 Task: Find connections with filter location Teruel with filter topic #Leanstartupswith filter profile language French with filter current company Orange Business with filter school Chandigarh Group of Colleges, Landran, Punjab with filter industry Animal Feed Manufacturing with filter service category Tax Preparation with filter keywords title Columnist
Action: Mouse moved to (596, 77)
Screenshot: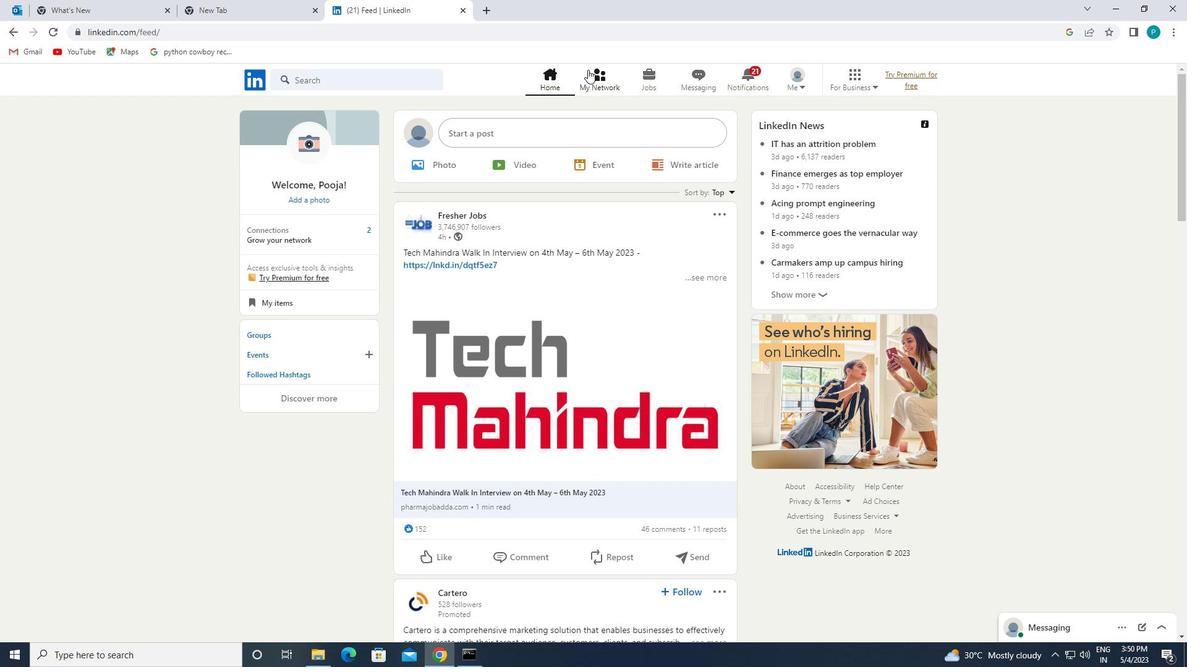 
Action: Mouse pressed left at (596, 77)
Screenshot: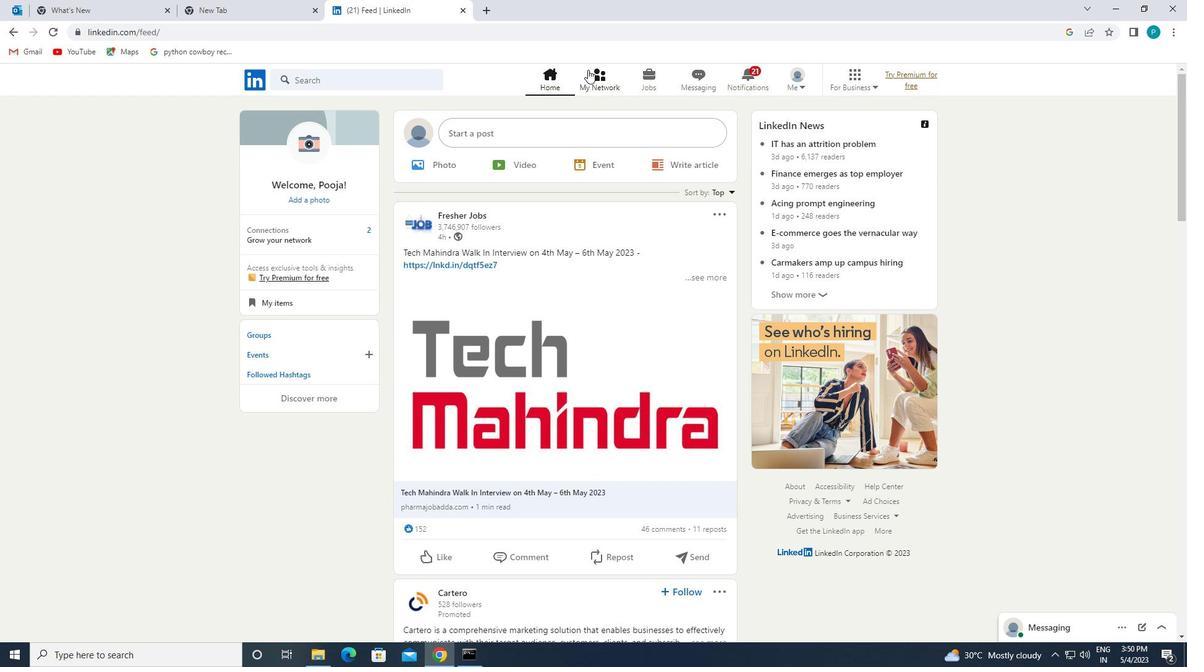 
Action: Mouse moved to (367, 140)
Screenshot: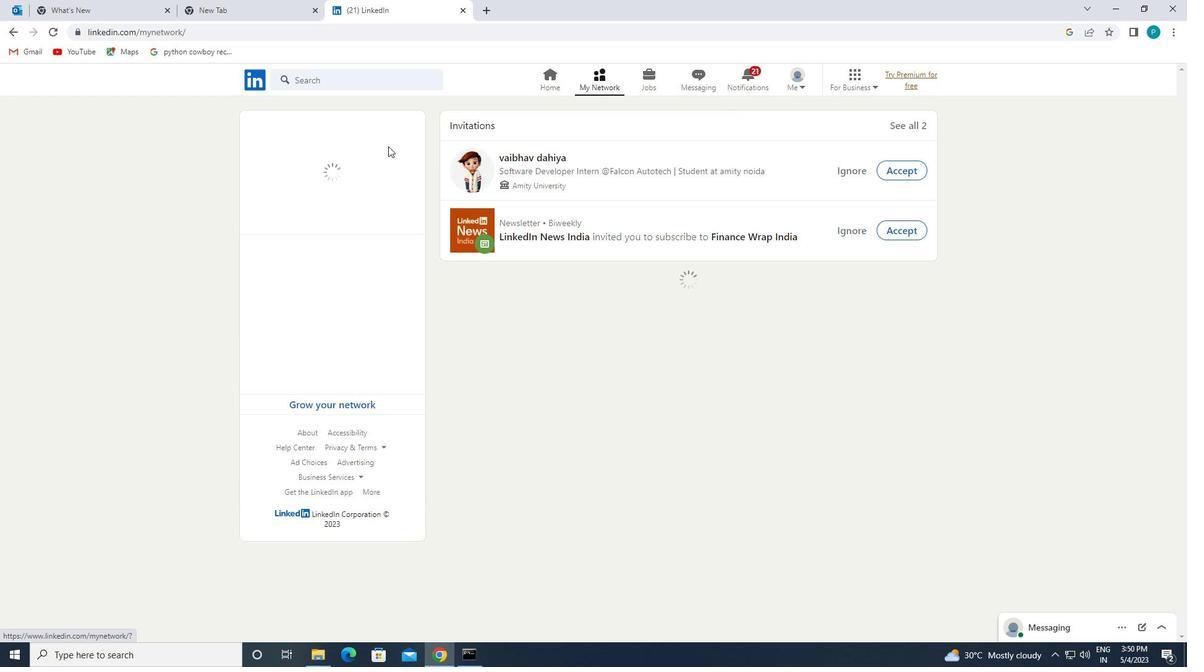 
Action: Mouse pressed left at (367, 140)
Screenshot: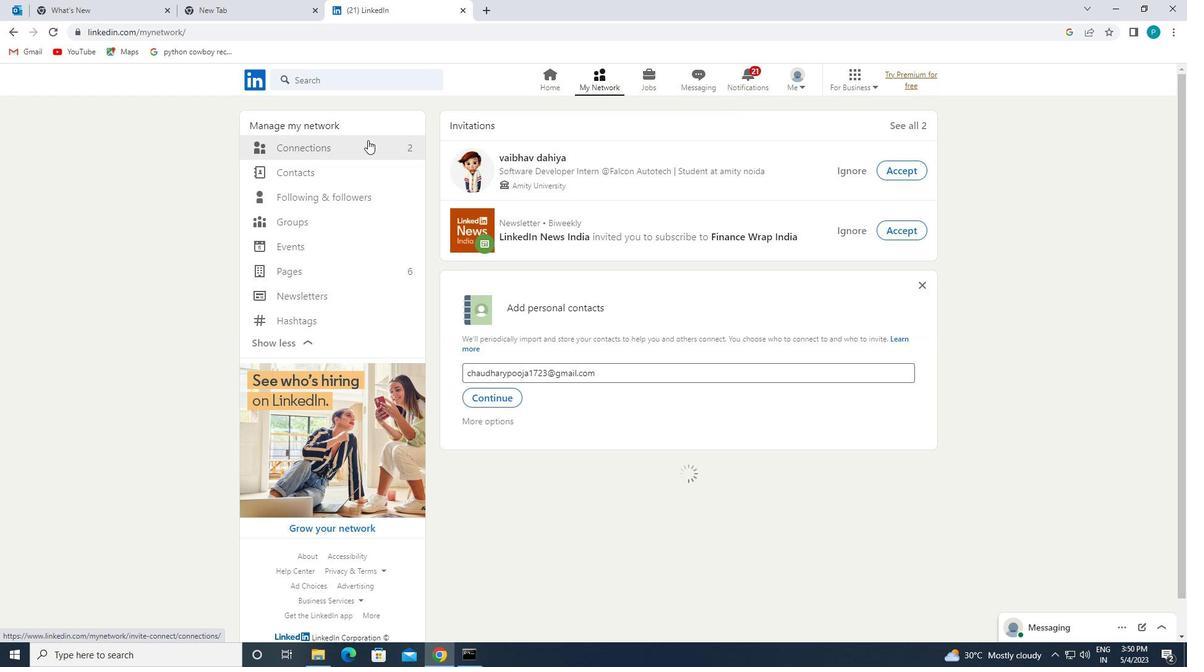 
Action: Mouse moved to (686, 148)
Screenshot: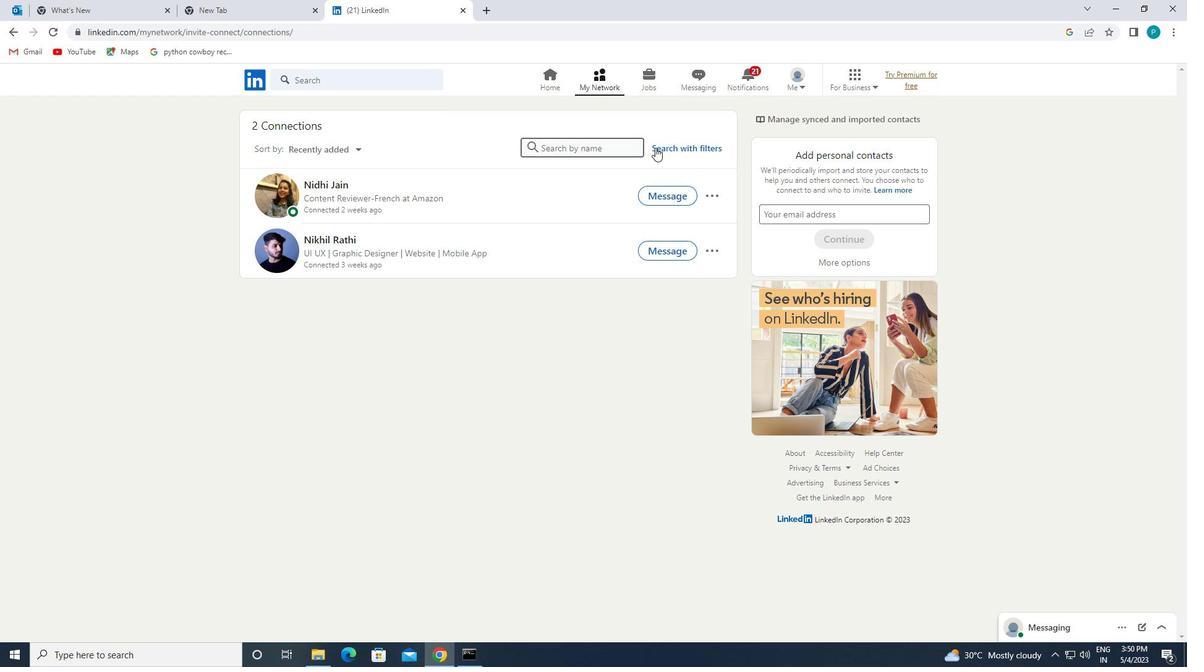 
Action: Mouse pressed left at (686, 148)
Screenshot: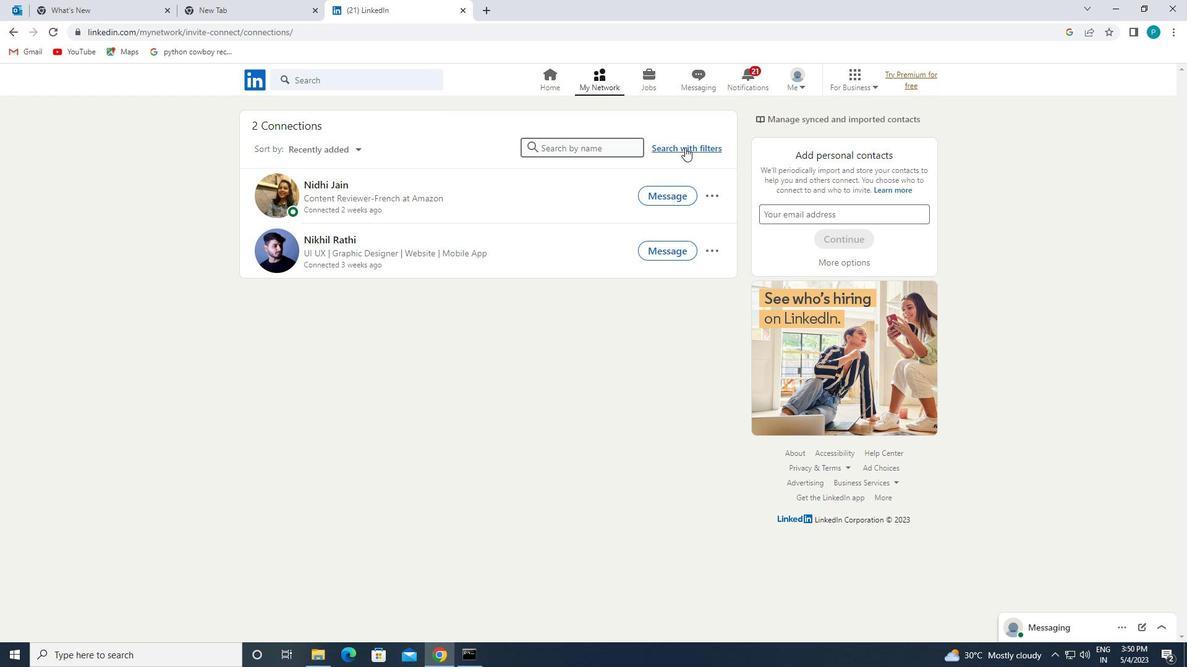 
Action: Mouse moved to (640, 112)
Screenshot: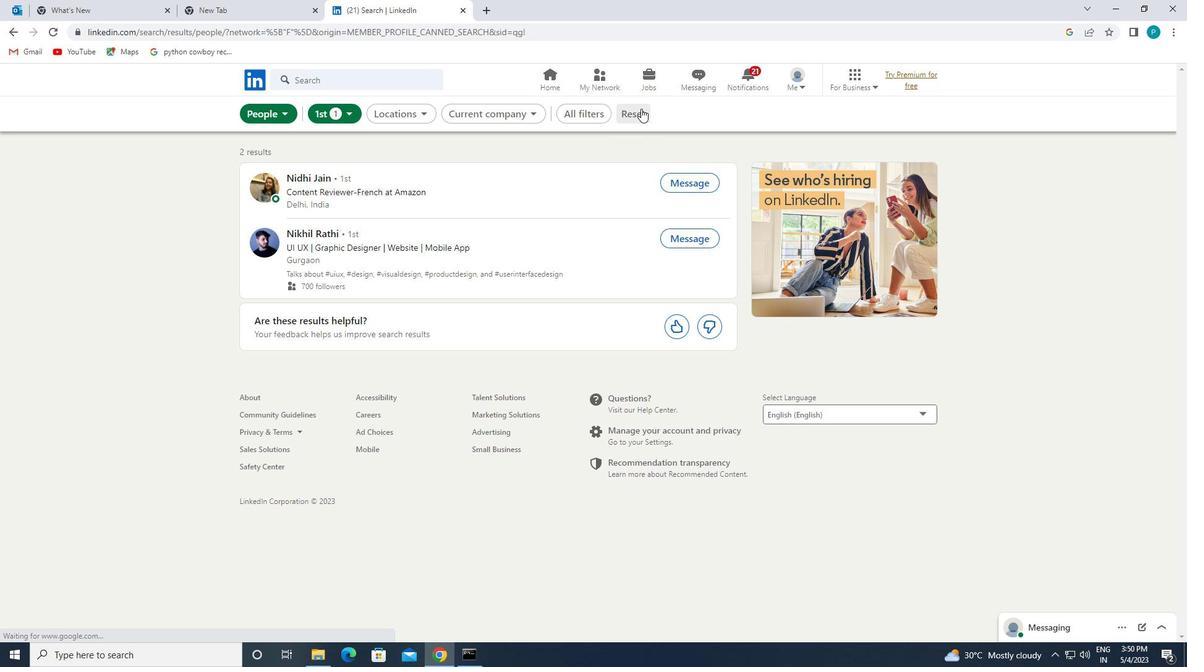 
Action: Mouse pressed left at (640, 112)
Screenshot: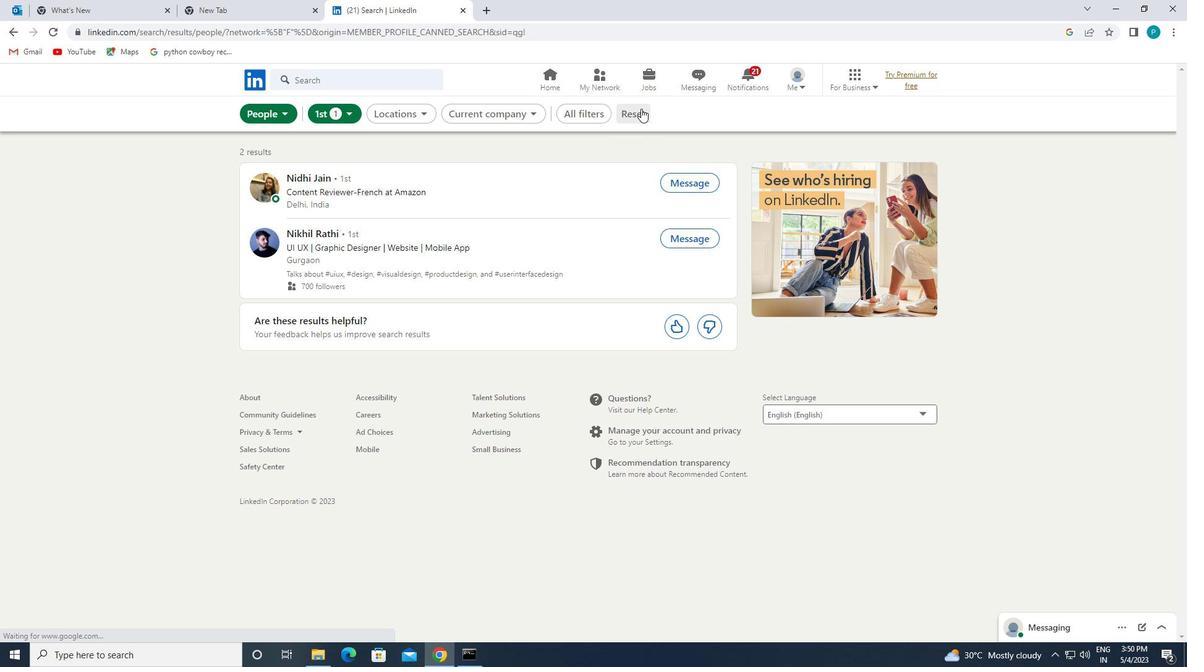 
Action: Mouse moved to (602, 114)
Screenshot: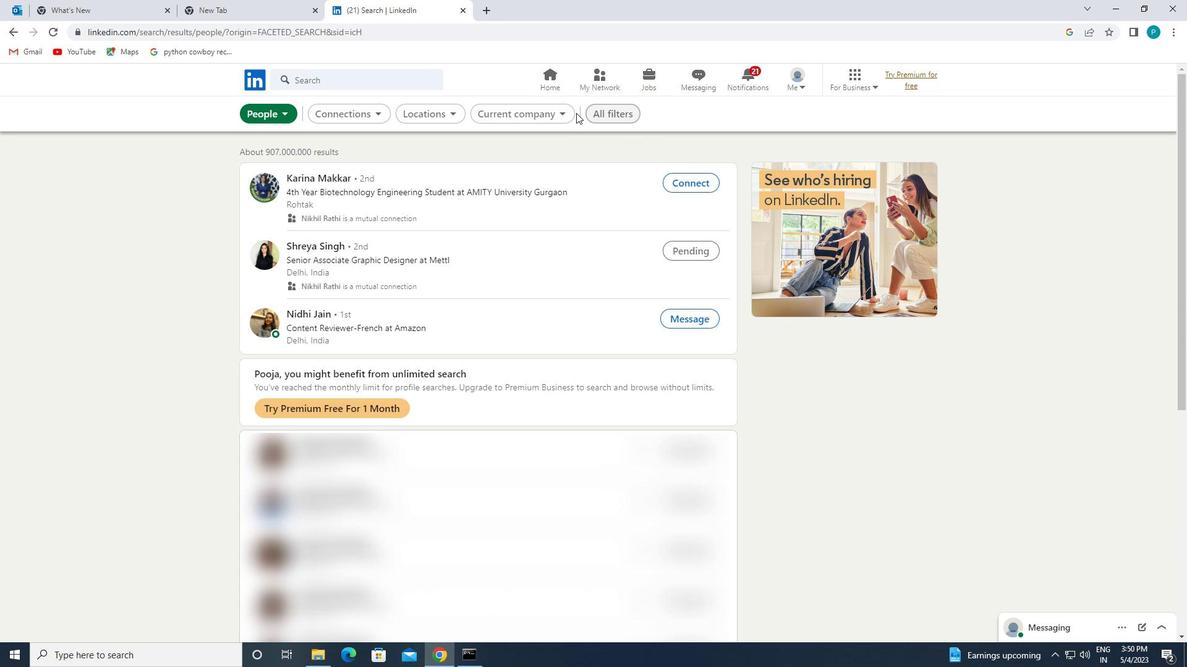 
Action: Mouse pressed left at (602, 114)
Screenshot: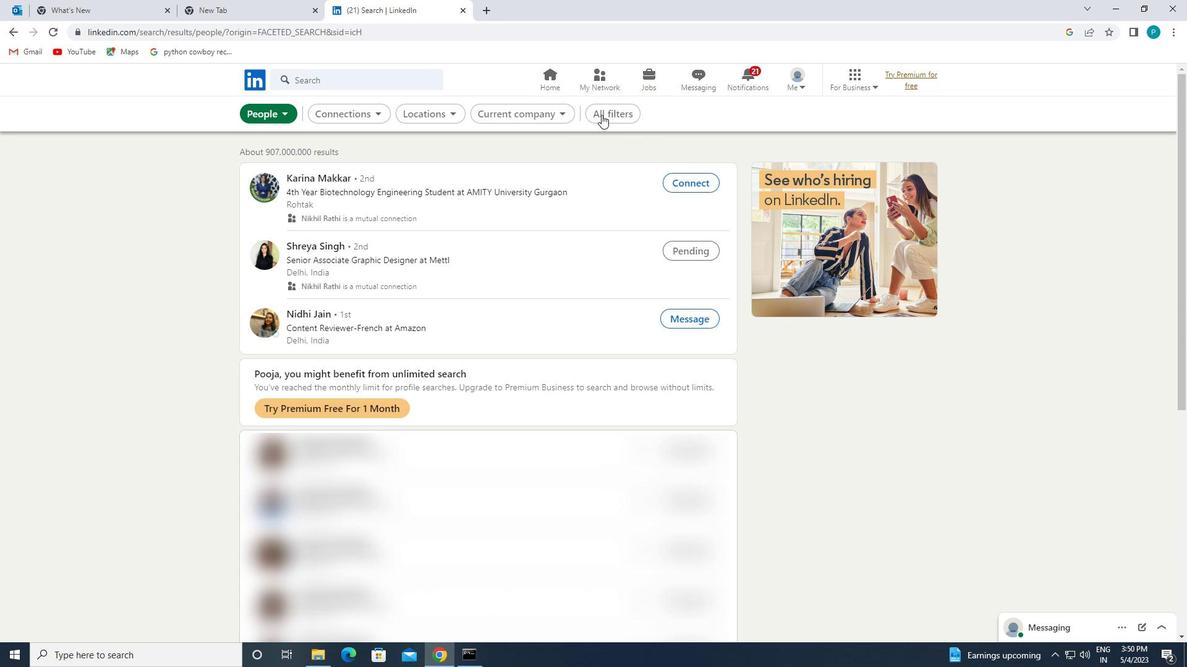 
Action: Mouse moved to (855, 214)
Screenshot: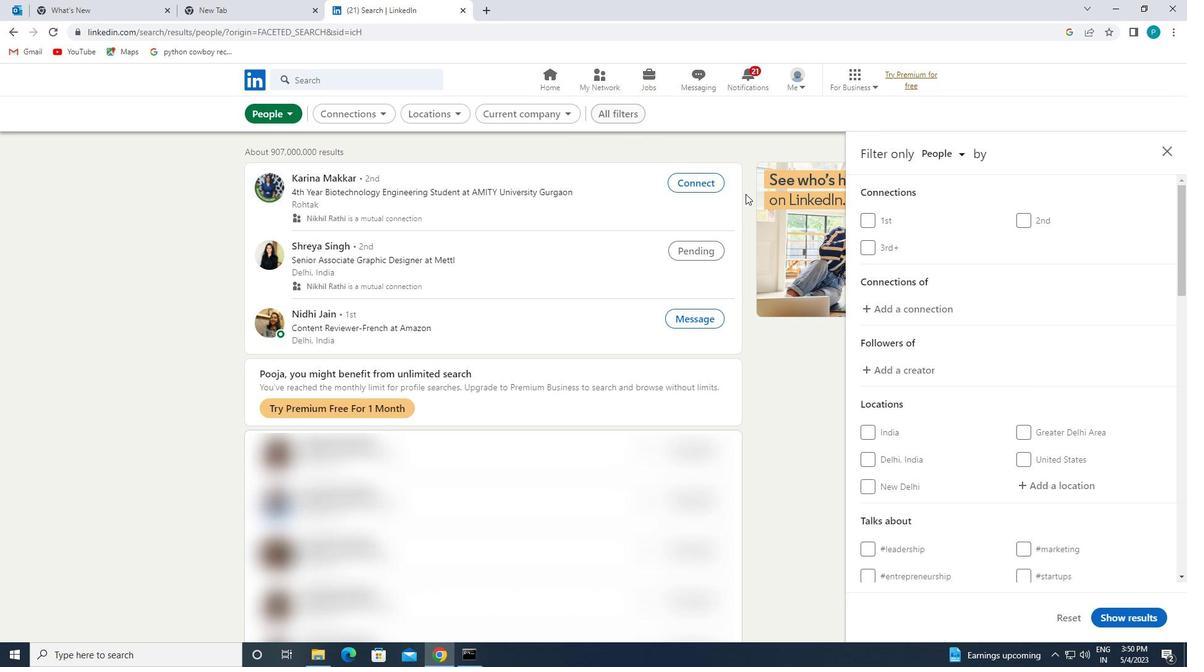 
Action: Mouse scrolled (855, 213) with delta (0, 0)
Screenshot: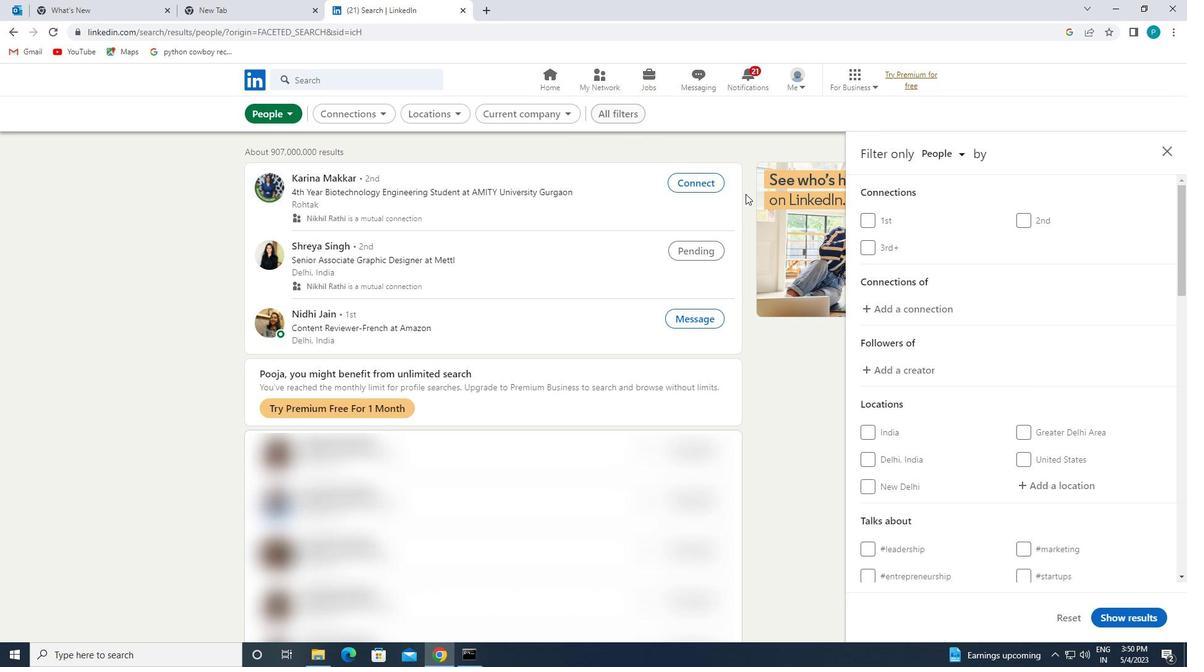 
Action: Mouse moved to (861, 220)
Screenshot: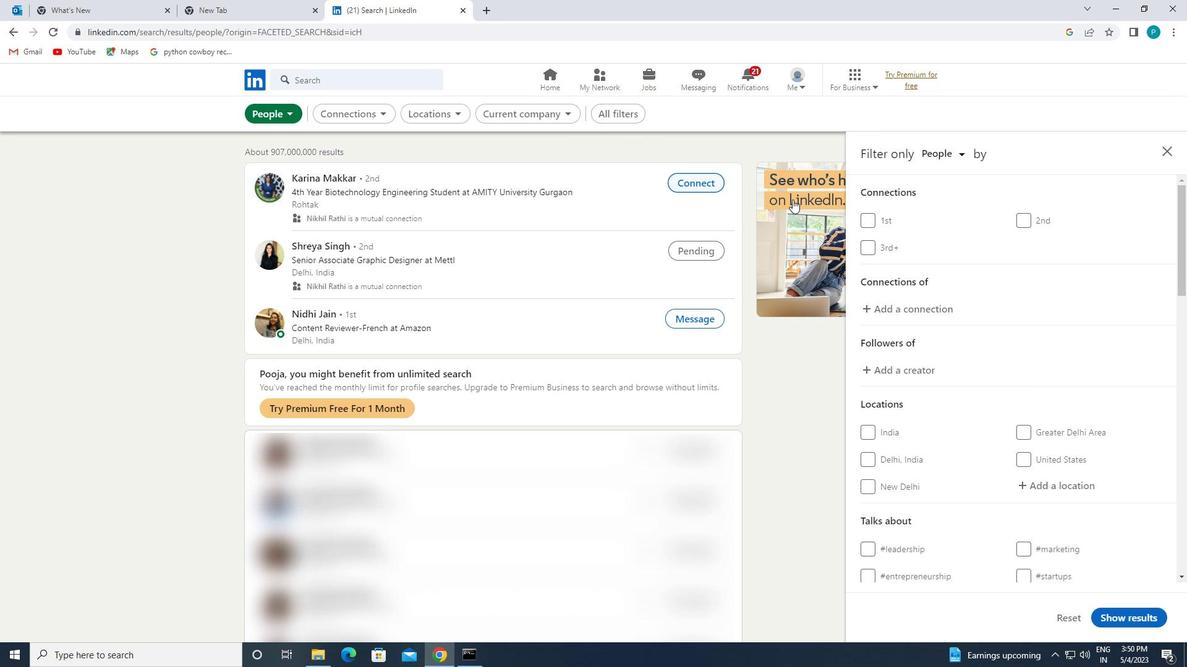 
Action: Mouse scrolled (861, 220) with delta (0, 0)
Screenshot: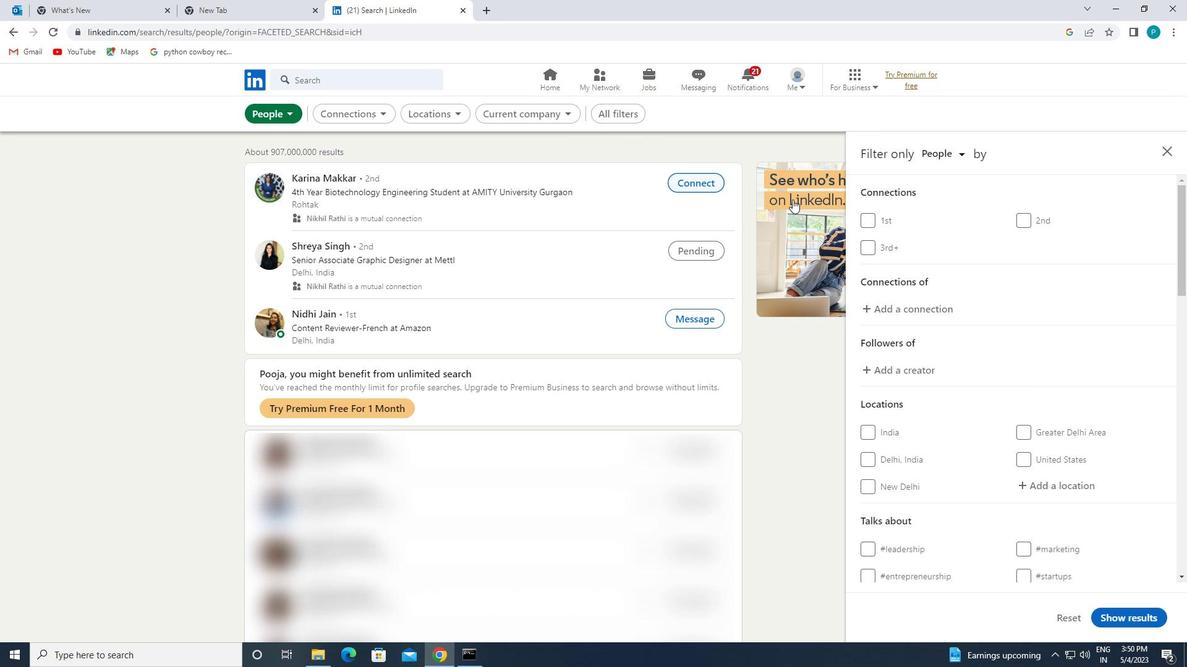 
Action: Mouse moved to (882, 233)
Screenshot: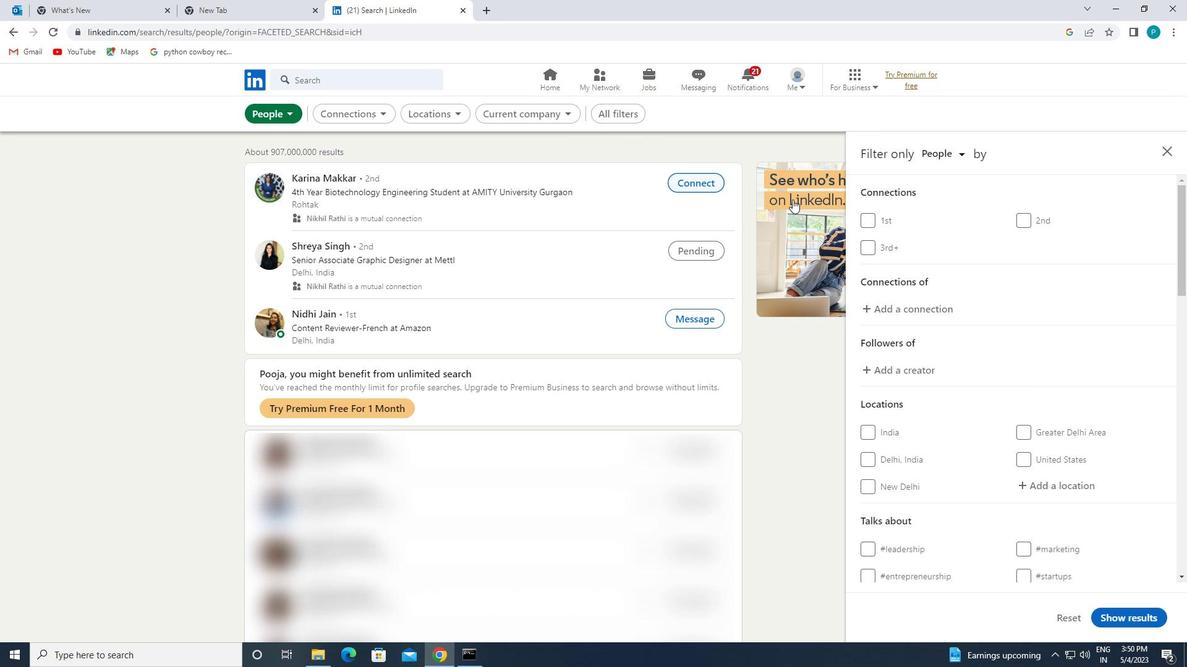 
Action: Mouse scrolled (882, 232) with delta (0, 0)
Screenshot: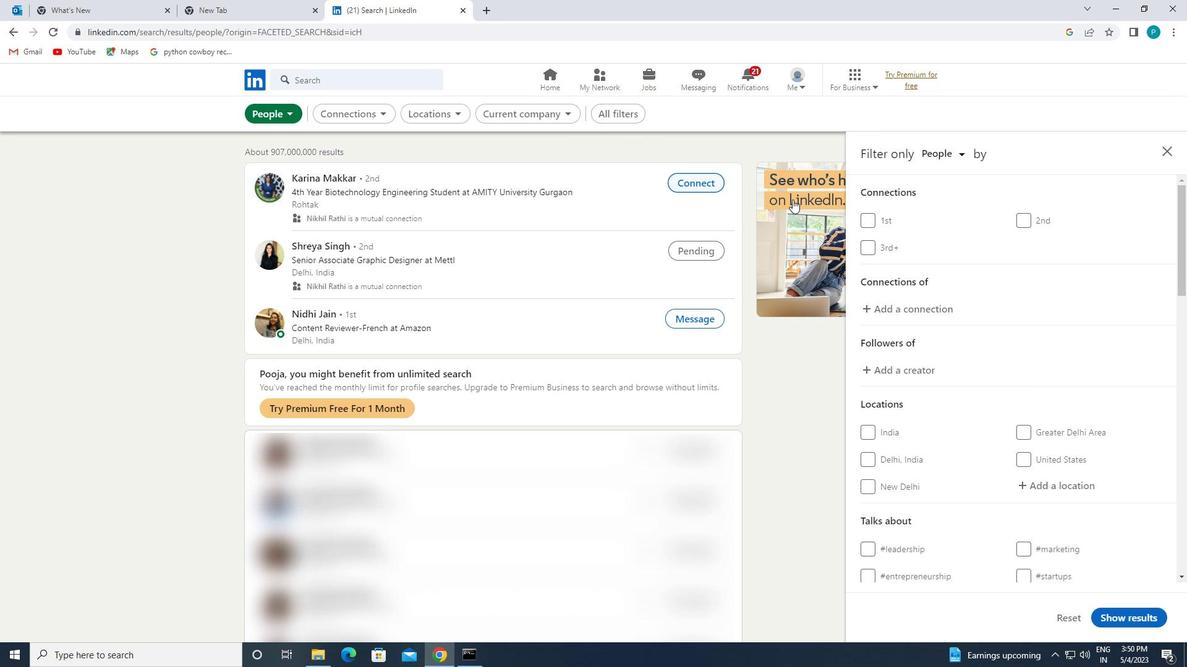 
Action: Mouse moved to (911, 254)
Screenshot: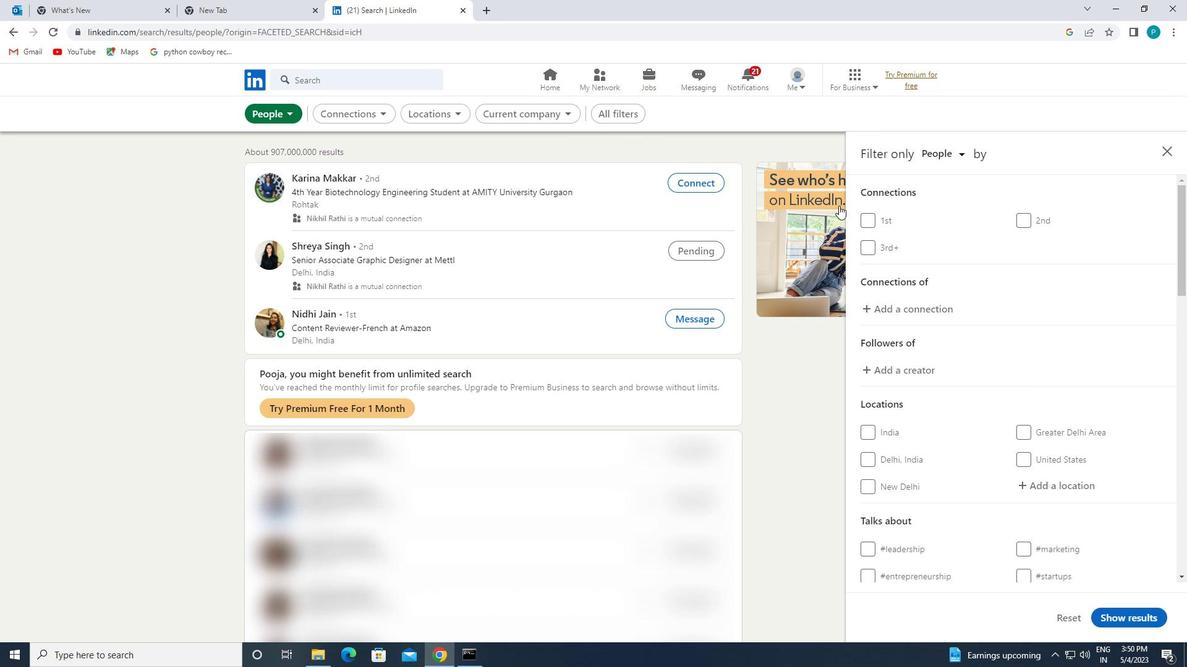 
Action: Mouse scrolled (911, 253) with delta (0, 0)
Screenshot: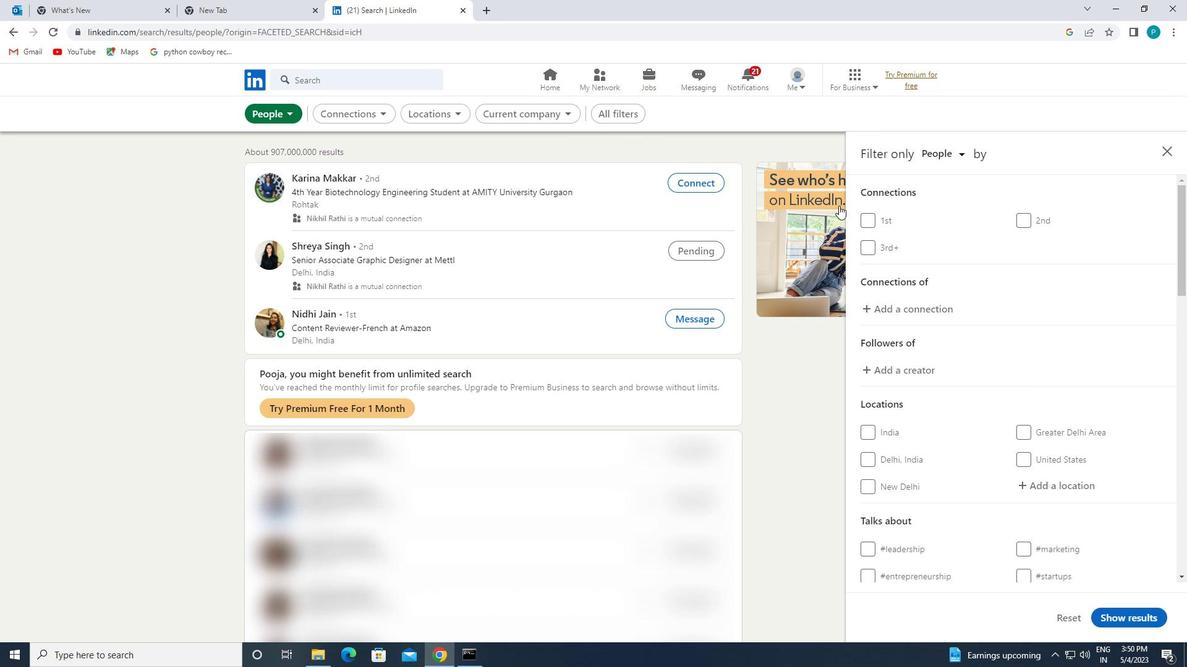 
Action: Mouse moved to (1051, 231)
Screenshot: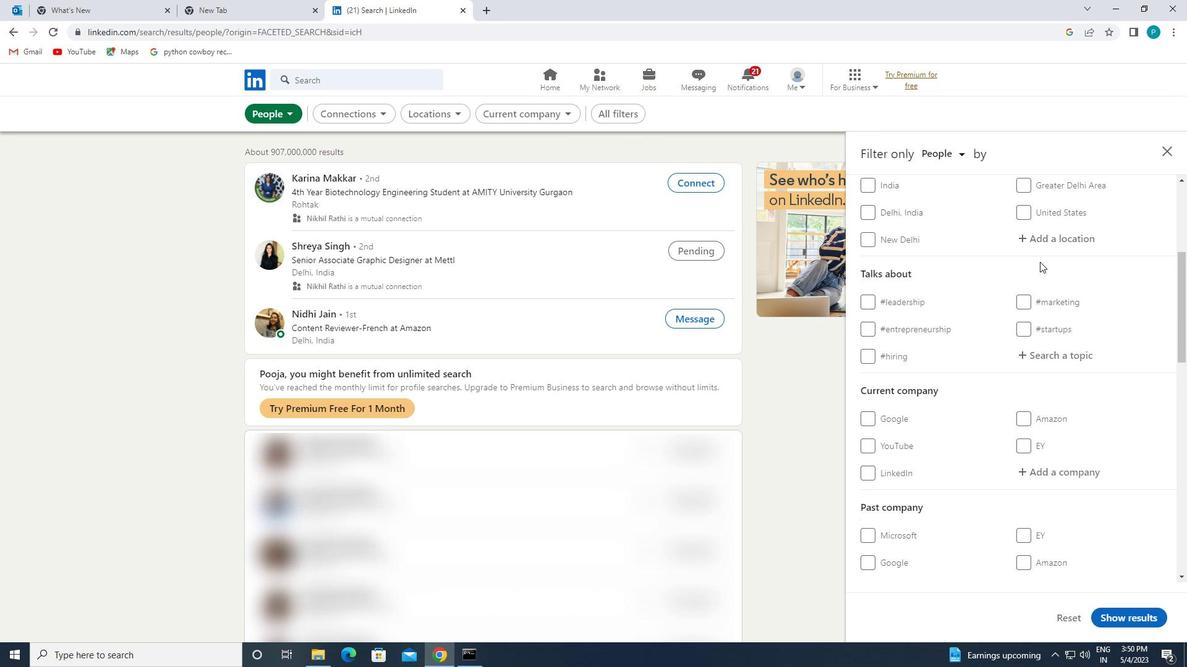 
Action: Mouse pressed left at (1051, 231)
Screenshot: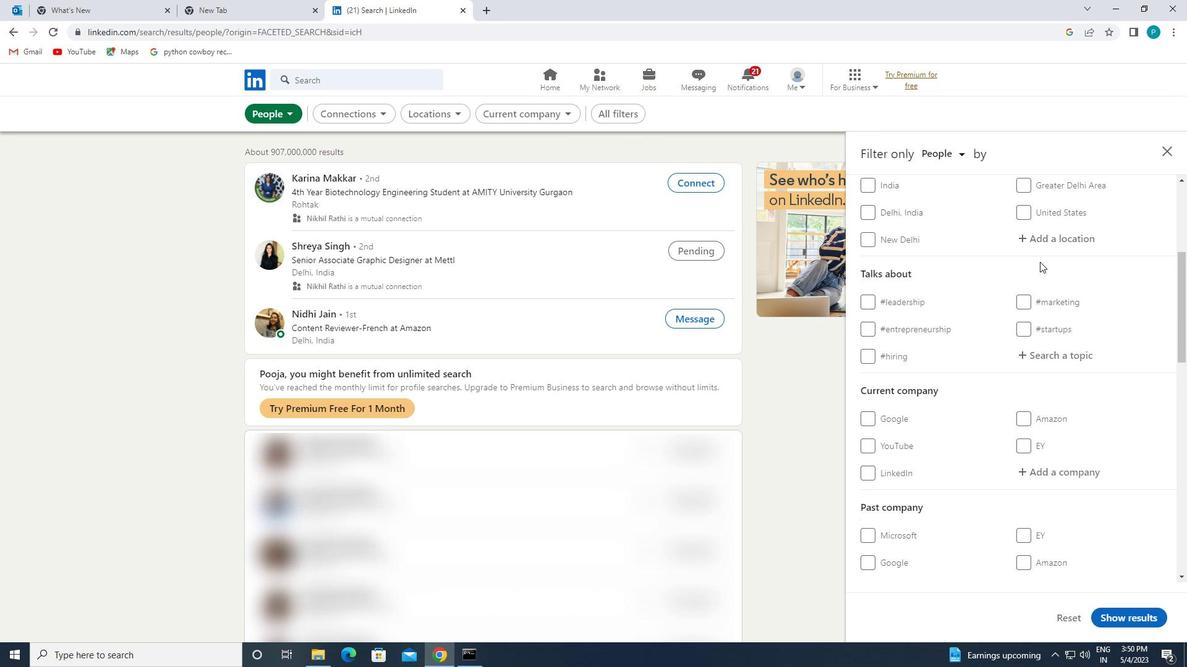 
Action: Mouse moved to (1052, 231)
Screenshot: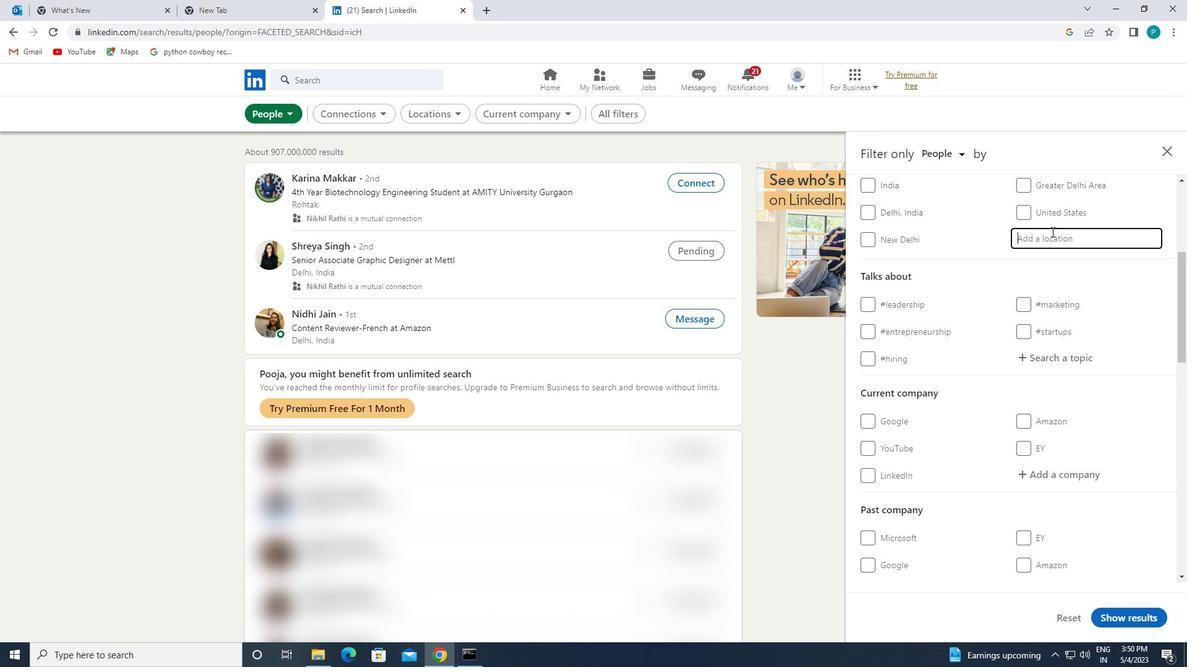 
Action: Key pressed <Key.caps_lock>teruel
Screenshot: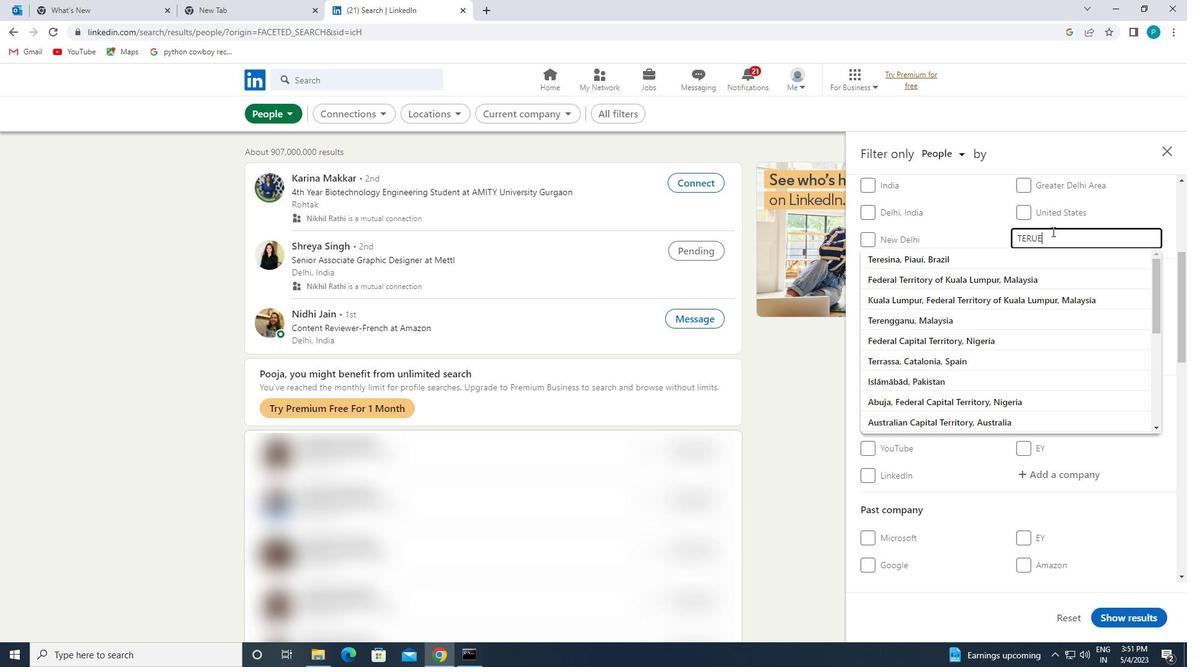 
Action: Mouse moved to (1007, 256)
Screenshot: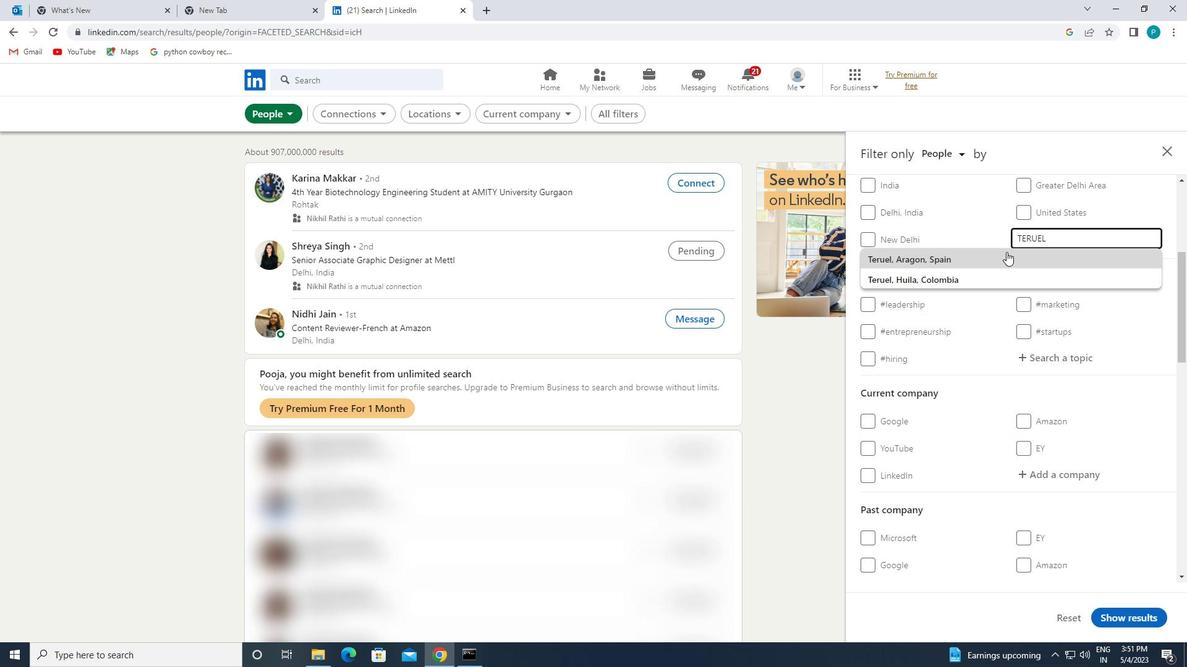 
Action: Mouse pressed left at (1007, 256)
Screenshot: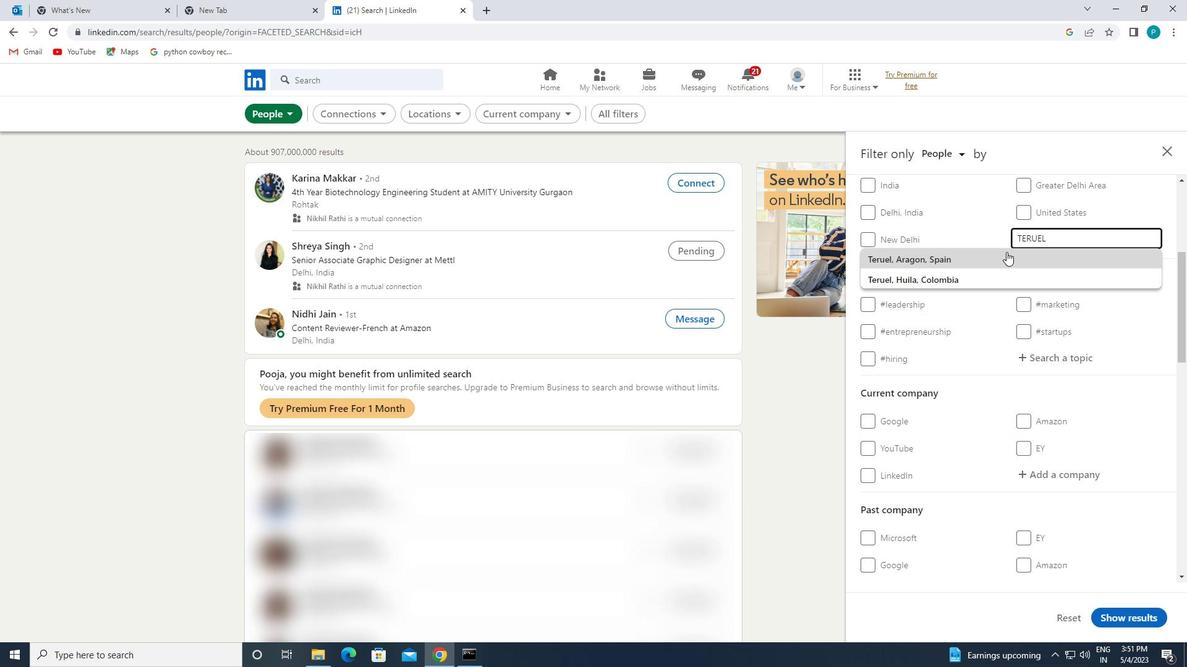 
Action: Mouse moved to (1080, 302)
Screenshot: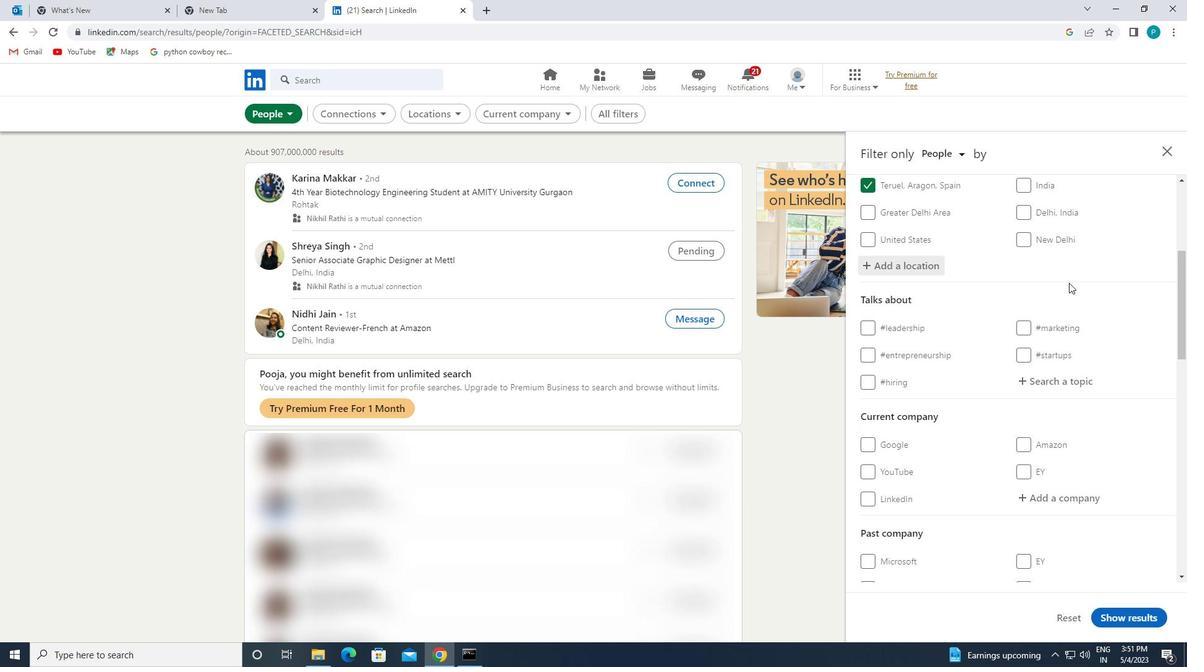 
Action: Mouse scrolled (1080, 302) with delta (0, 0)
Screenshot: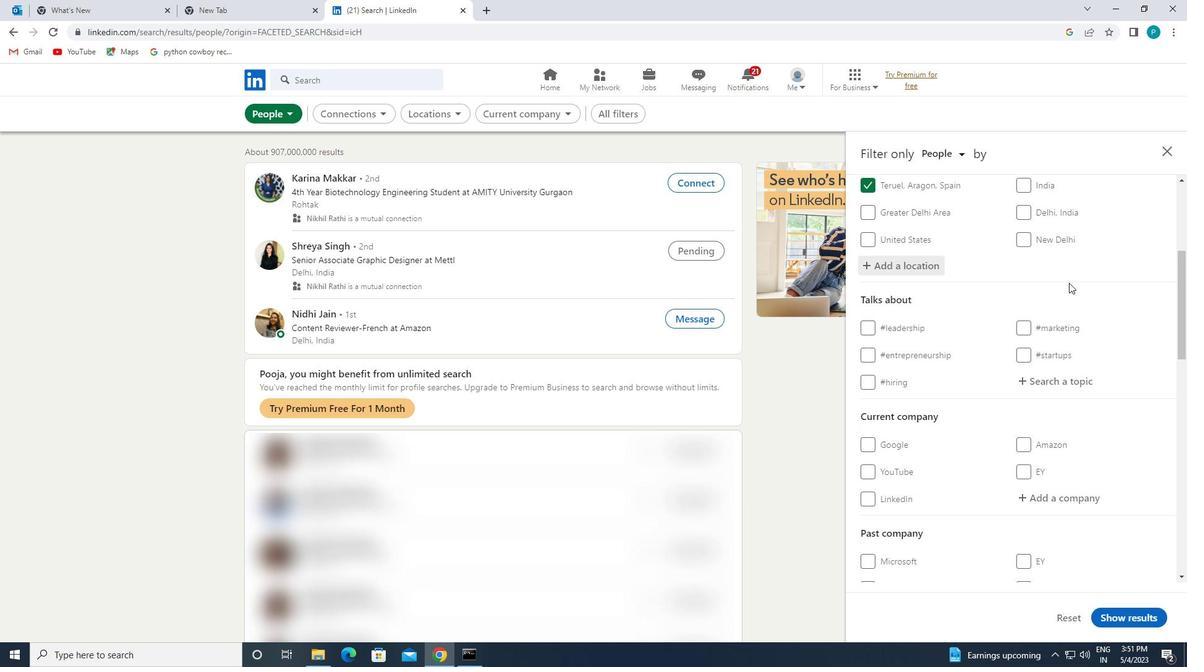 
Action: Mouse moved to (1072, 319)
Screenshot: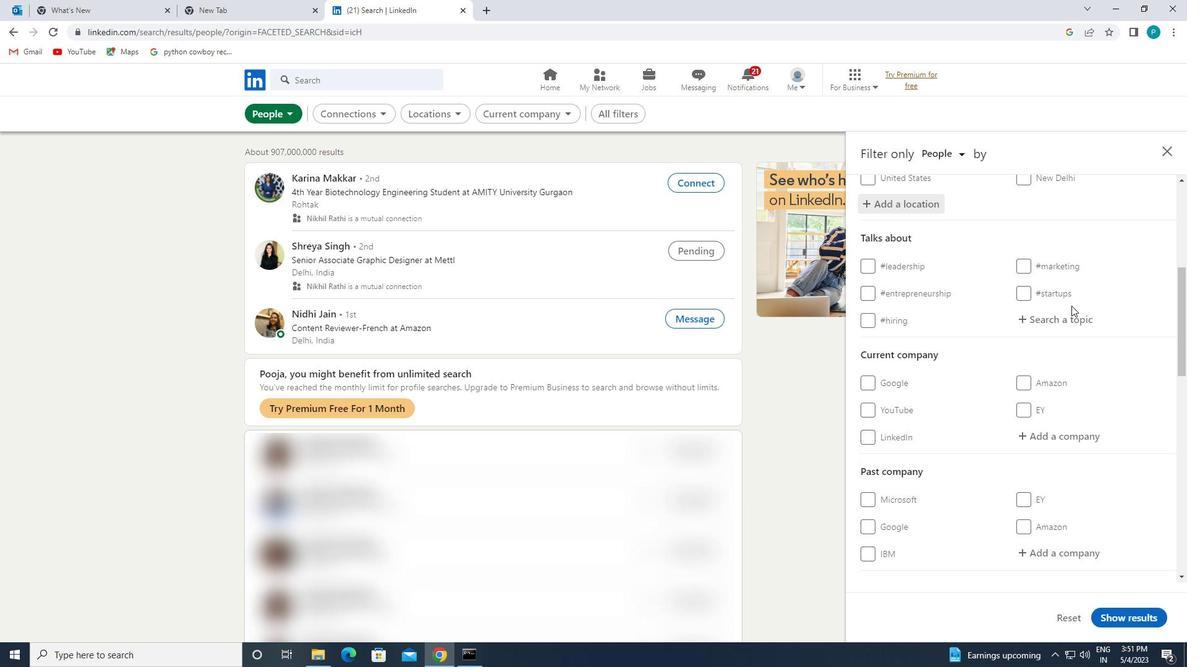 
Action: Mouse pressed left at (1072, 319)
Screenshot: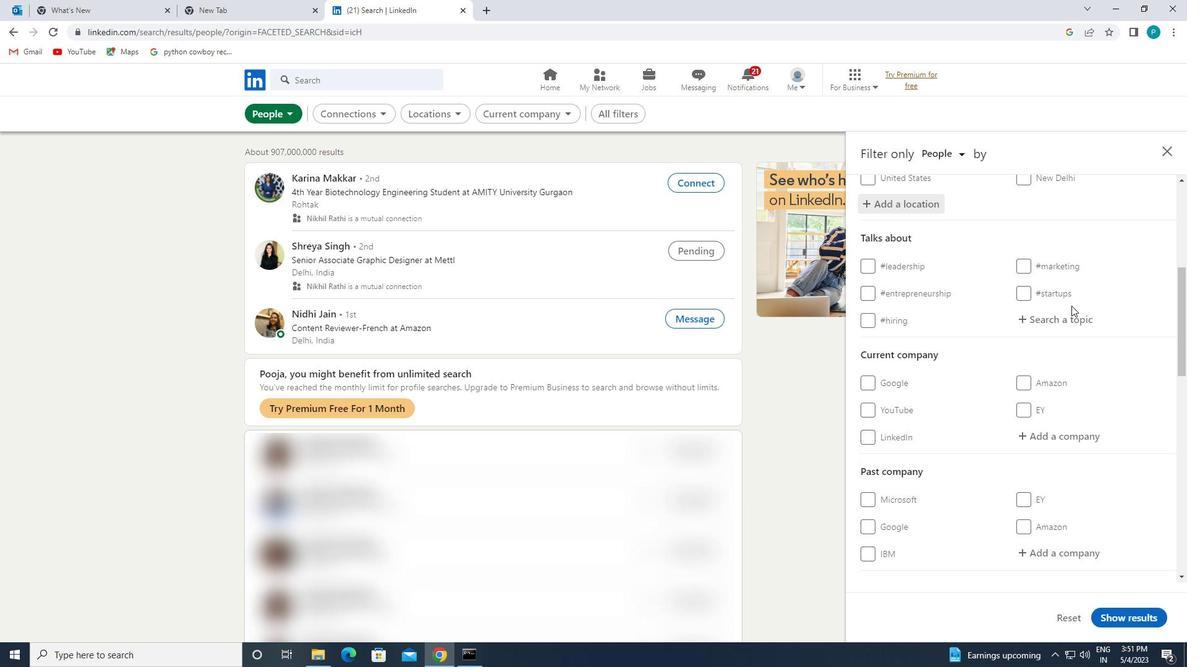 
Action: Mouse moved to (1073, 320)
Screenshot: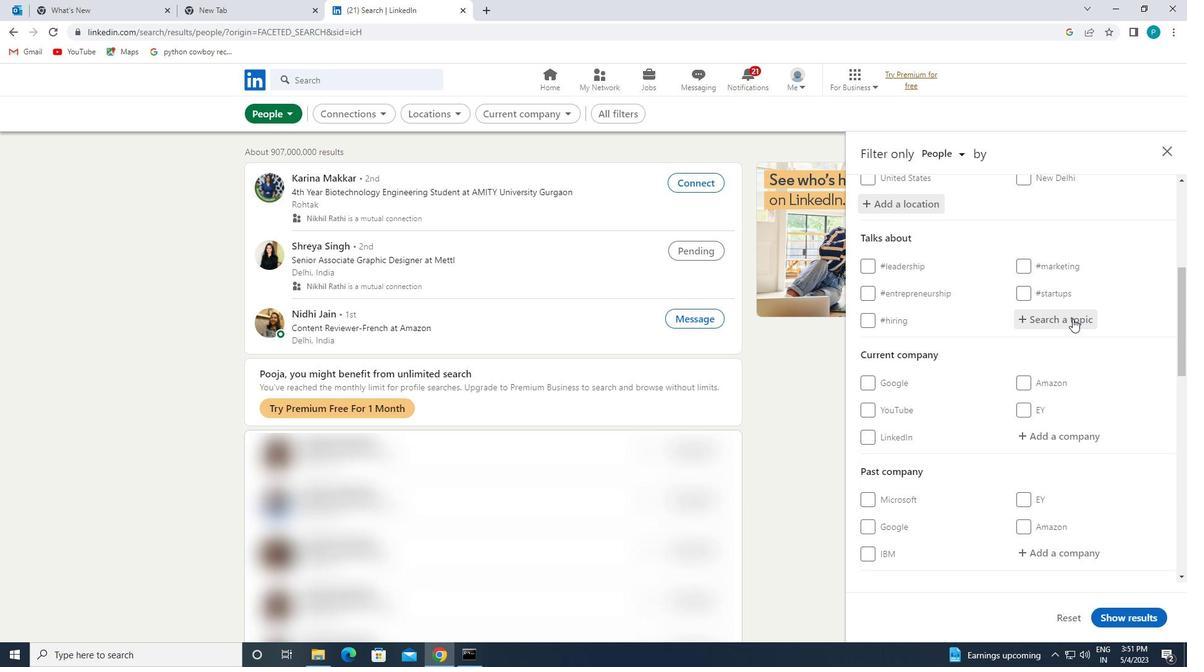 
Action: Key pressed <Key.shift>#L<Key.caps_lock>EANSTARTUPS
Screenshot: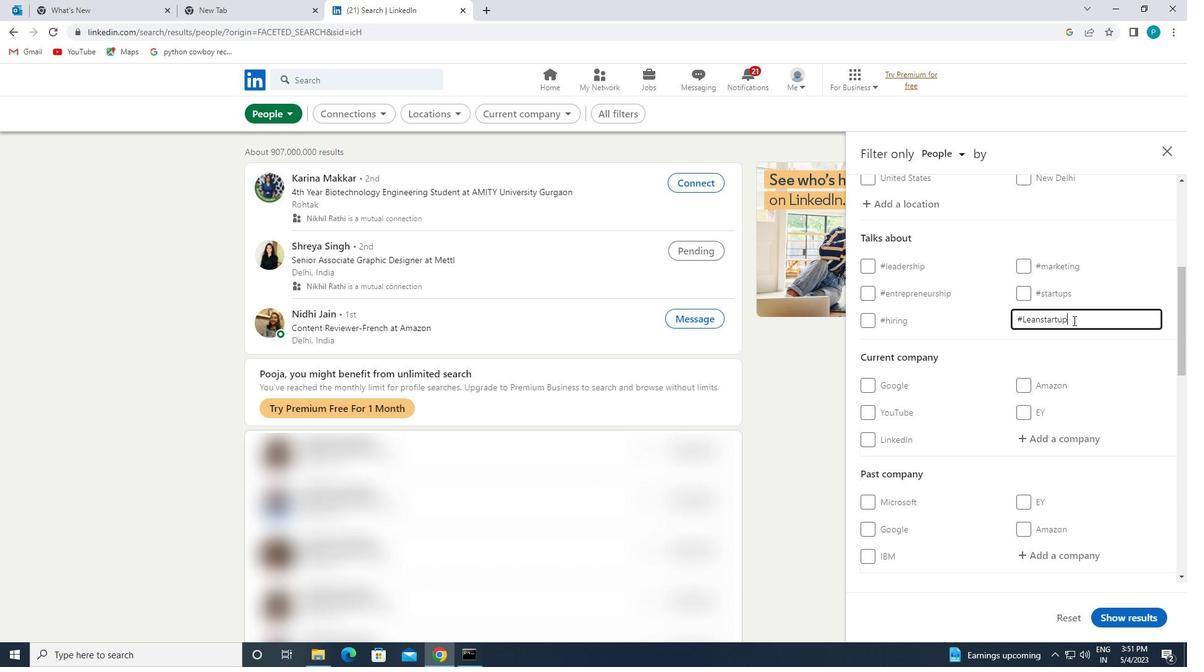
Action: Mouse moved to (1073, 320)
Screenshot: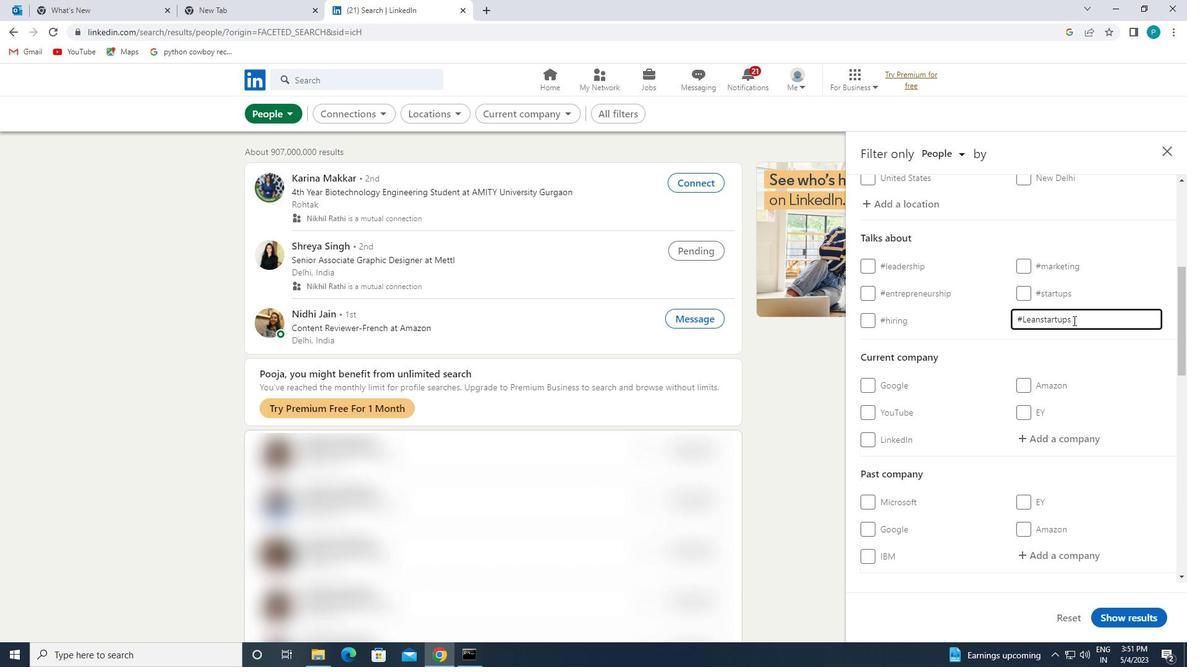
Action: Mouse scrolled (1073, 320) with delta (0, 0)
Screenshot: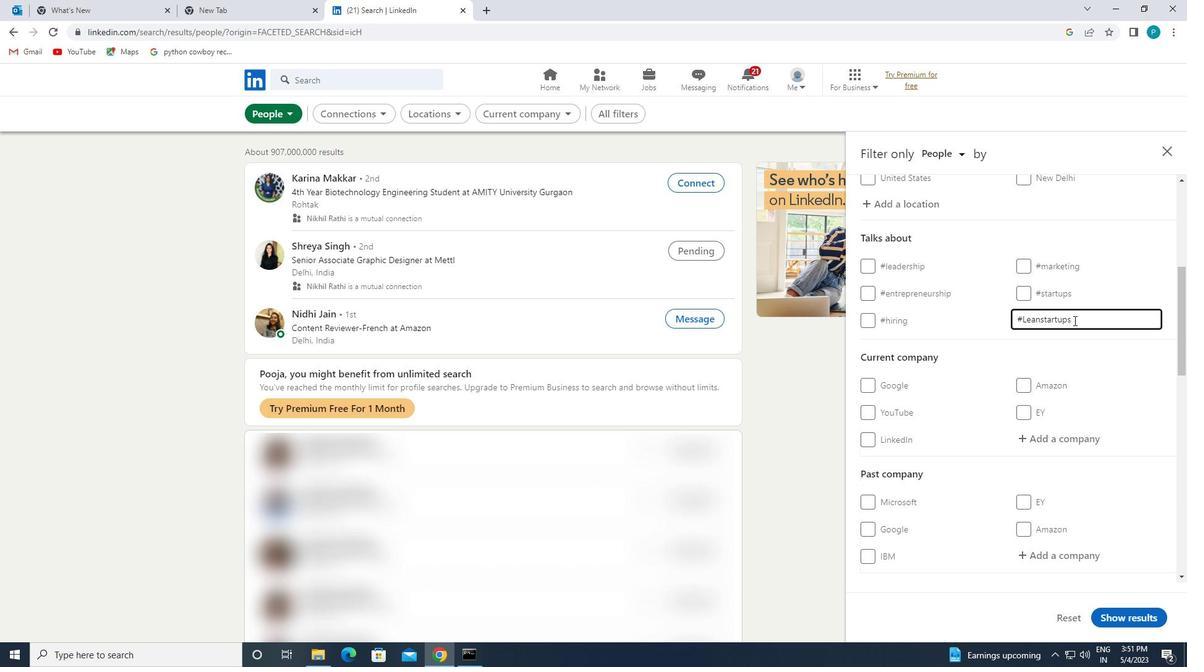 
Action: Mouse moved to (1071, 322)
Screenshot: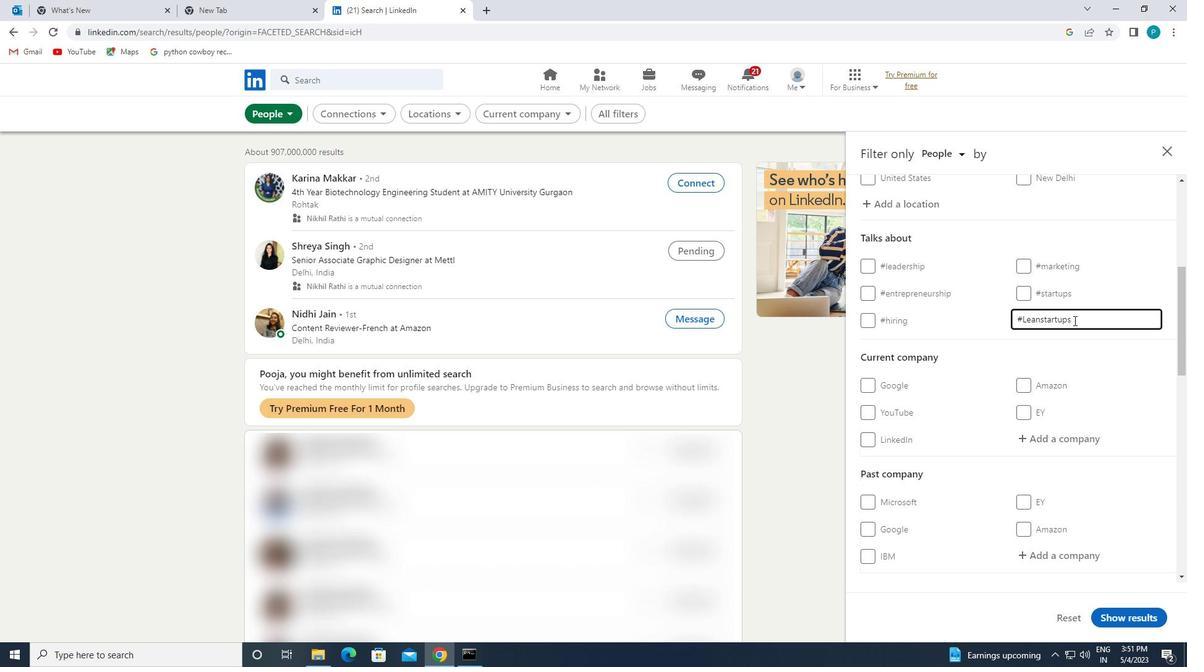 
Action: Mouse scrolled (1071, 322) with delta (0, 0)
Screenshot: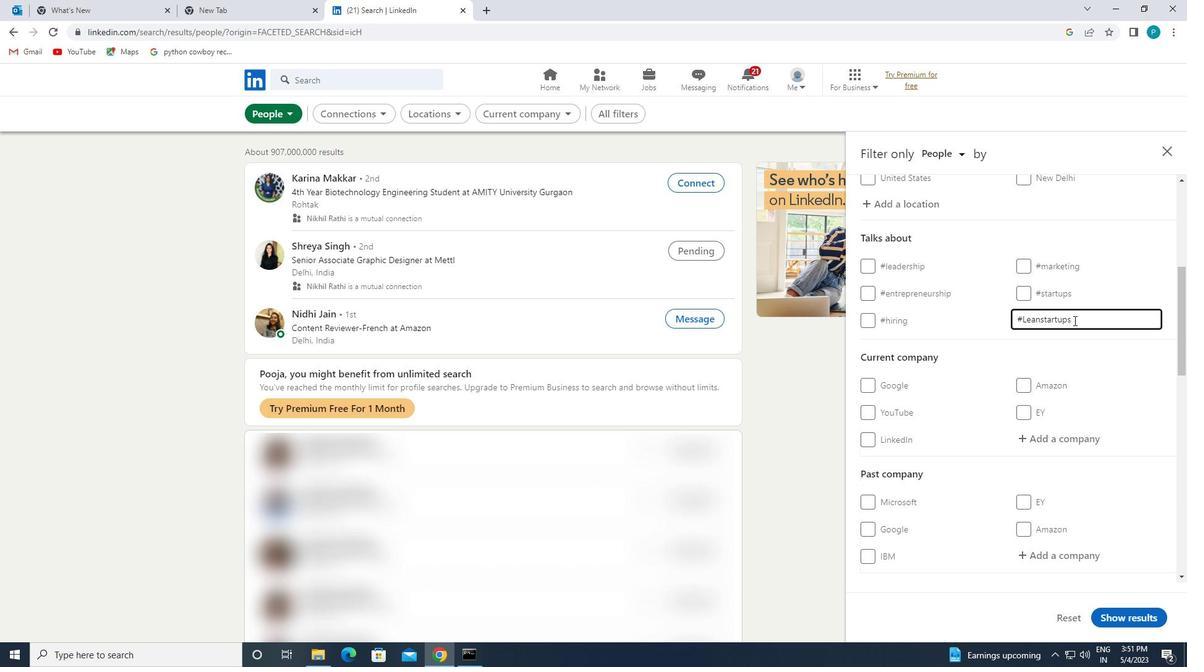 
Action: Mouse moved to (1067, 325)
Screenshot: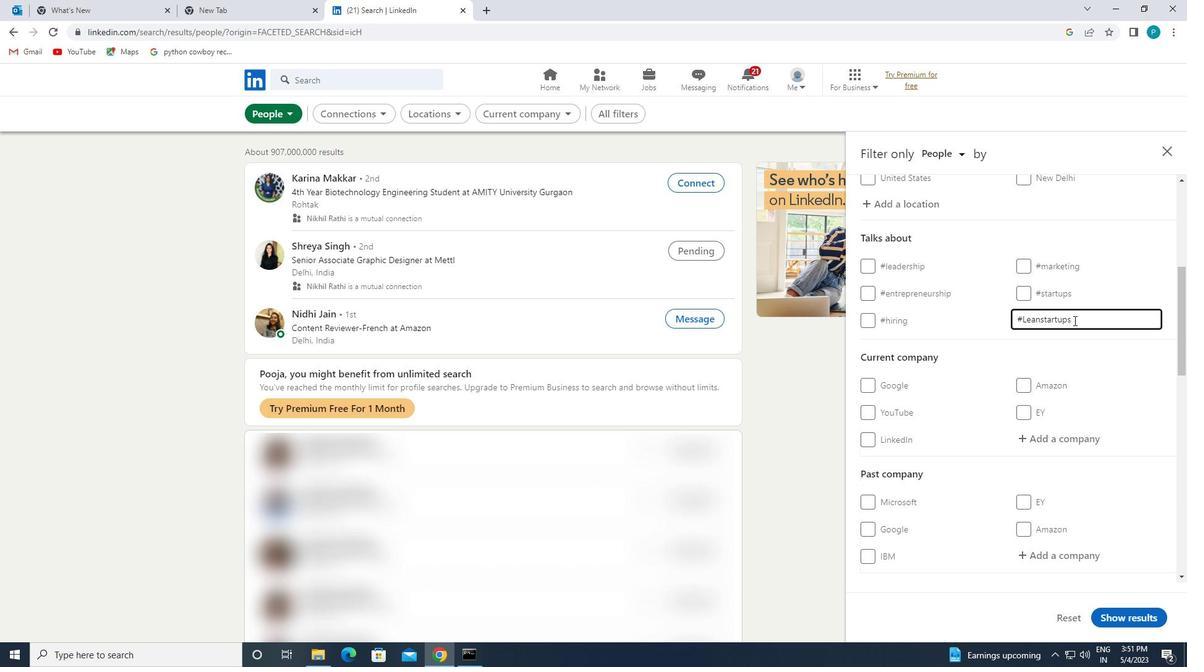 
Action: Mouse scrolled (1067, 324) with delta (0, 0)
Screenshot: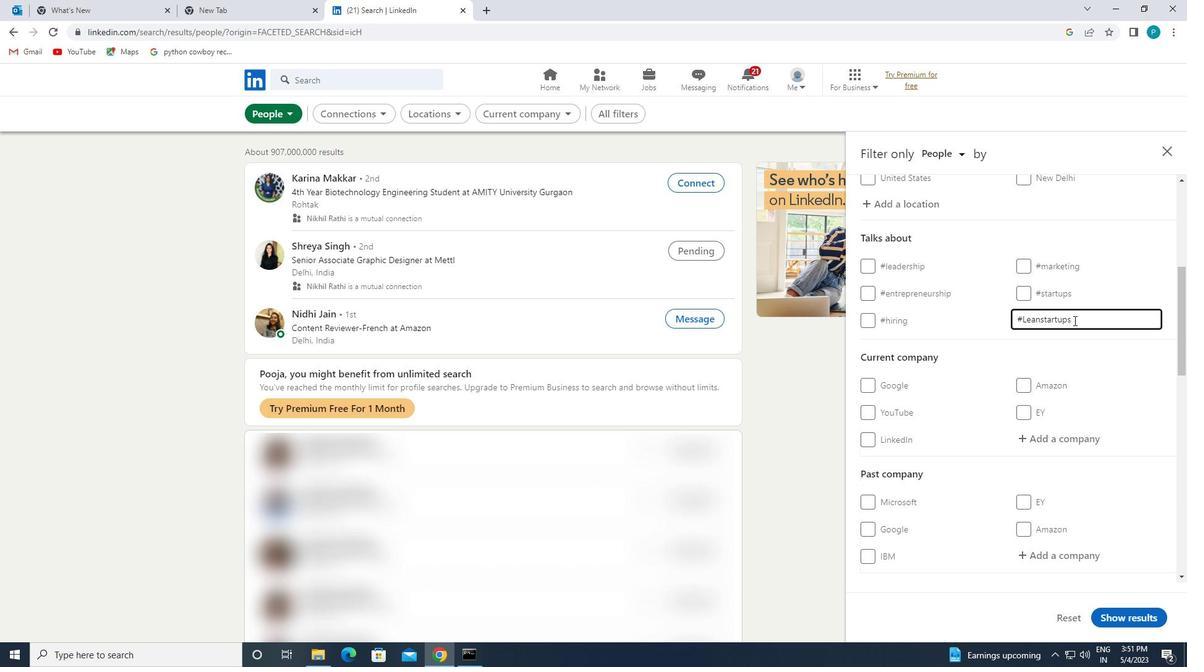 
Action: Mouse moved to (1052, 335)
Screenshot: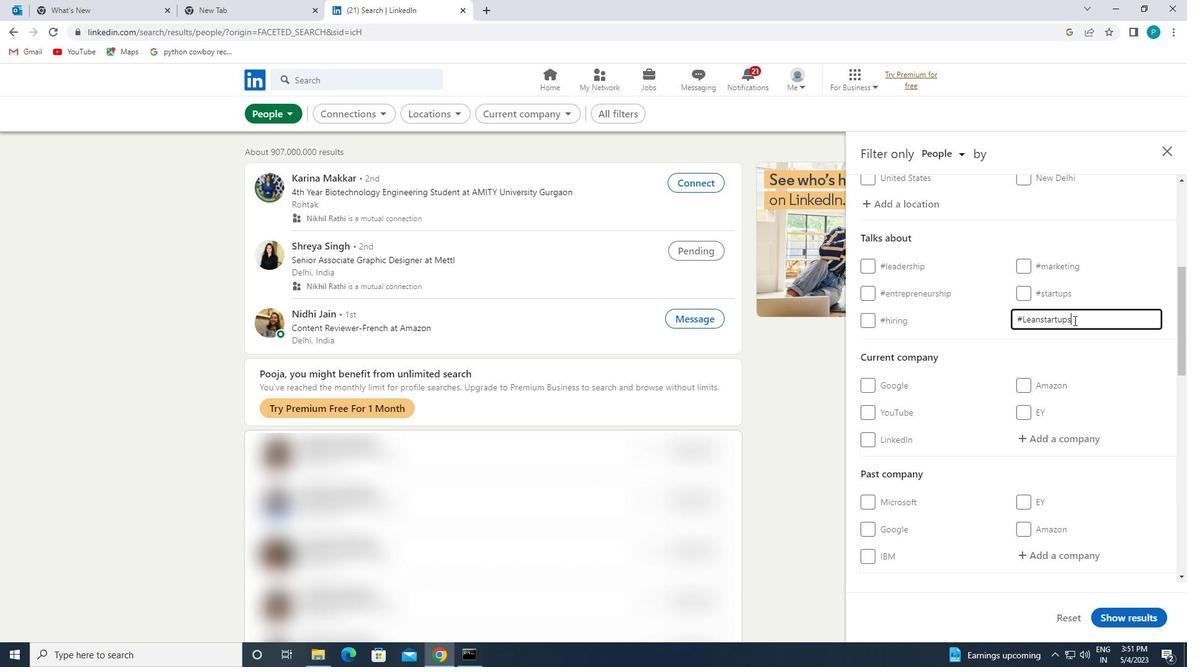 
Action: Mouse scrolled (1052, 335) with delta (0, 0)
Screenshot: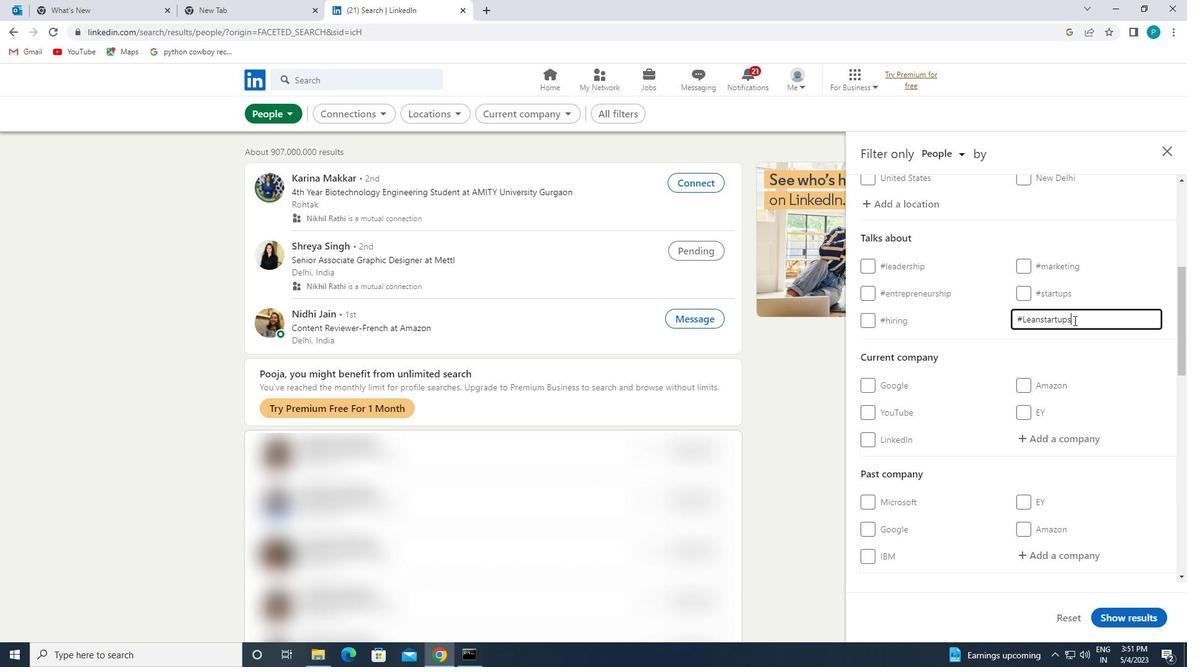 
Action: Mouse moved to (993, 335)
Screenshot: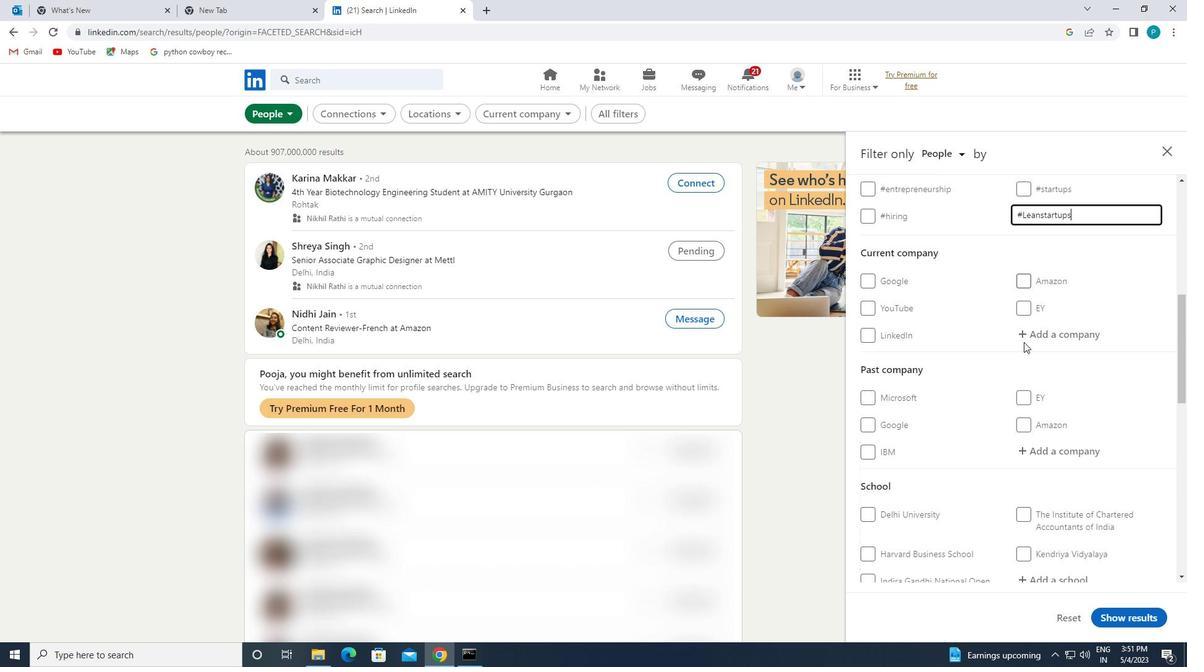 
Action: Mouse scrolled (993, 335) with delta (0, 0)
Screenshot: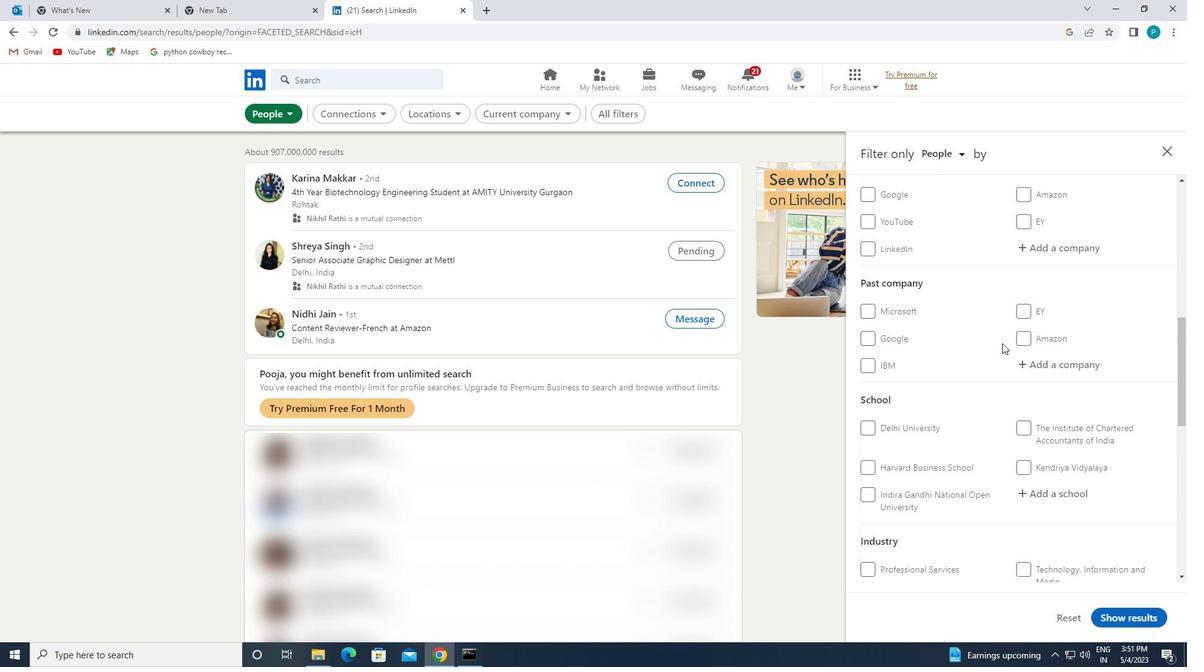 
Action: Mouse scrolled (993, 335) with delta (0, 0)
Screenshot: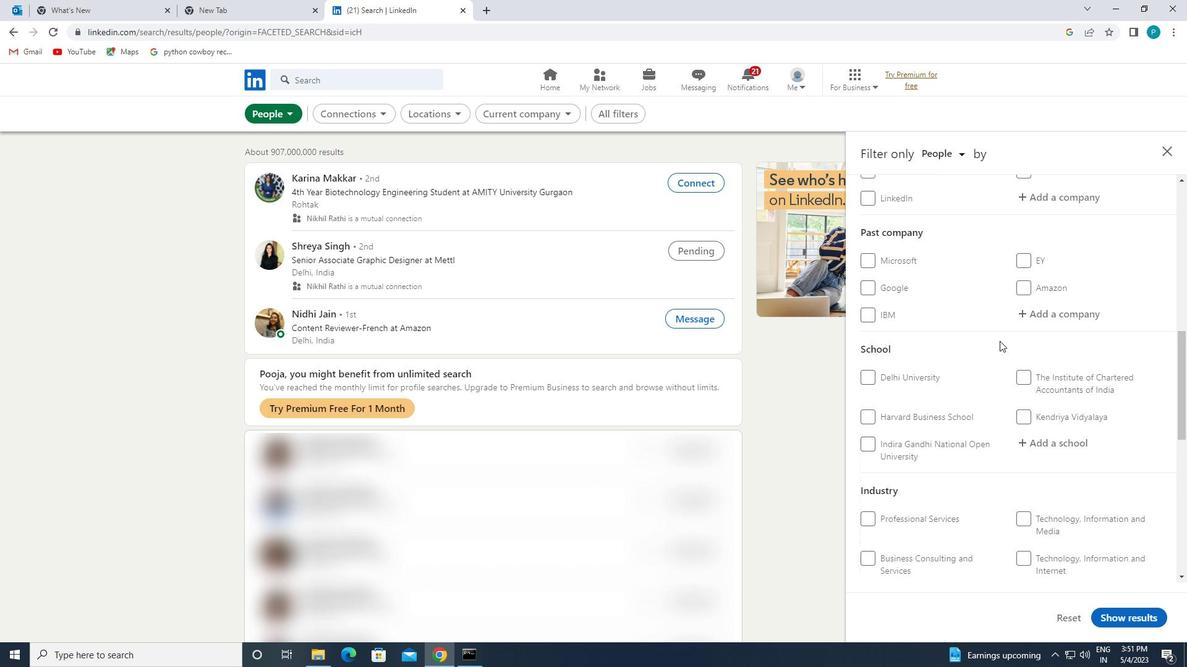 
Action: Mouse scrolled (993, 335) with delta (0, 0)
Screenshot: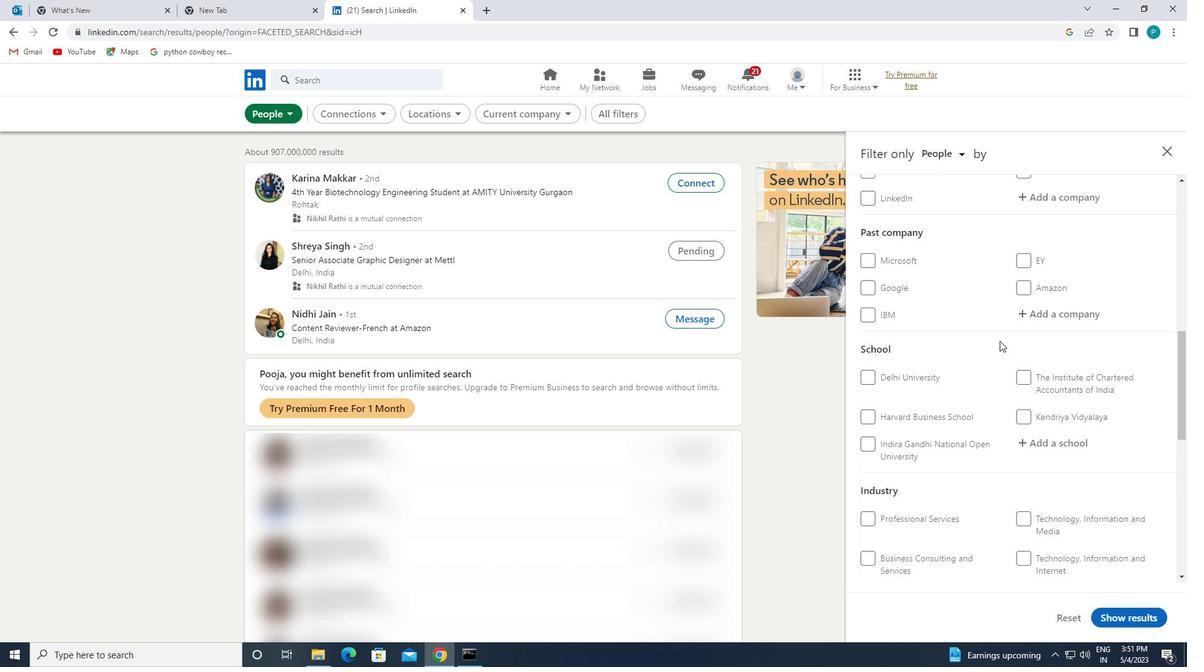 
Action: Mouse moved to (1021, 456)
Screenshot: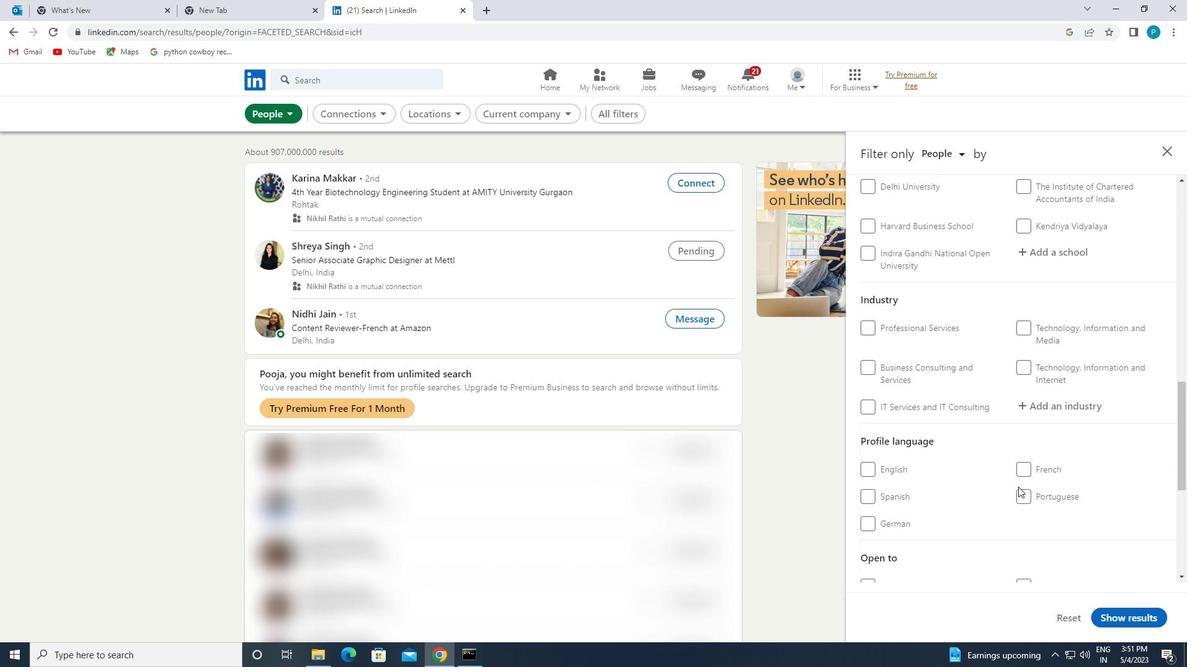 
Action: Mouse pressed left at (1021, 456)
Screenshot: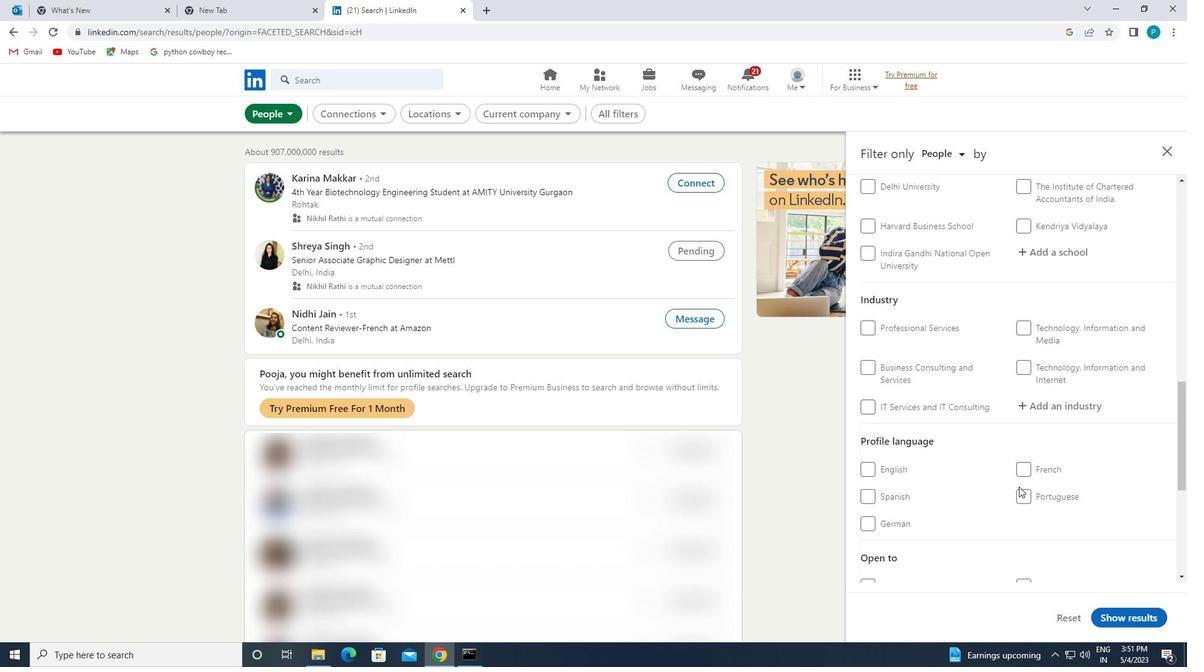 
Action: Mouse moved to (1032, 466)
Screenshot: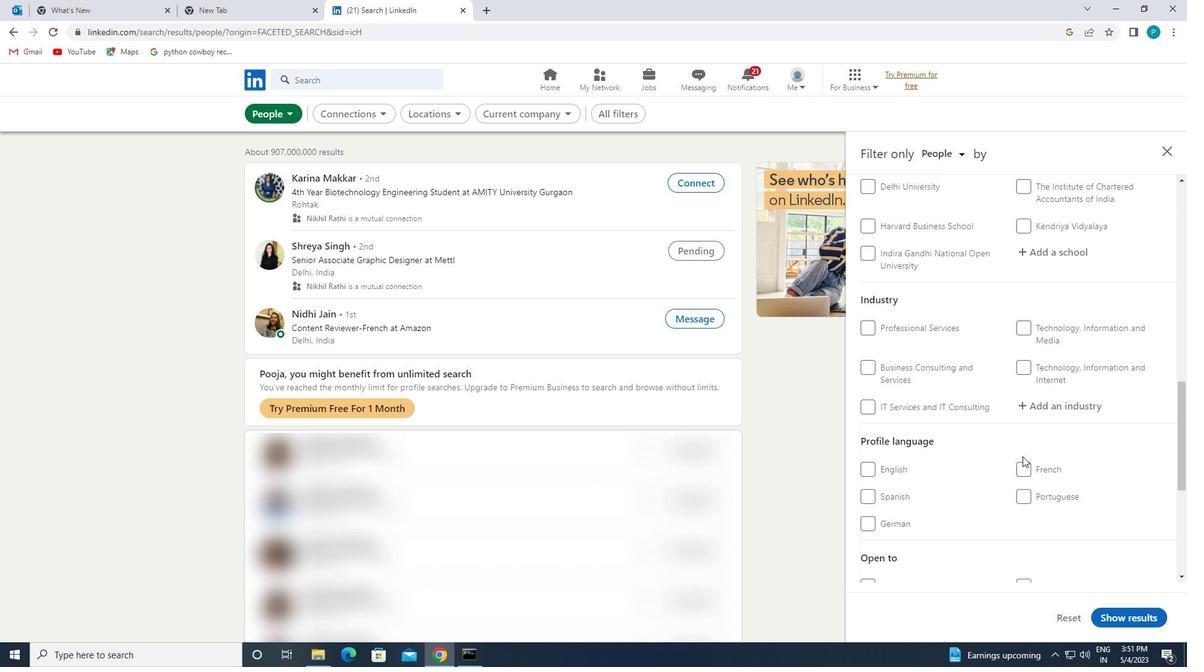 
Action: Mouse pressed left at (1032, 466)
Screenshot: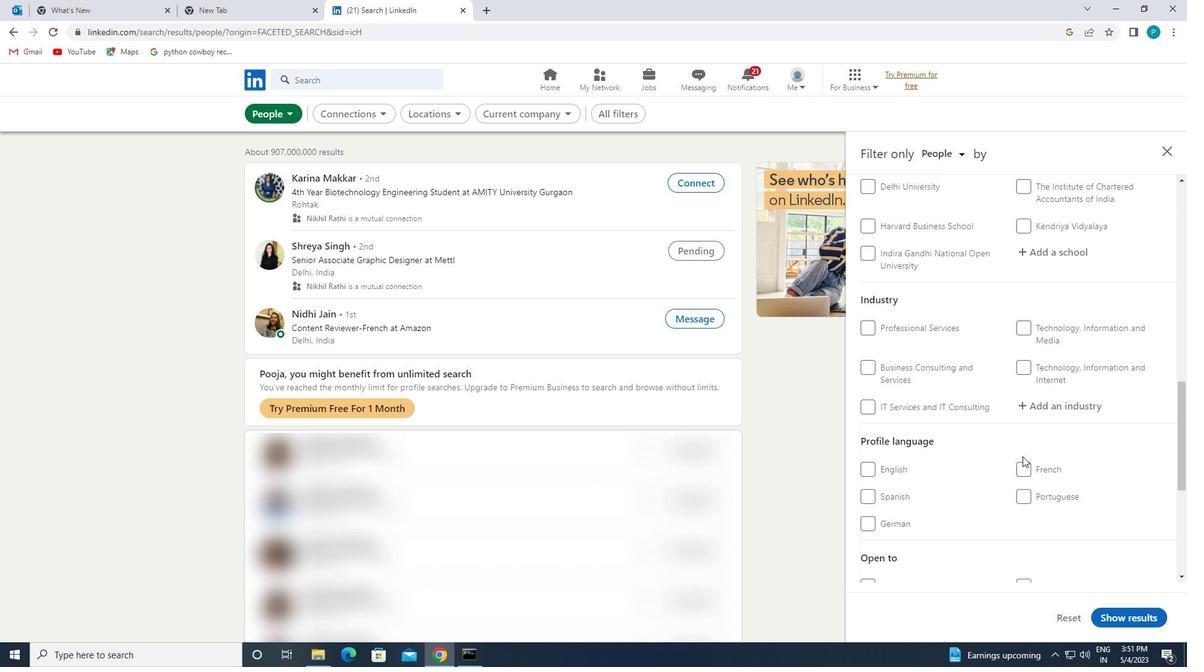 
Action: Mouse moved to (1099, 369)
Screenshot: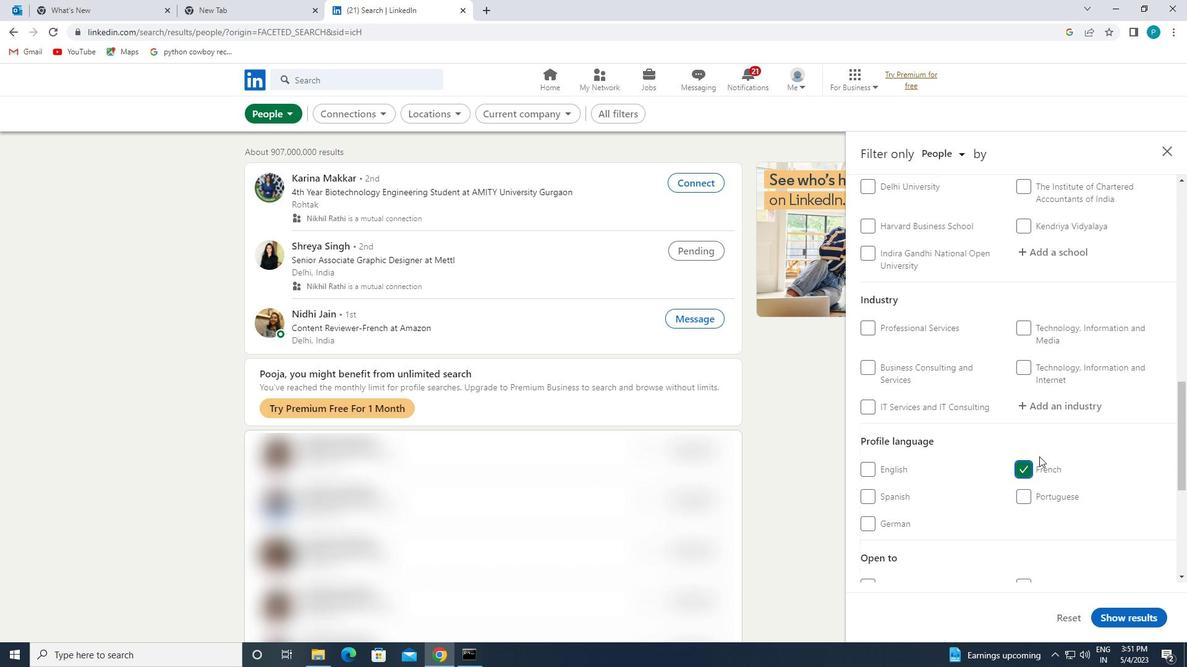 
Action: Mouse scrolled (1099, 369) with delta (0, 0)
Screenshot: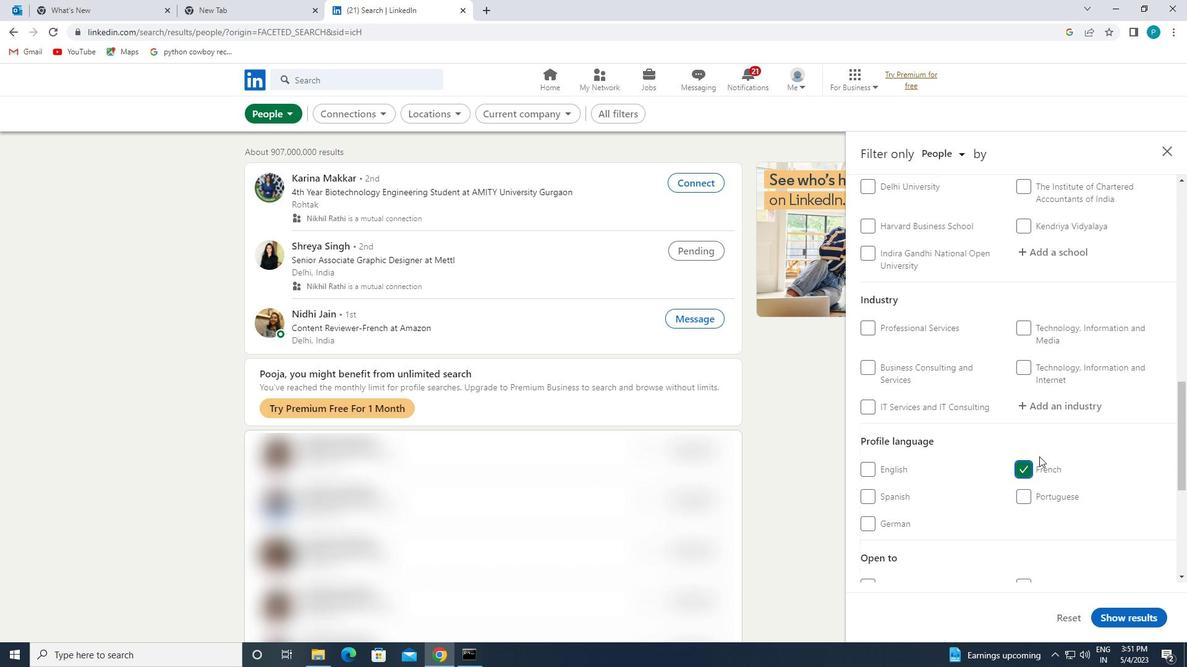 
Action: Mouse moved to (1098, 367)
Screenshot: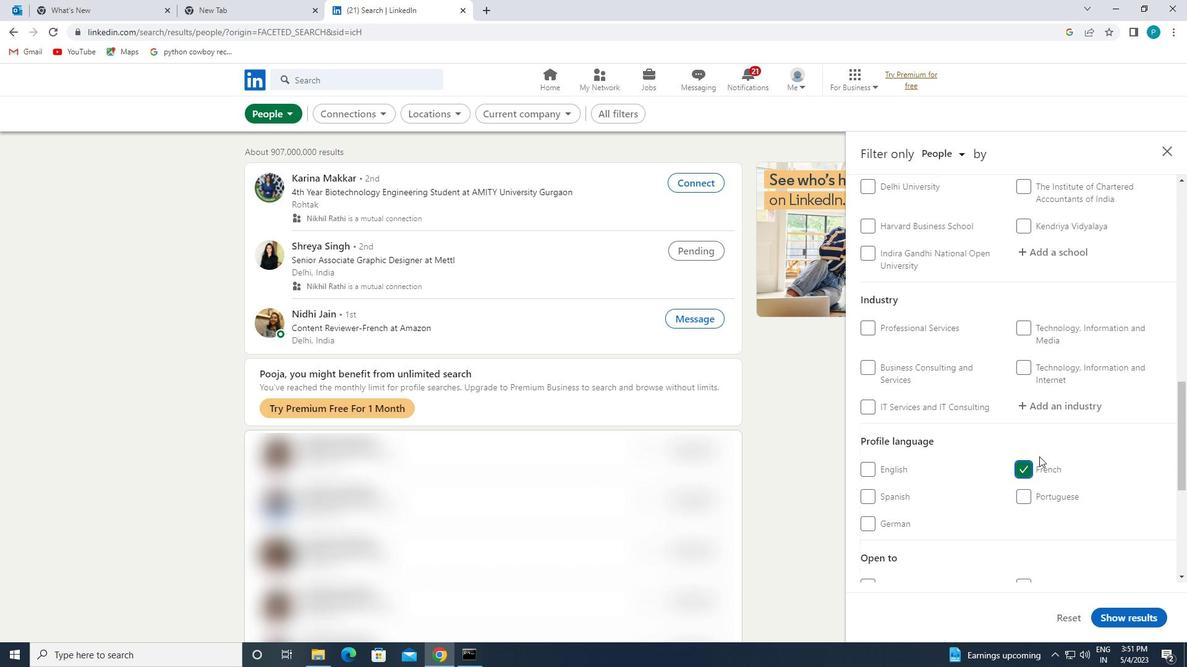 
Action: Mouse scrolled (1098, 367) with delta (0, 0)
Screenshot: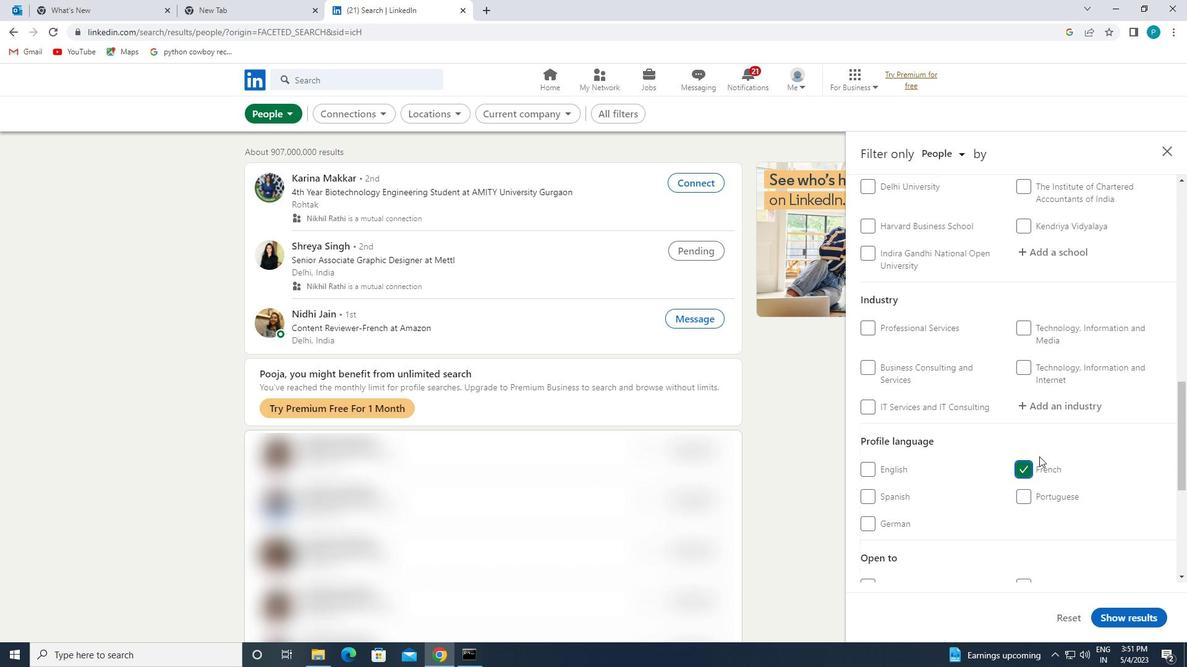 
Action: Mouse moved to (1098, 366)
Screenshot: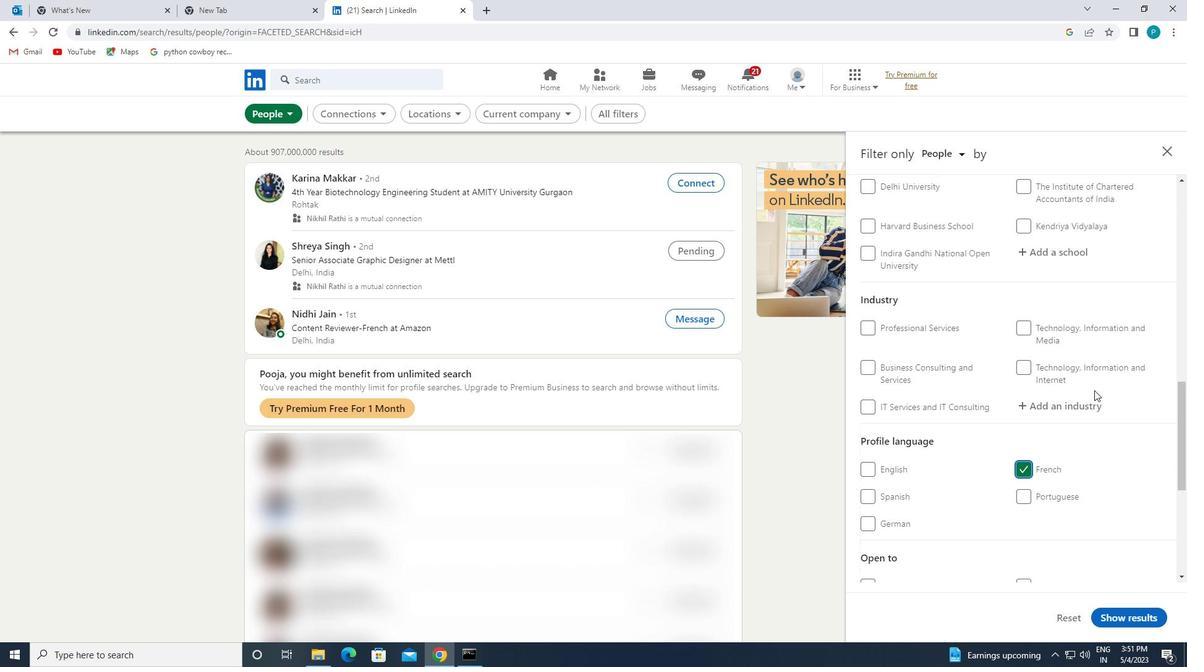
Action: Mouse scrolled (1098, 367) with delta (0, 0)
Screenshot: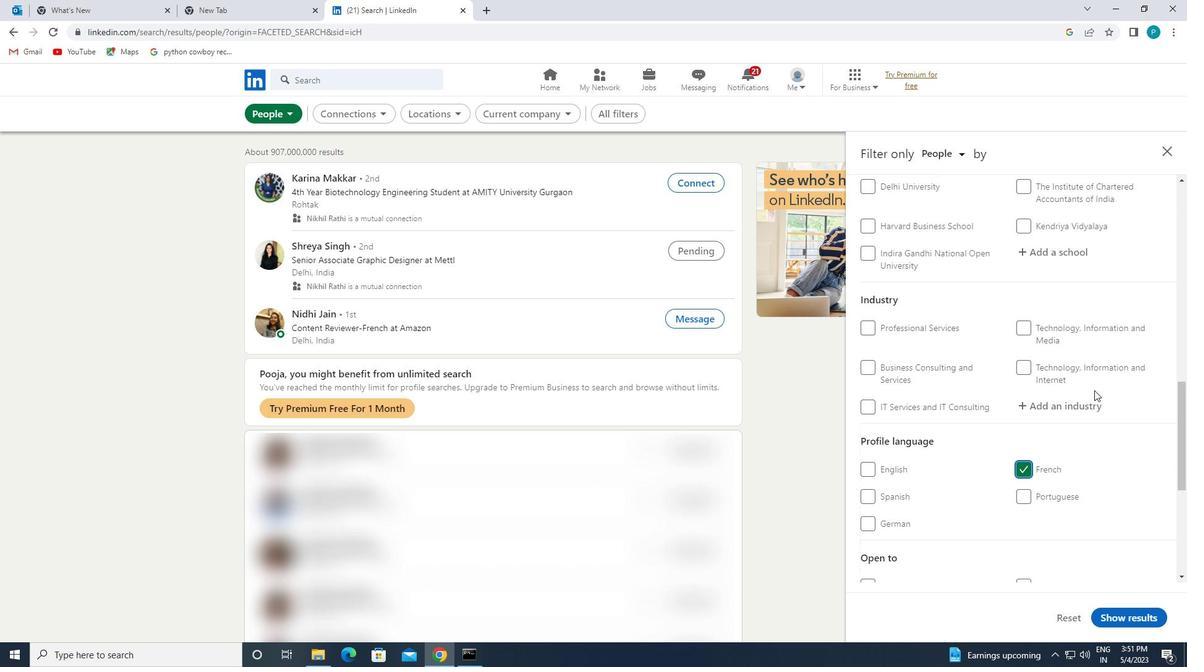 
Action: Mouse moved to (1096, 362)
Screenshot: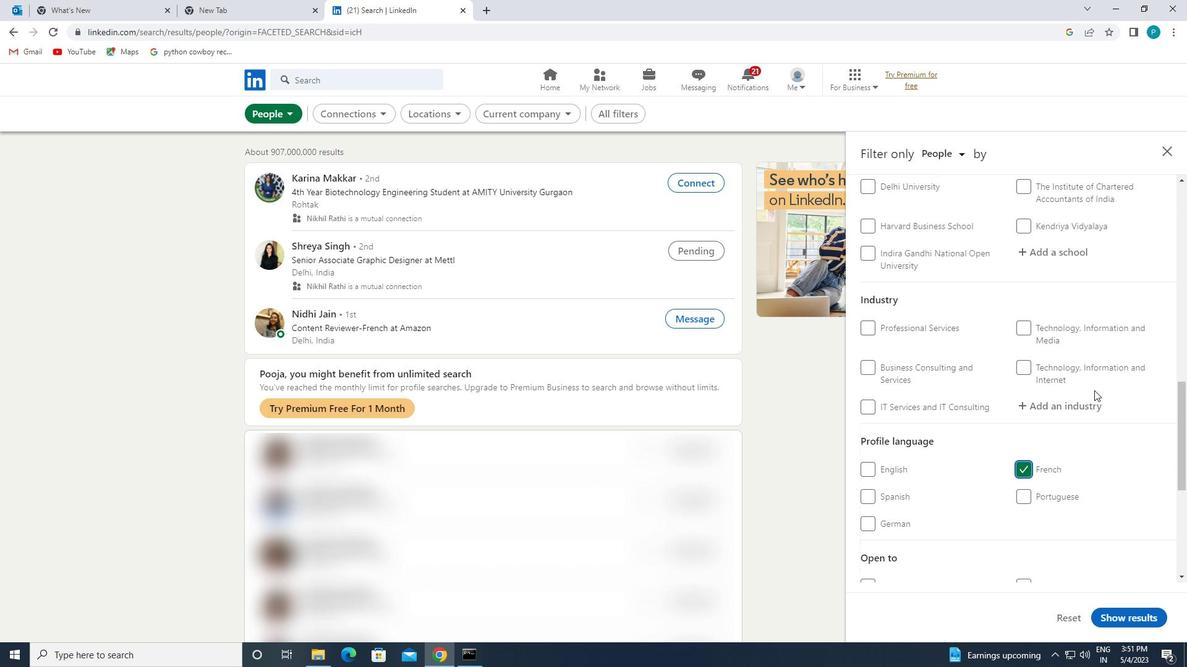 
Action: Mouse scrolled (1096, 363) with delta (0, 0)
Screenshot: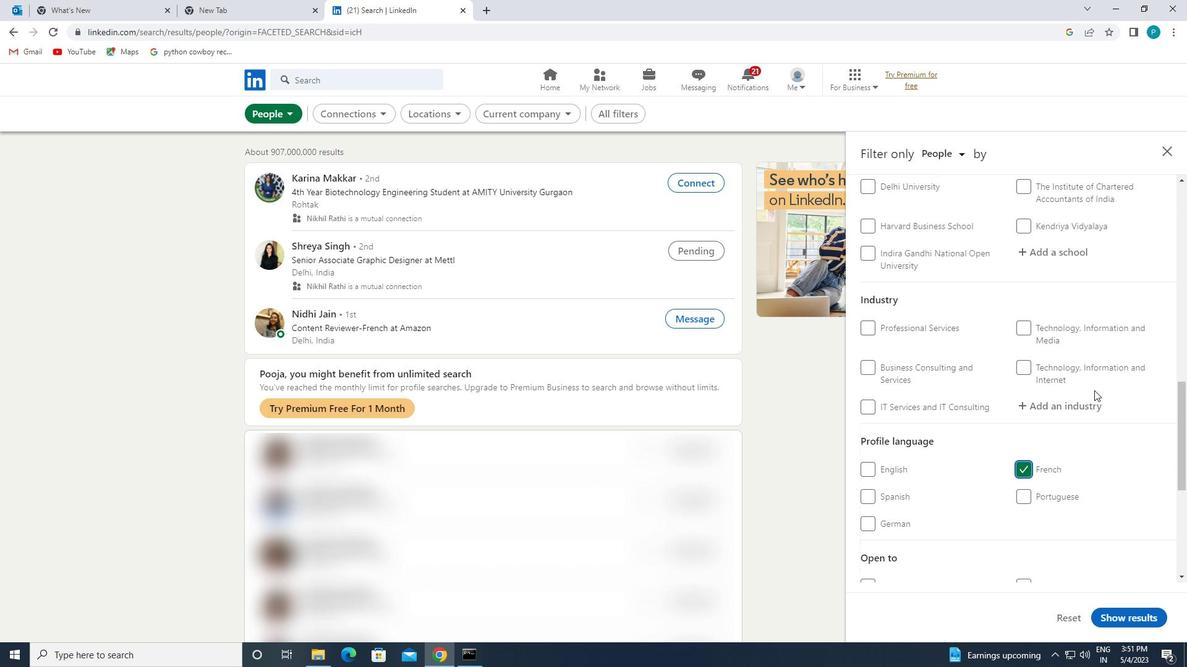 
Action: Mouse moved to (1046, 319)
Screenshot: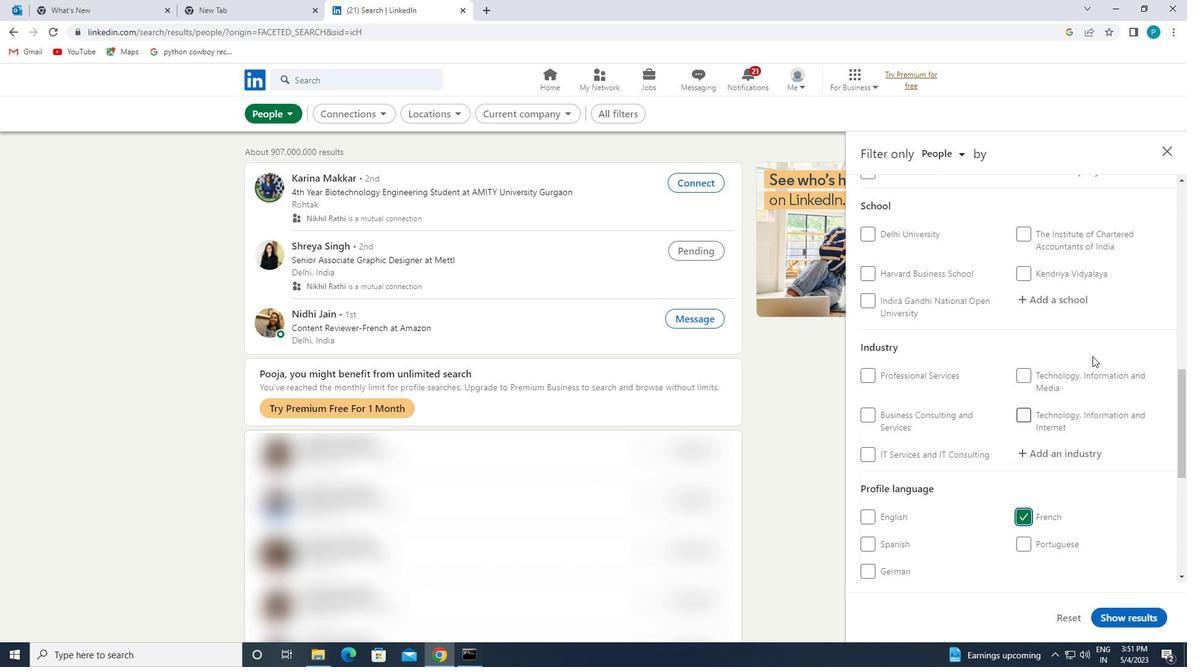 
Action: Mouse scrolled (1046, 320) with delta (0, 0)
Screenshot: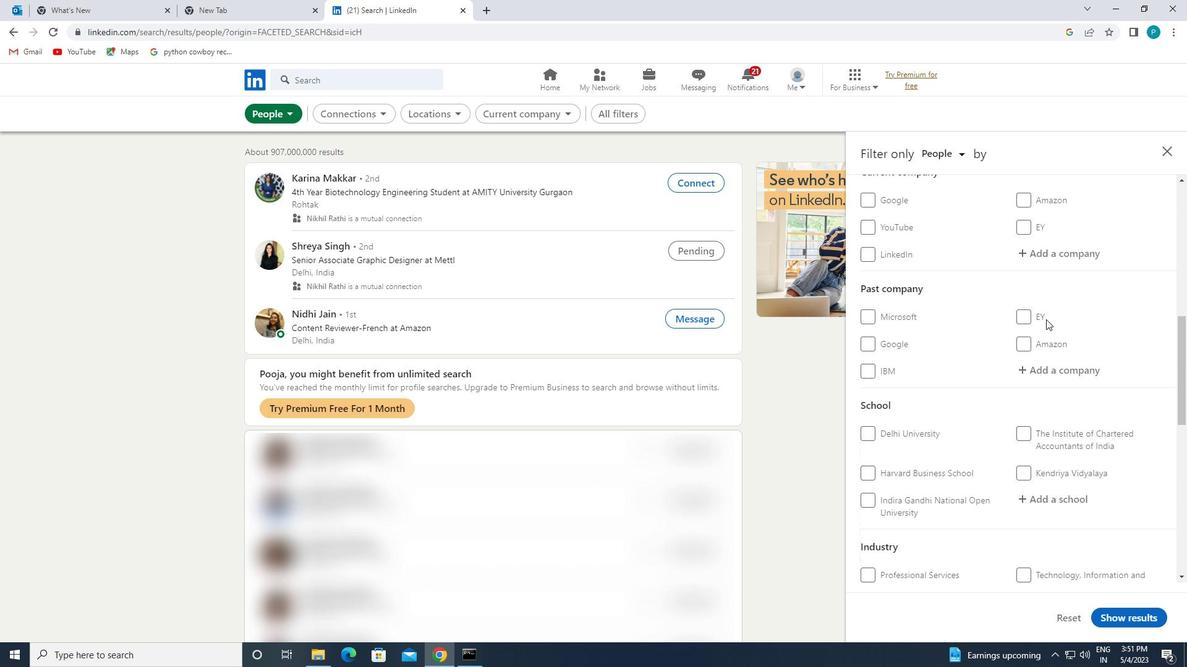 
Action: Mouse moved to (1043, 315)
Screenshot: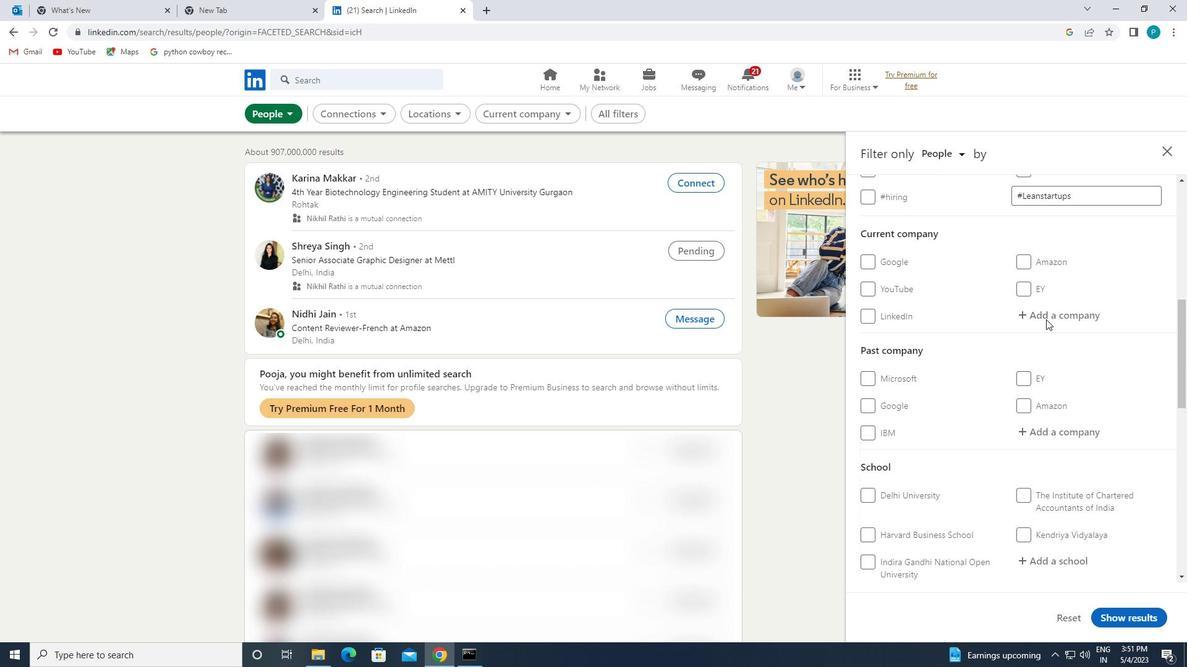 
Action: Mouse pressed left at (1043, 315)
Screenshot: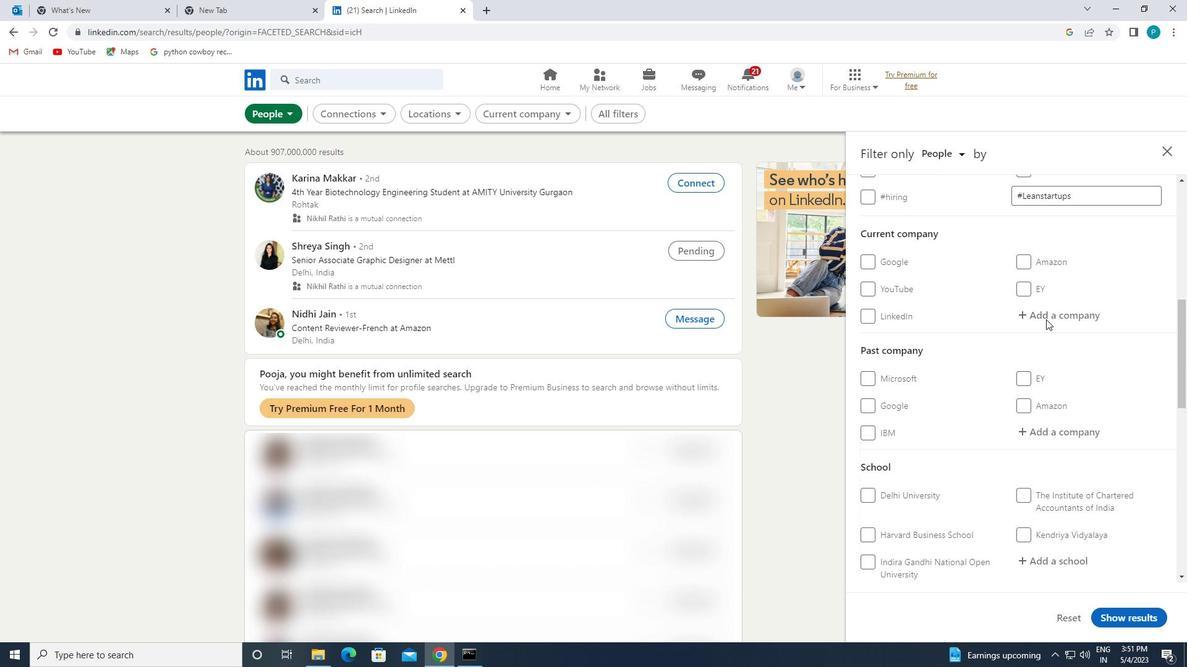 
Action: Mouse moved to (1042, 315)
Screenshot: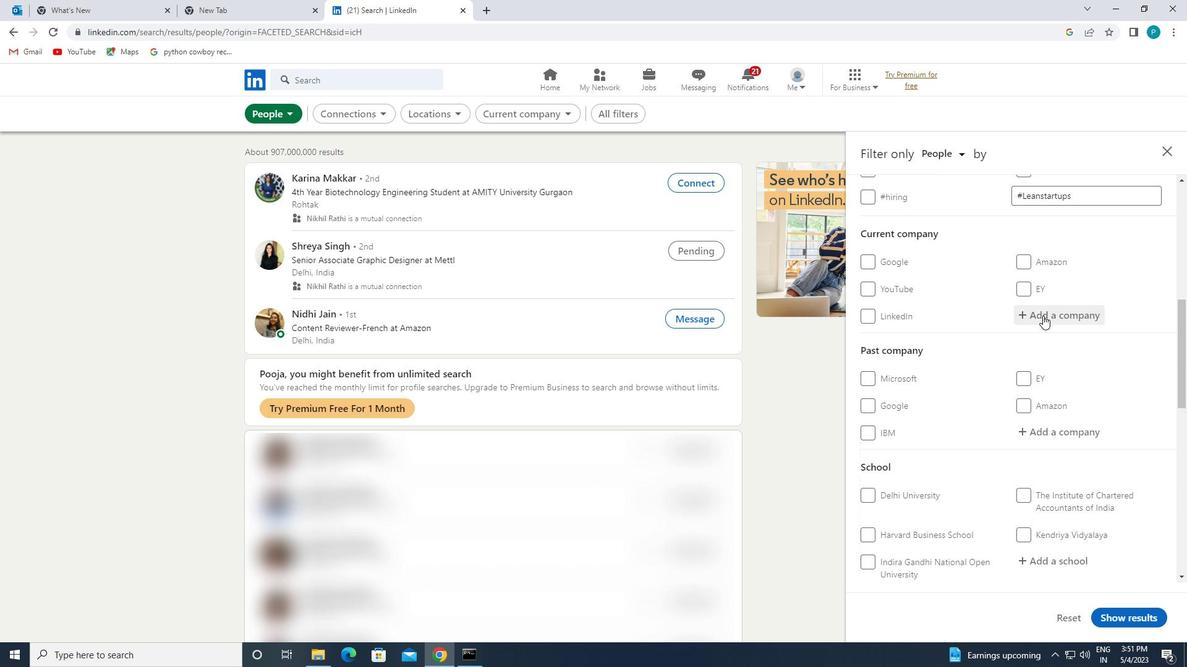 
Action: Key pressed <Key.caps_lock>O<Key.caps_lock>RANGE
Screenshot: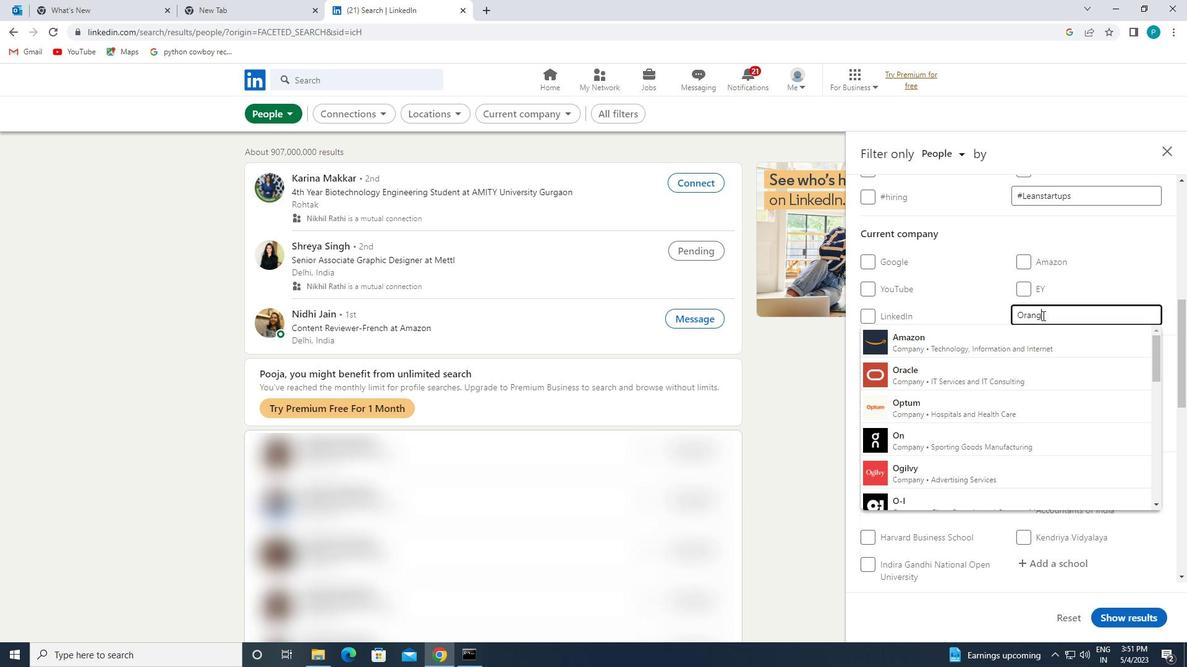 
Action: Mouse moved to (1014, 409)
Screenshot: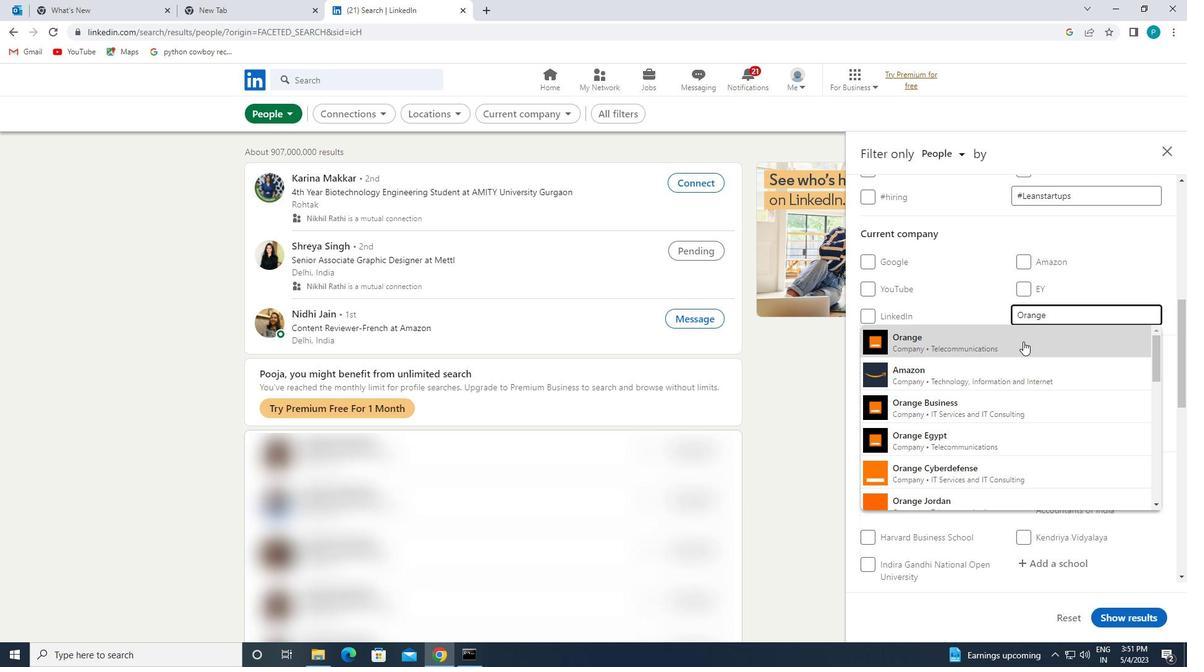 
Action: Mouse pressed left at (1014, 409)
Screenshot: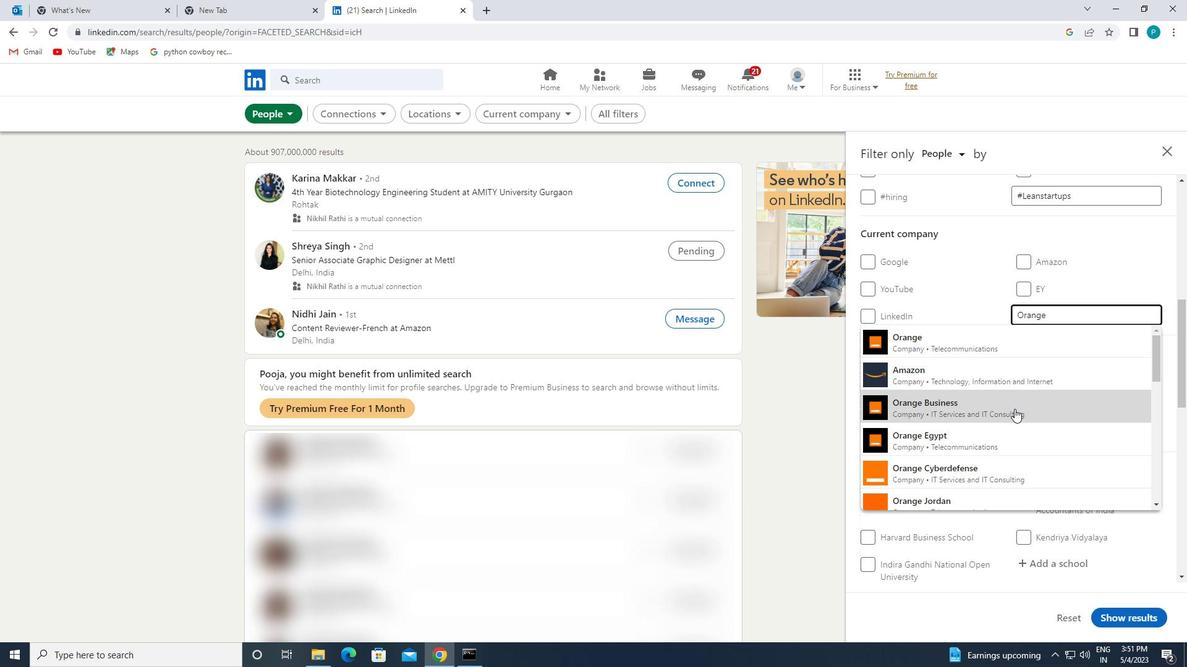 
Action: Mouse moved to (1012, 408)
Screenshot: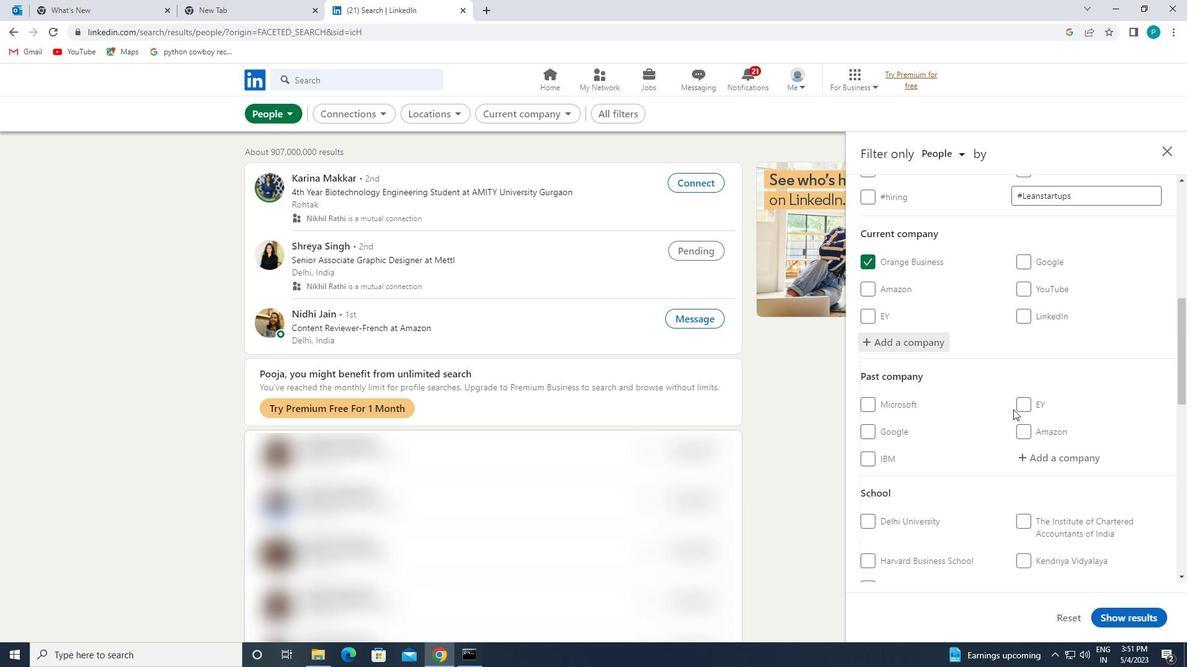 
Action: Mouse scrolled (1012, 407) with delta (0, 0)
Screenshot: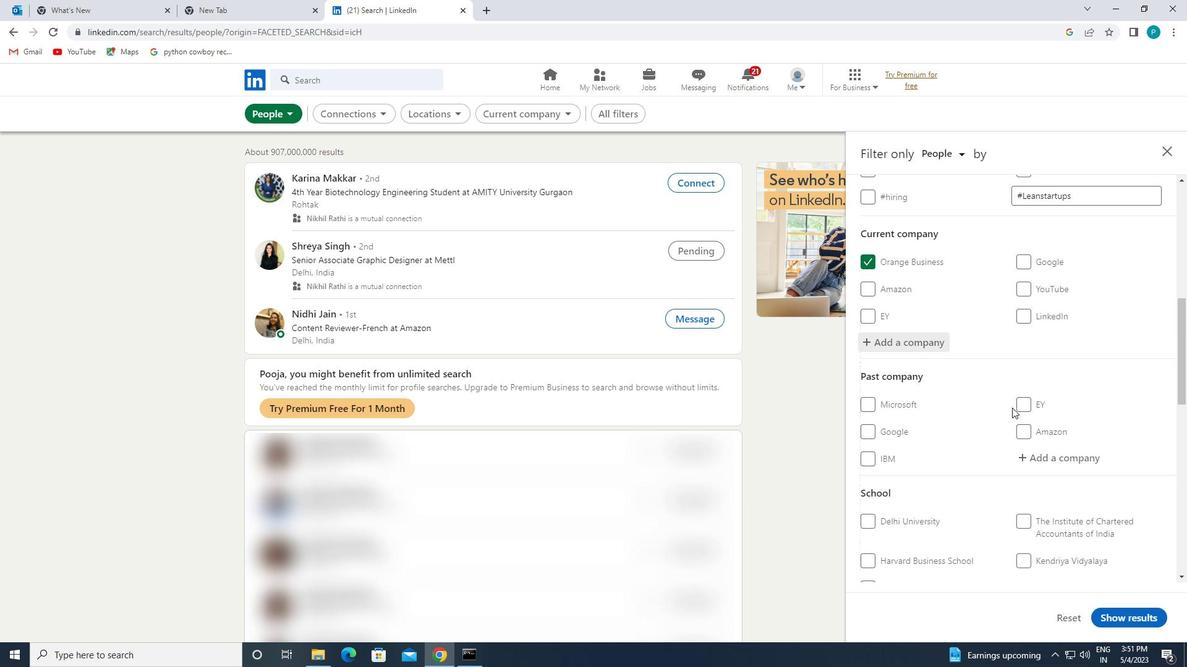 
Action: Mouse scrolled (1012, 407) with delta (0, 0)
Screenshot: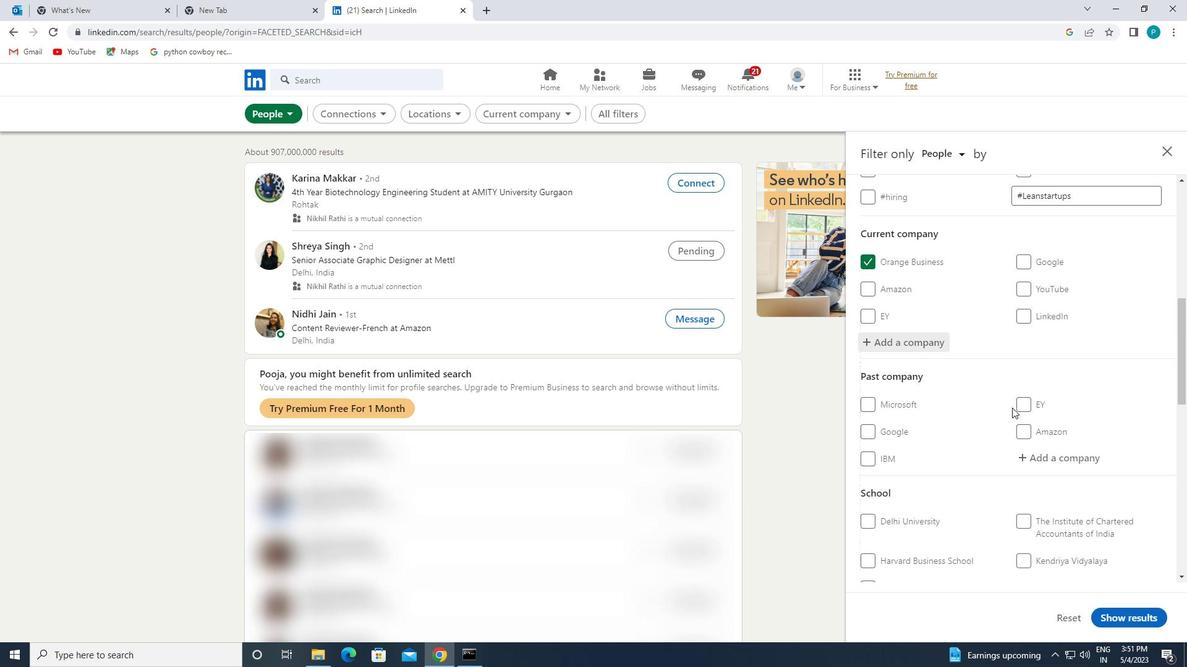 
Action: Mouse scrolled (1012, 407) with delta (0, 0)
Screenshot: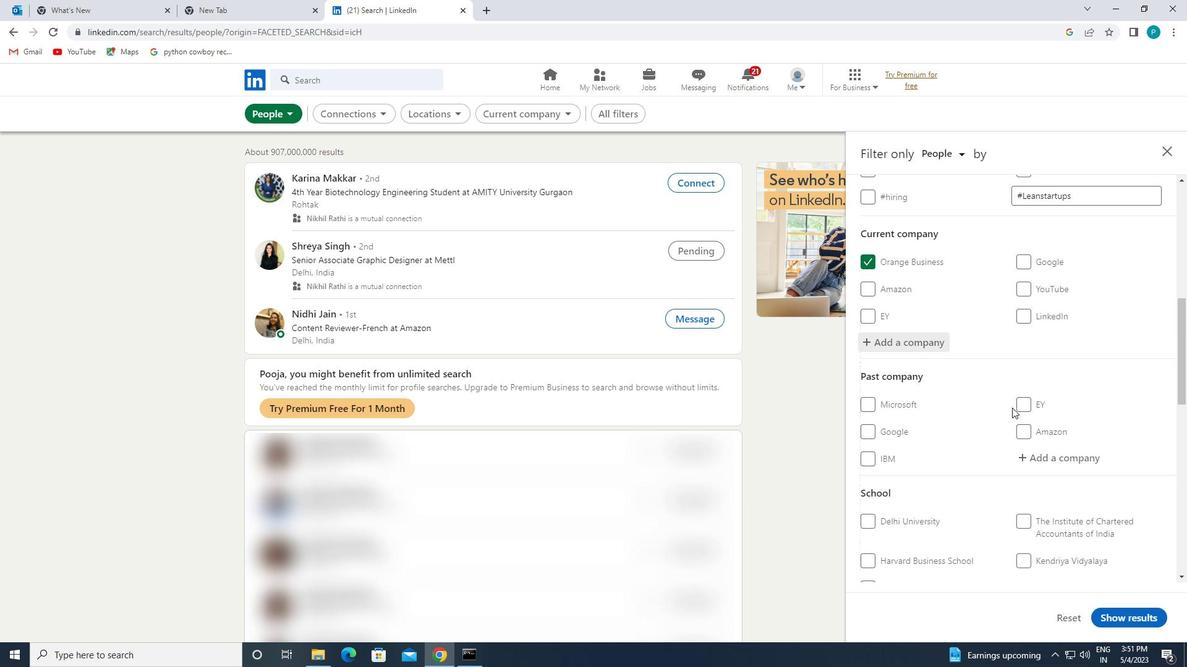 
Action: Mouse scrolled (1012, 407) with delta (0, 0)
Screenshot: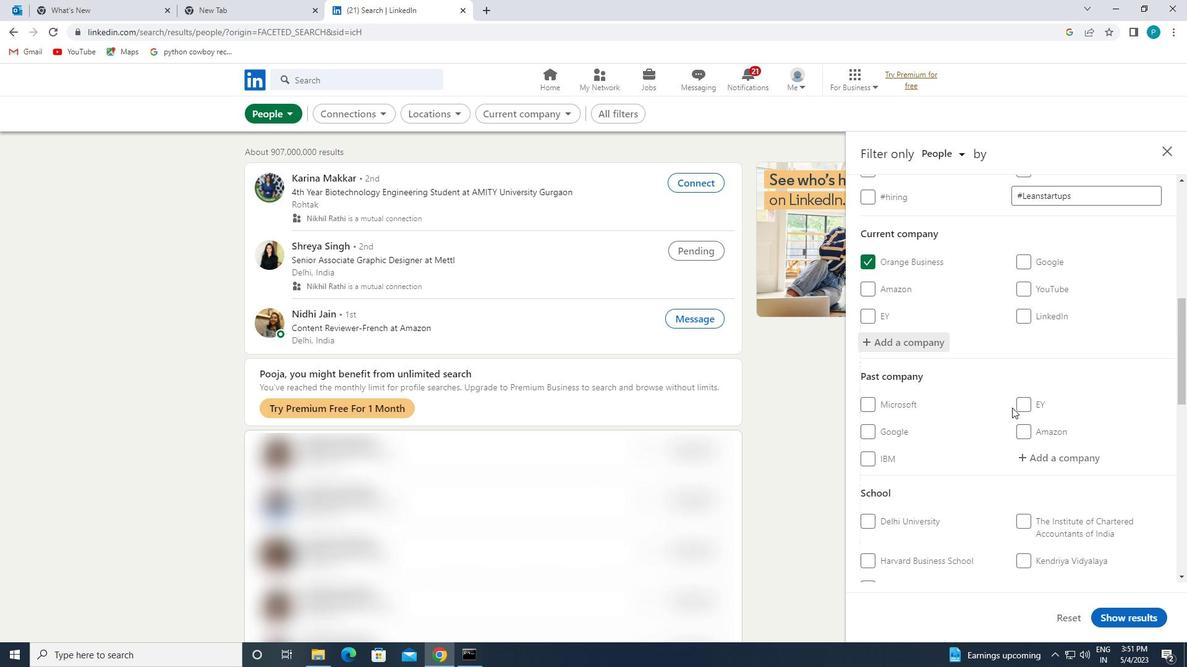 
Action: Mouse moved to (1036, 343)
Screenshot: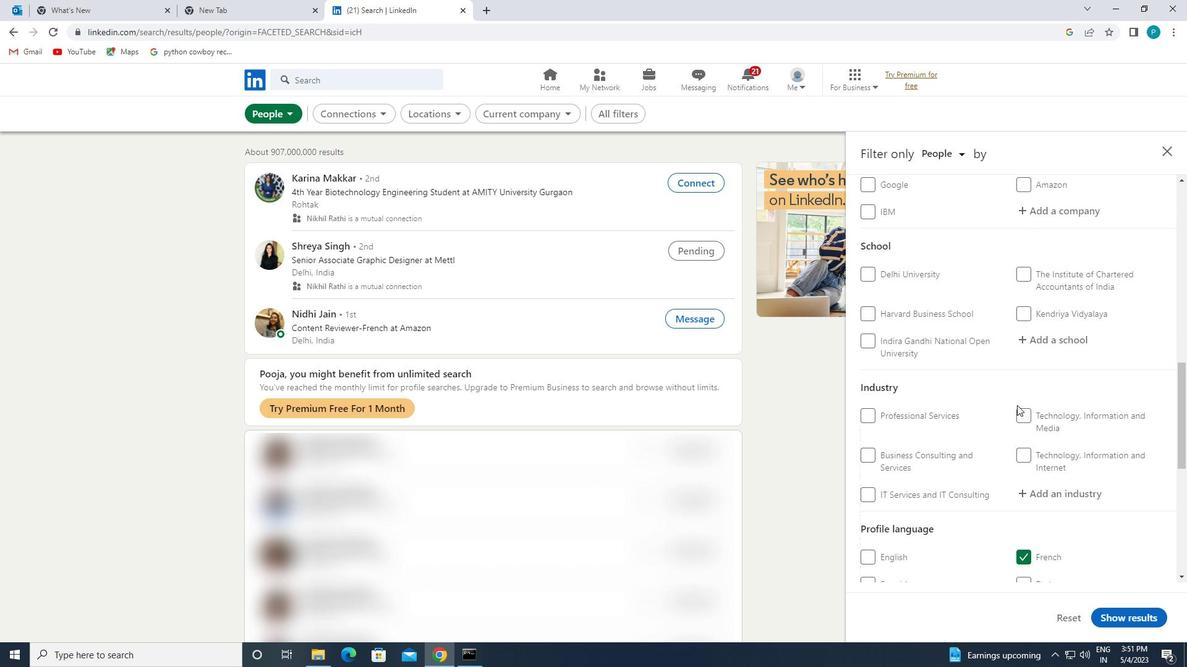 
Action: Mouse pressed left at (1036, 343)
Screenshot: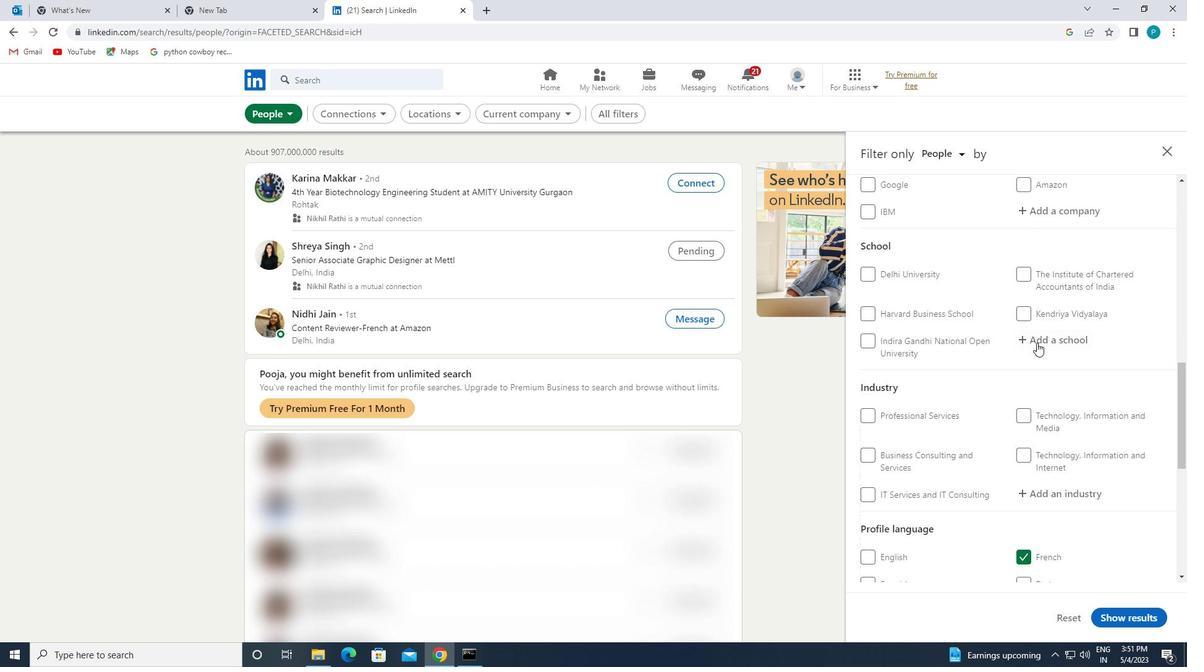 
Action: Mouse moved to (1034, 341)
Screenshot: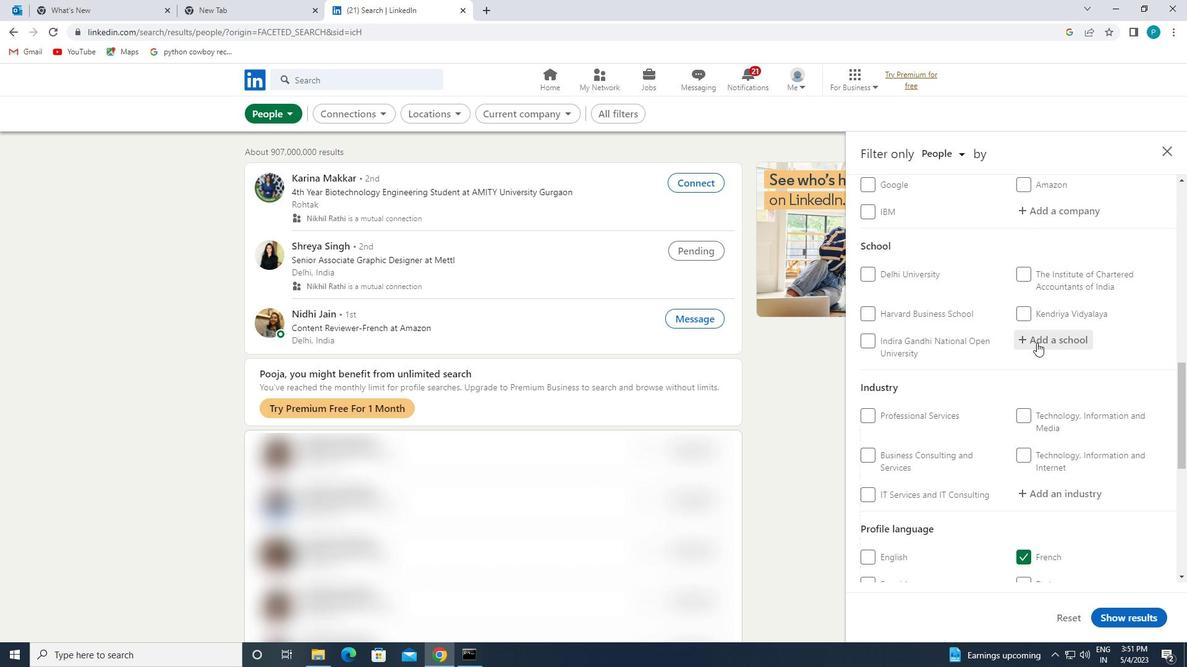 
Action: Key pressed <Key.caps_lock>C<Key.caps_lock>HANDIGARH
Screenshot: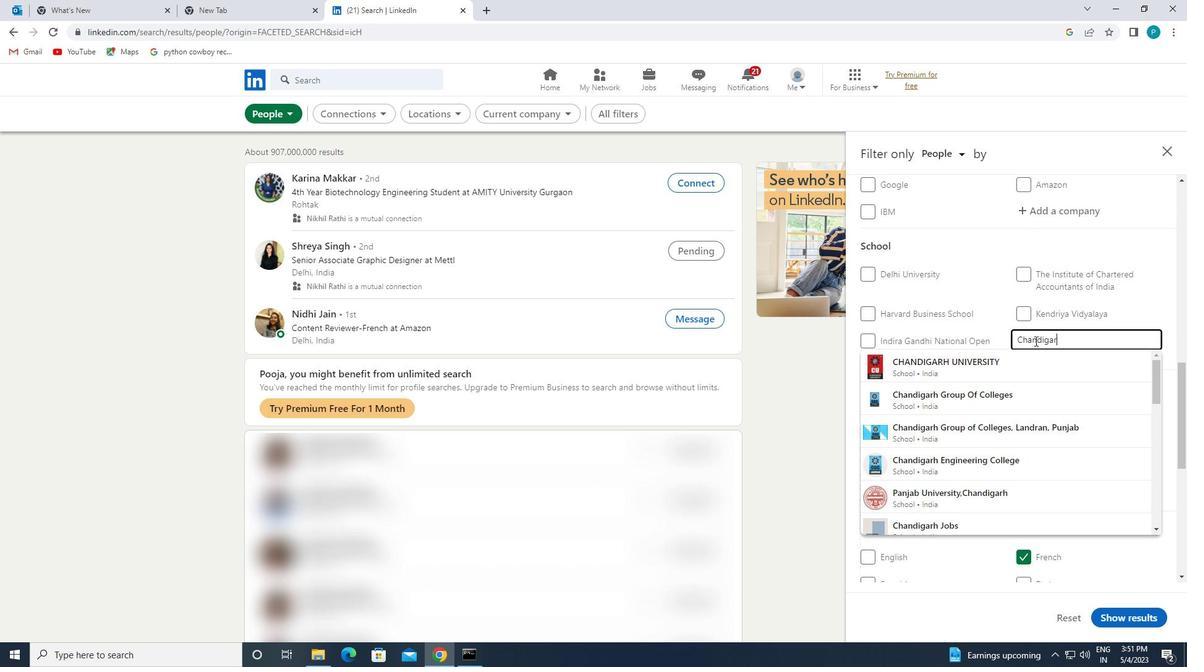 
Action: Mouse moved to (1027, 399)
Screenshot: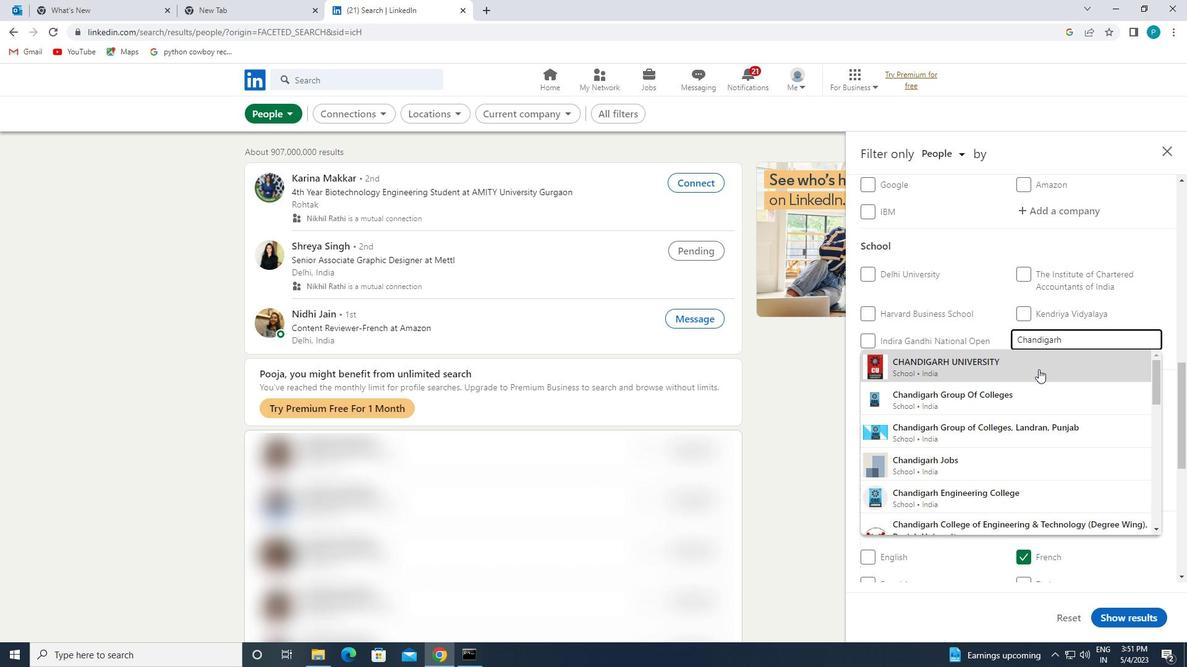
Action: Mouse pressed left at (1027, 399)
Screenshot: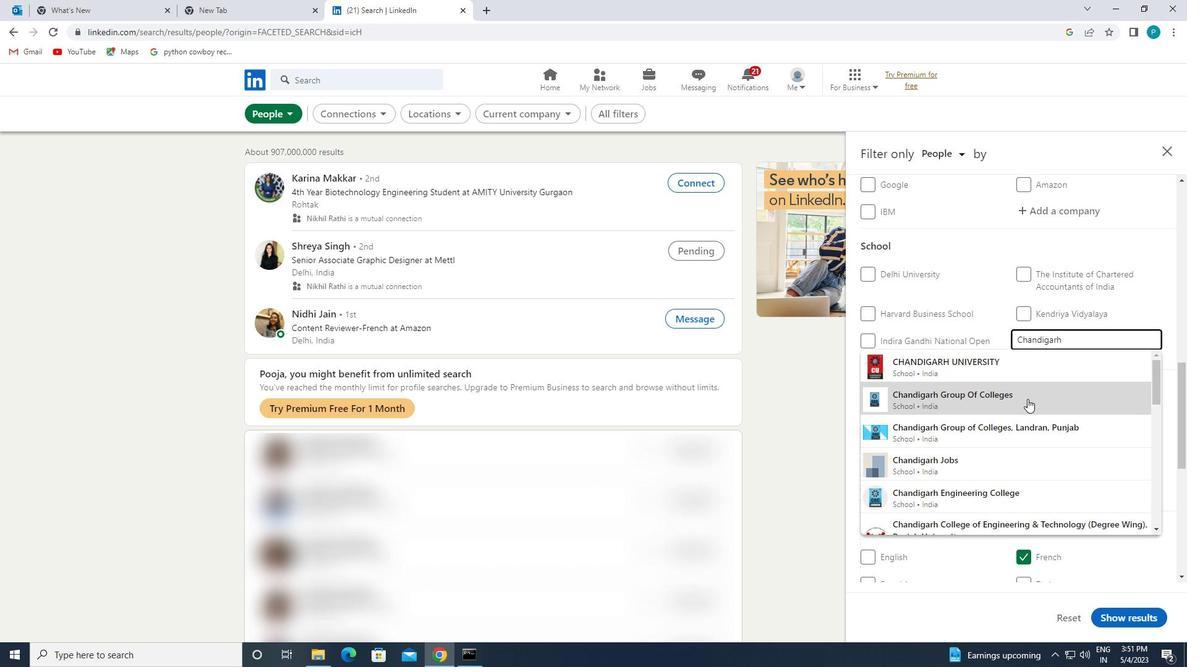 
Action: Mouse moved to (1027, 423)
Screenshot: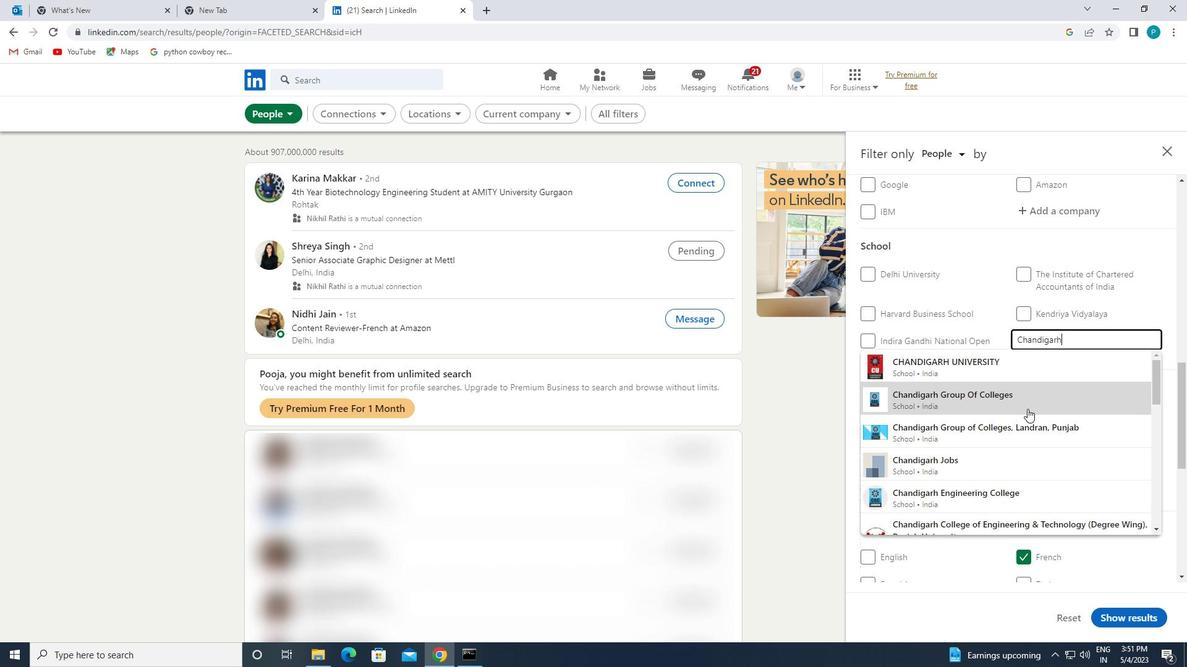 
Action: Mouse pressed left at (1027, 423)
Screenshot: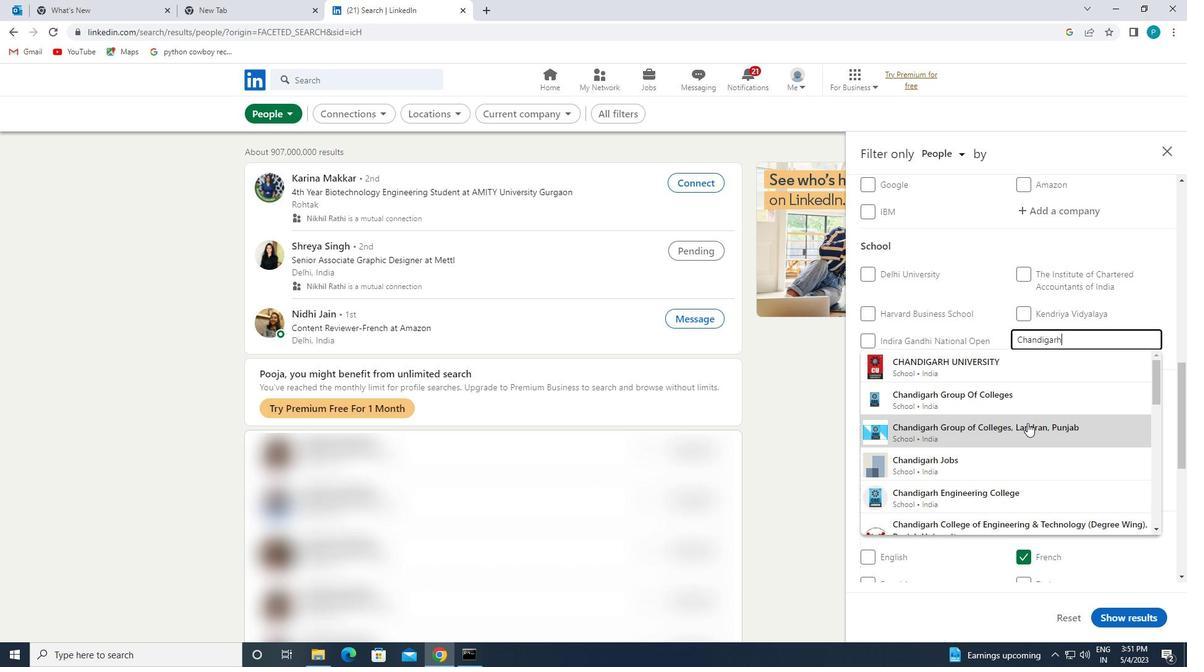 
Action: Mouse moved to (1028, 416)
Screenshot: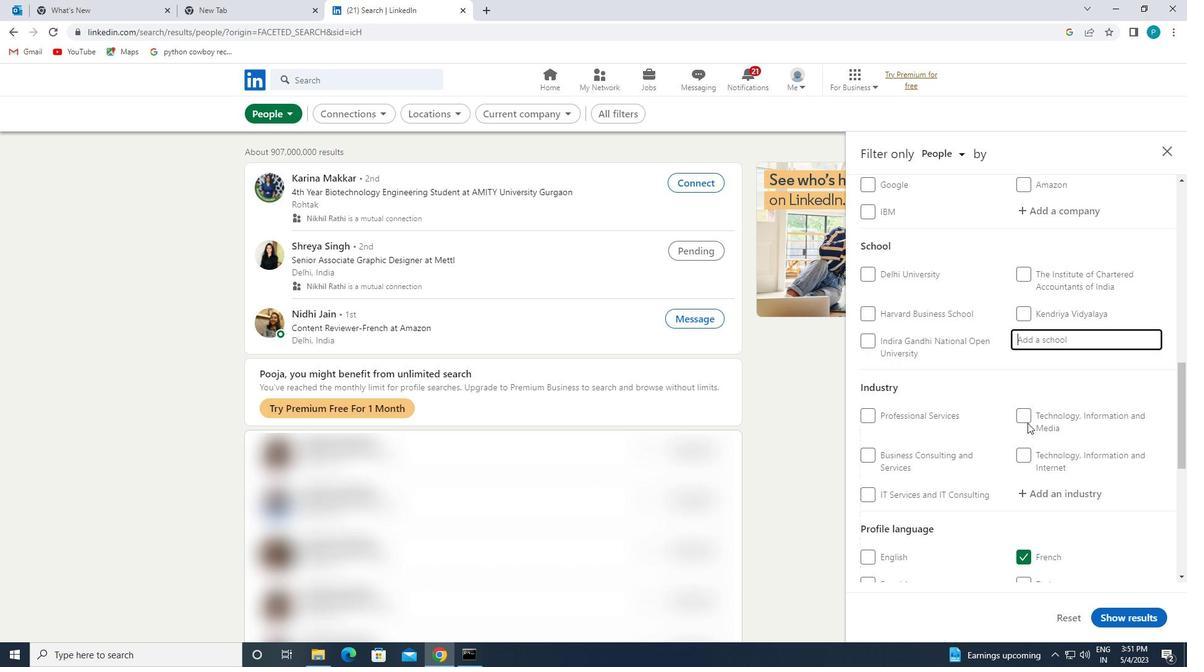 
Action: Mouse scrolled (1028, 415) with delta (0, 0)
Screenshot: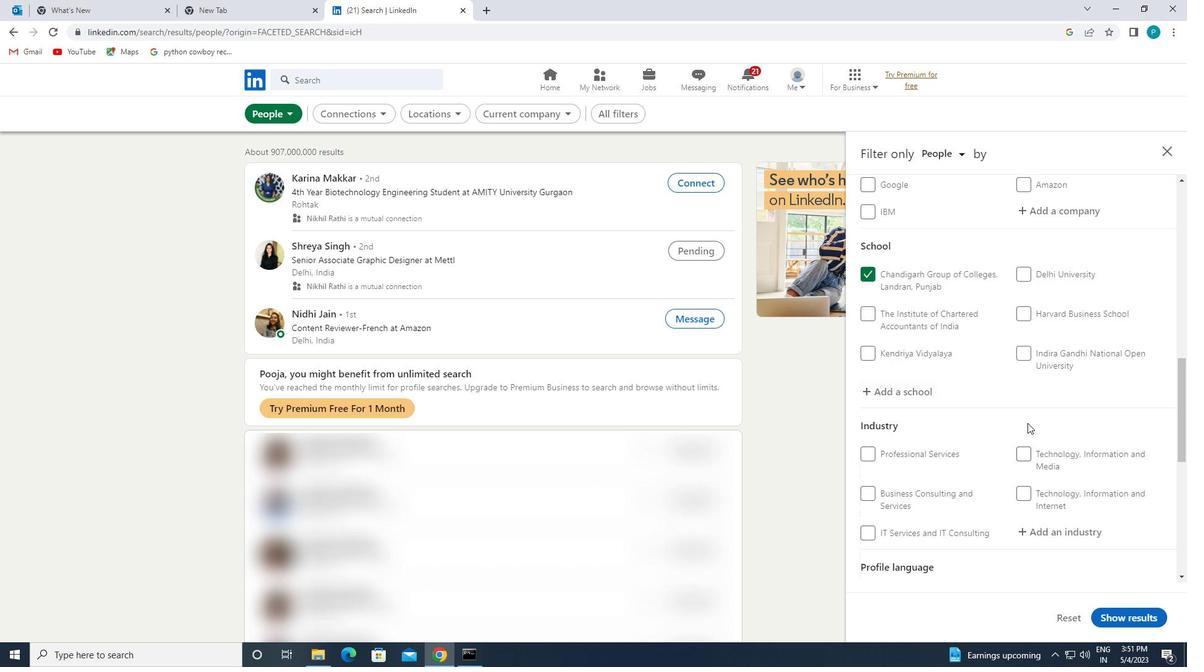 
Action: Mouse scrolled (1028, 415) with delta (0, 0)
Screenshot: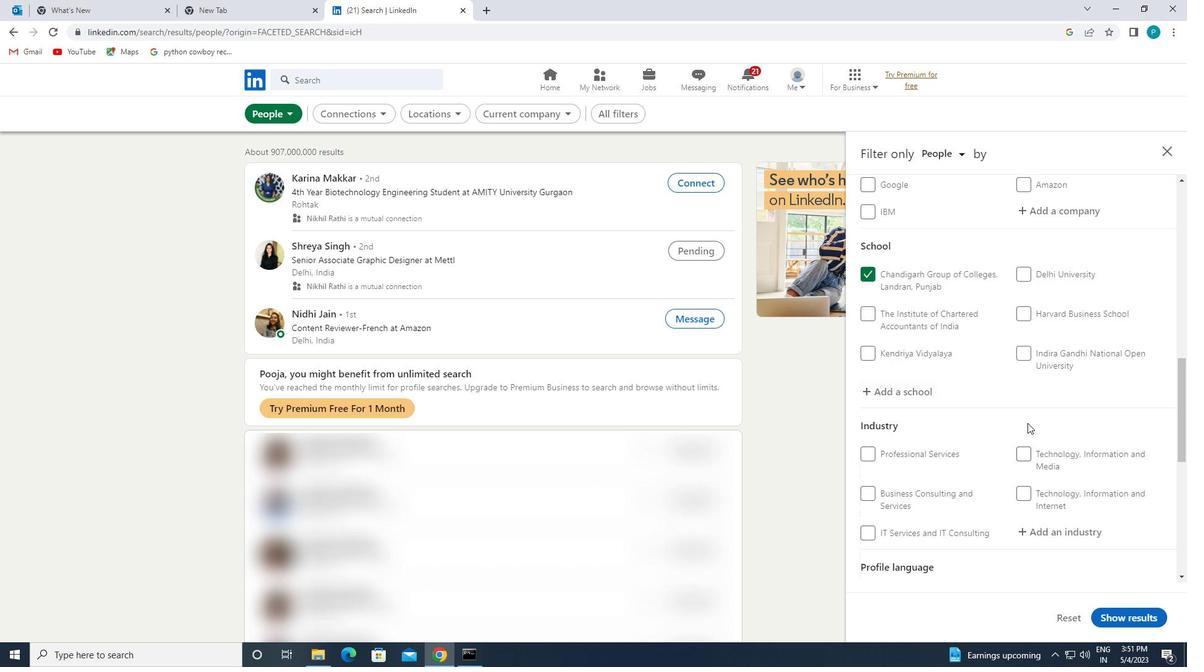 
Action: Mouse scrolled (1028, 415) with delta (0, 0)
Screenshot: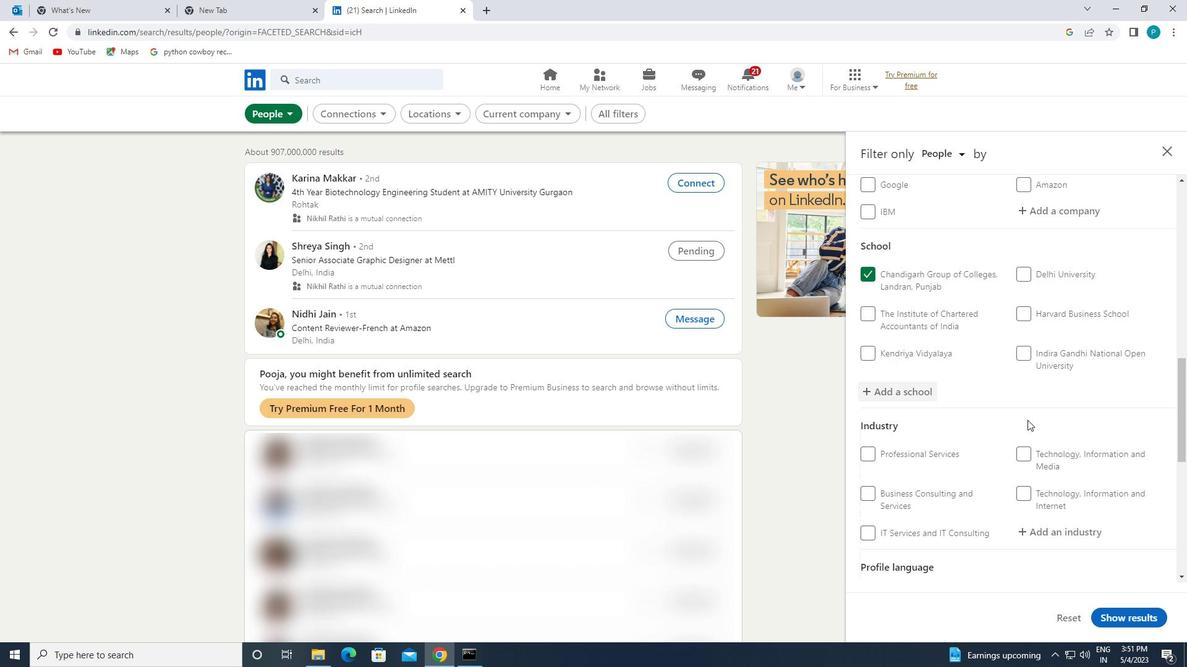 
Action: Mouse scrolled (1028, 415) with delta (0, 0)
Screenshot: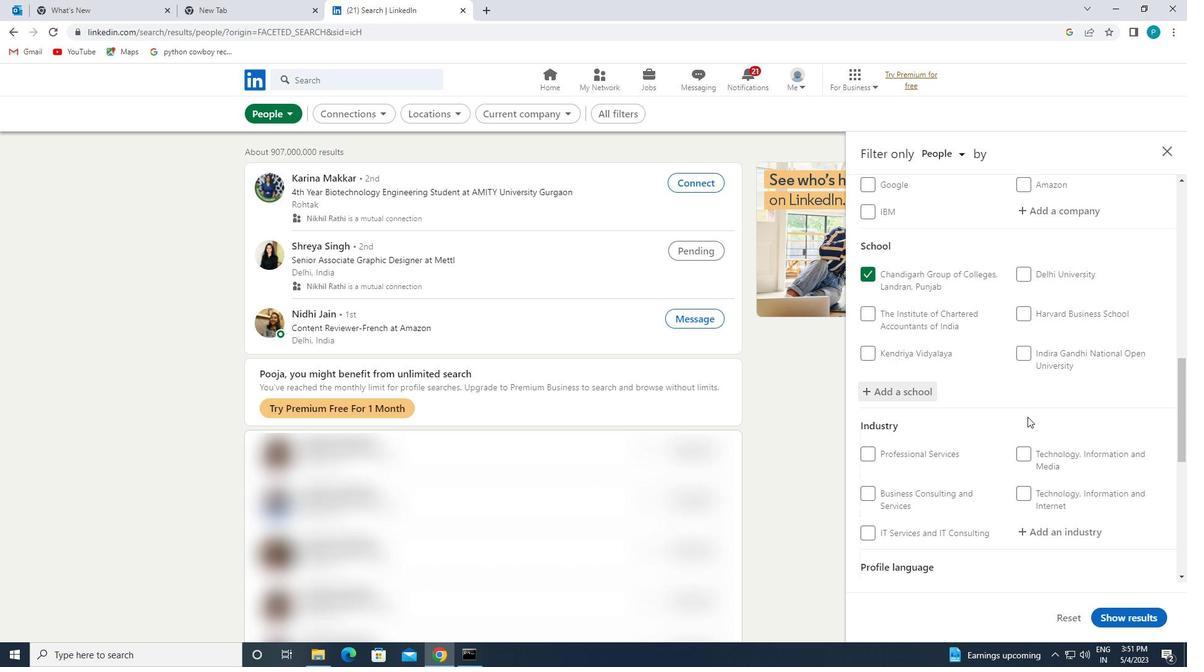 
Action: Mouse moved to (1034, 278)
Screenshot: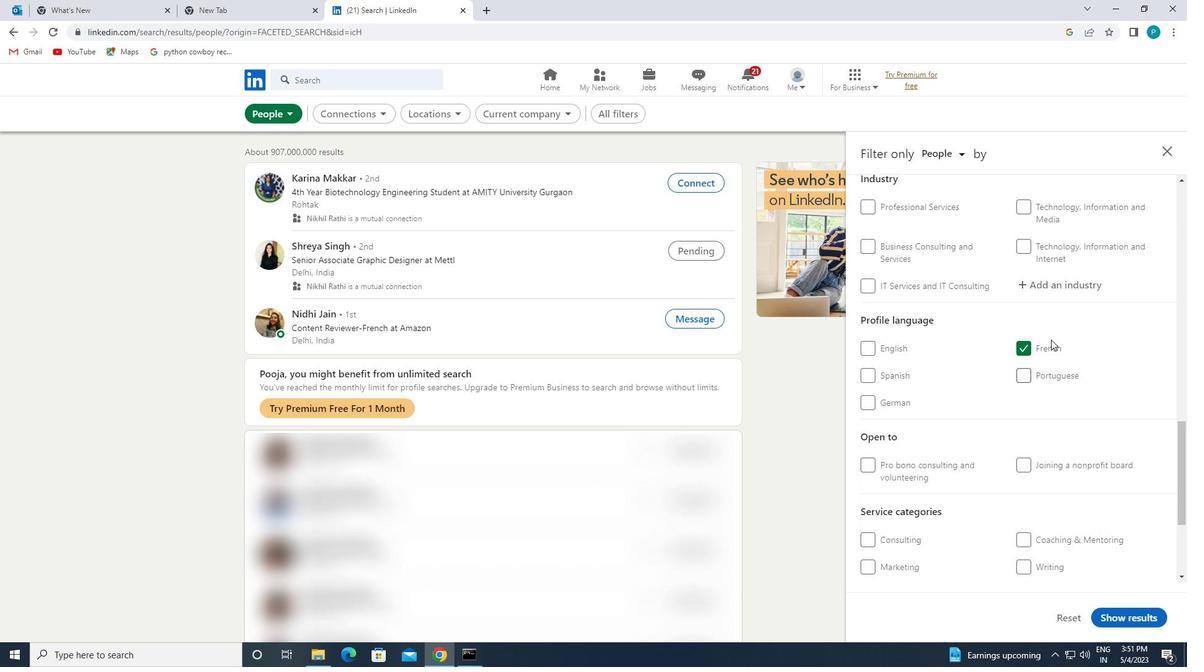 
Action: Mouse pressed left at (1034, 278)
Screenshot: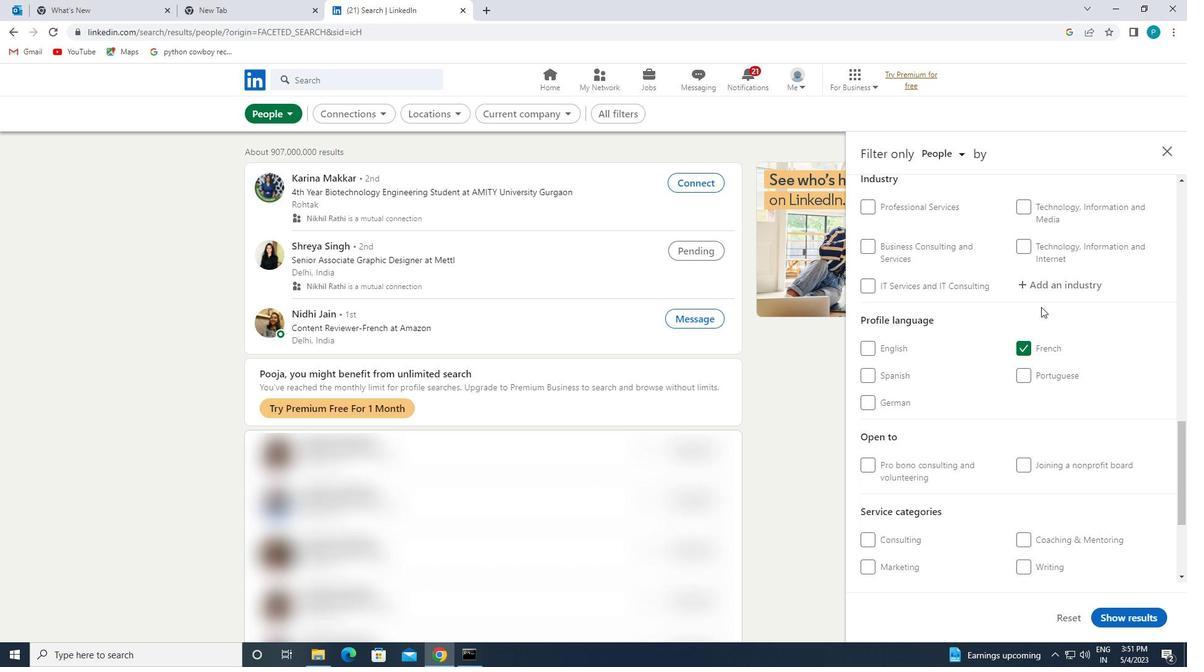 
Action: Key pressed <Key.caps_lock>A<Key.caps_lock>NIMAL
Screenshot: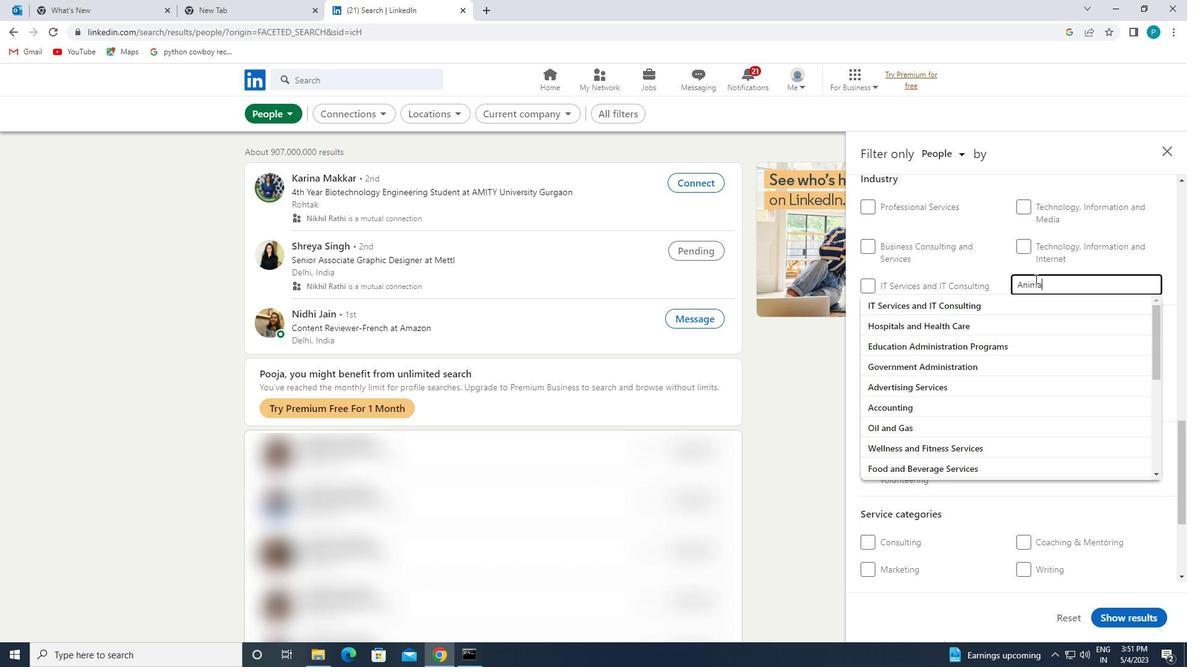 
Action: Mouse moved to (1023, 301)
Screenshot: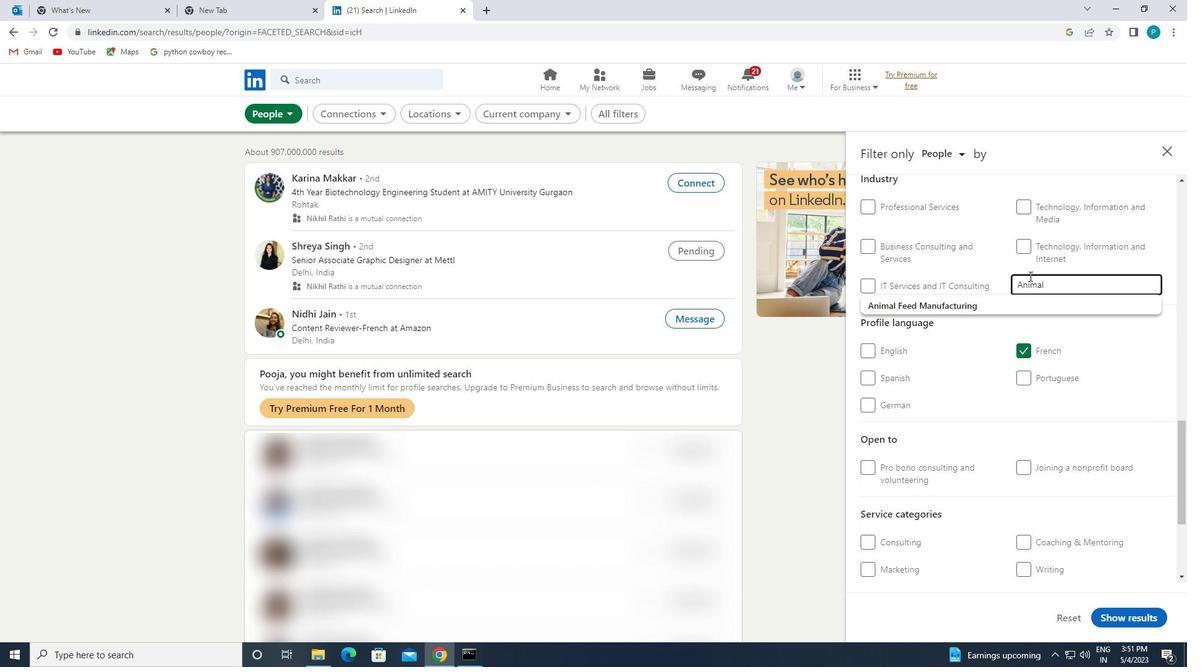 
Action: Mouse pressed left at (1023, 301)
Screenshot: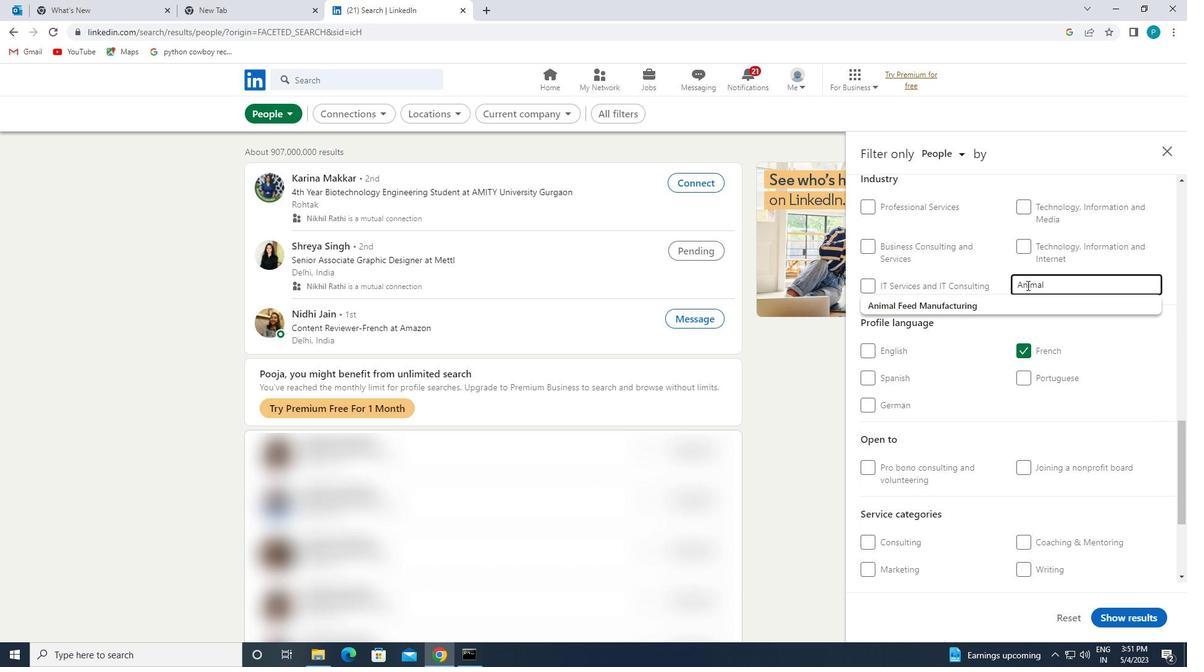 
Action: Mouse moved to (1025, 308)
Screenshot: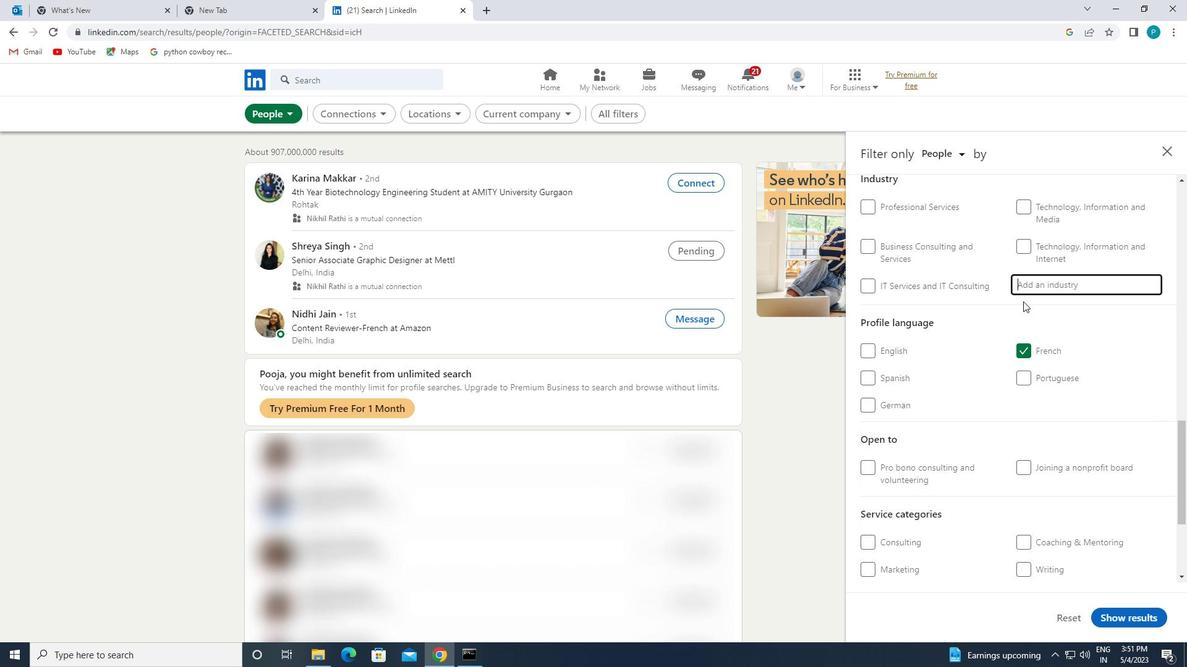 
Action: Mouse scrolled (1025, 307) with delta (0, 0)
Screenshot: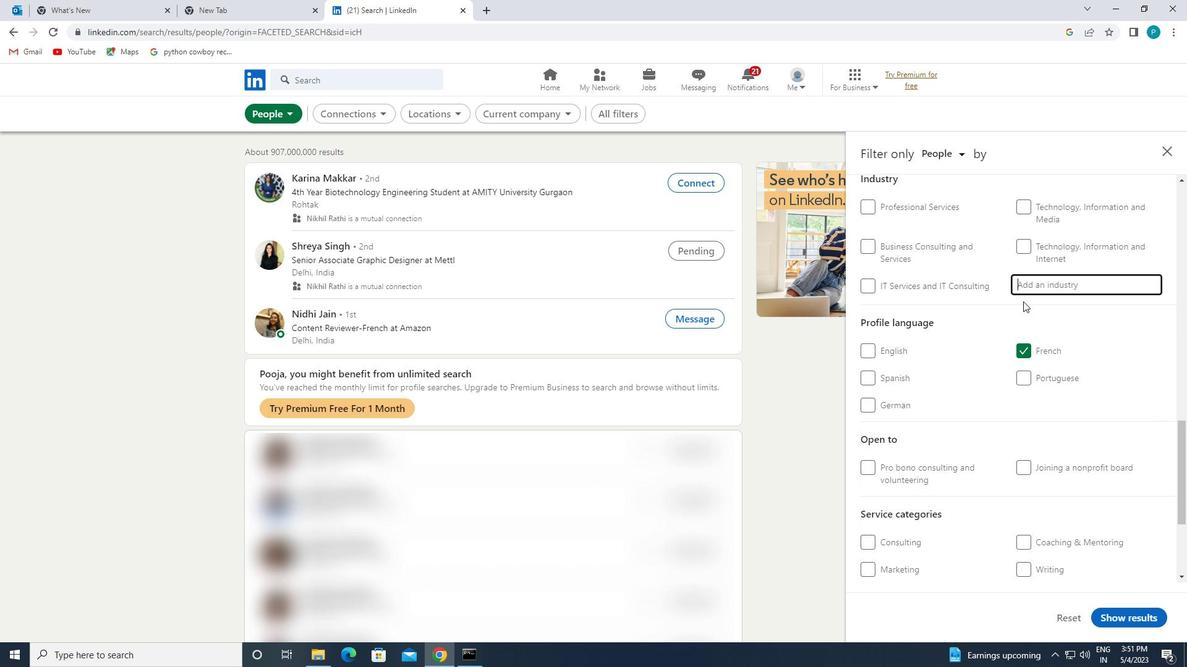 
Action: Mouse scrolled (1025, 307) with delta (0, 0)
Screenshot: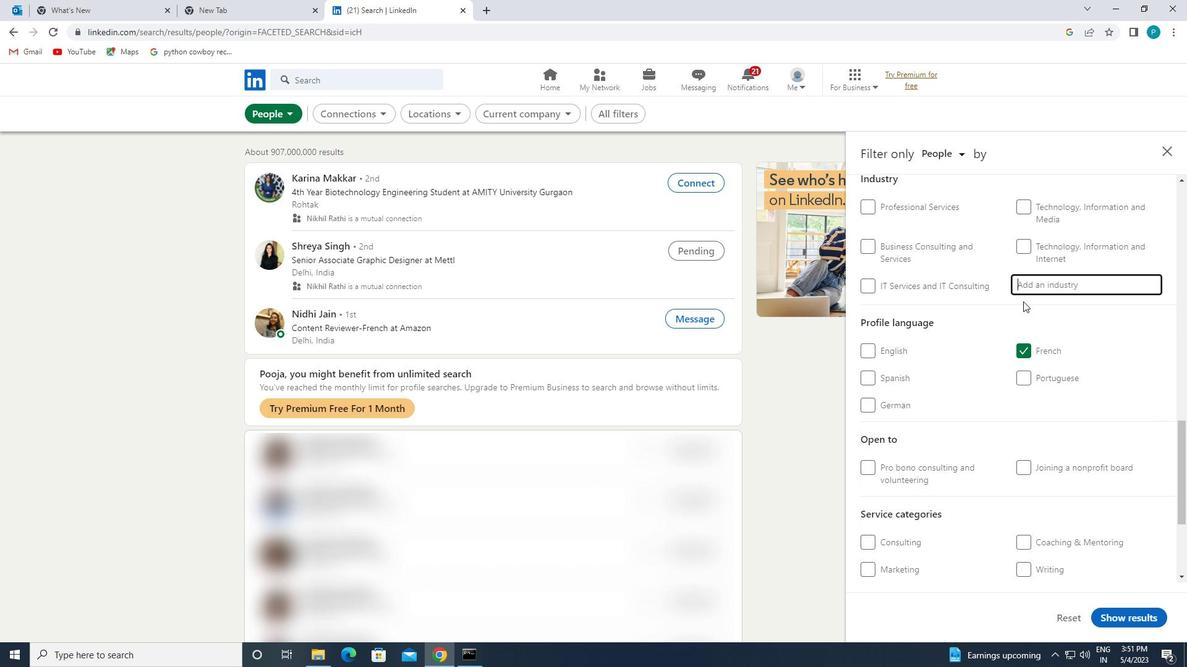 
Action: Mouse moved to (1026, 310)
Screenshot: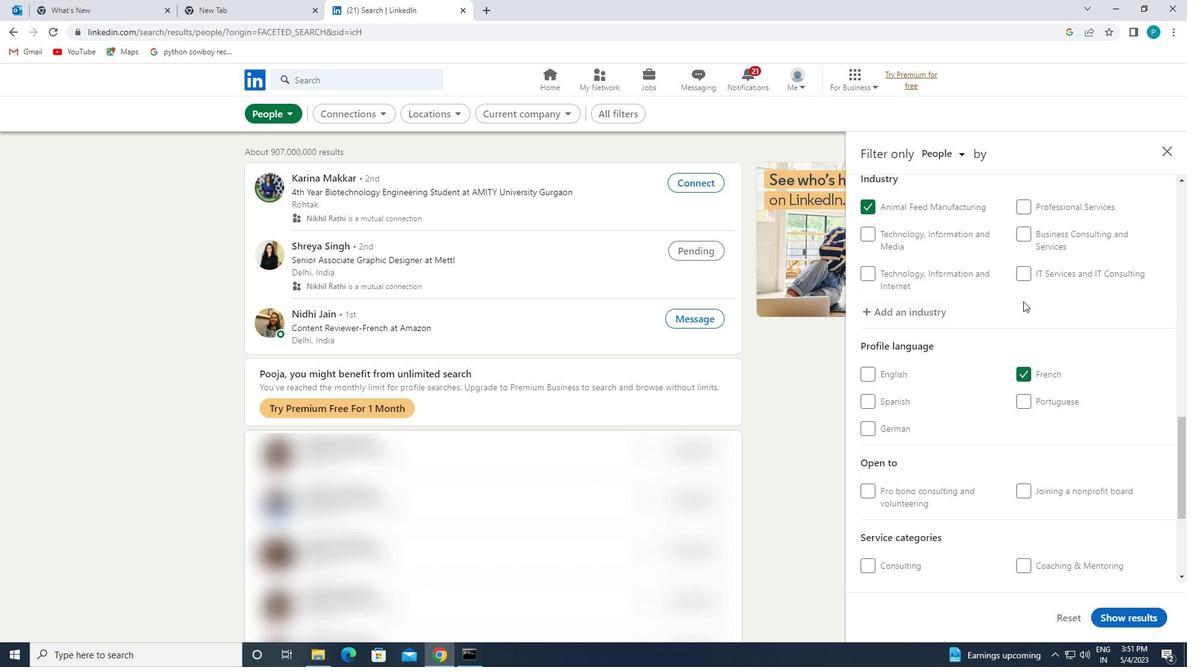 
Action: Mouse scrolled (1026, 309) with delta (0, 0)
Screenshot: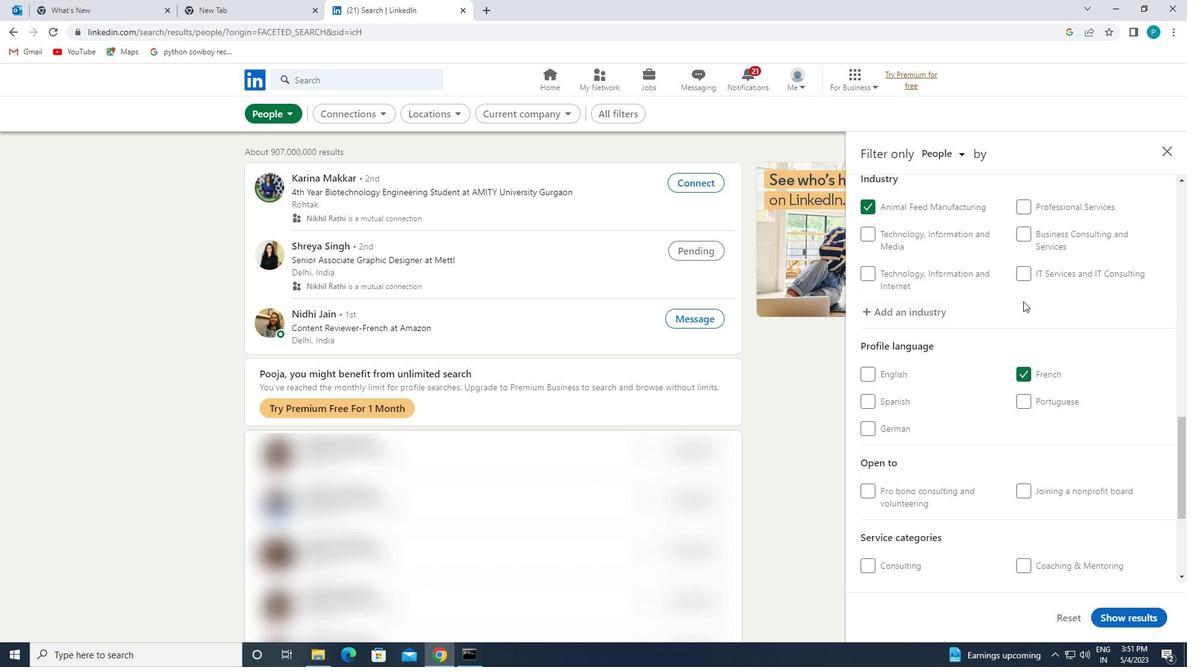 
Action: Mouse moved to (1029, 320)
Screenshot: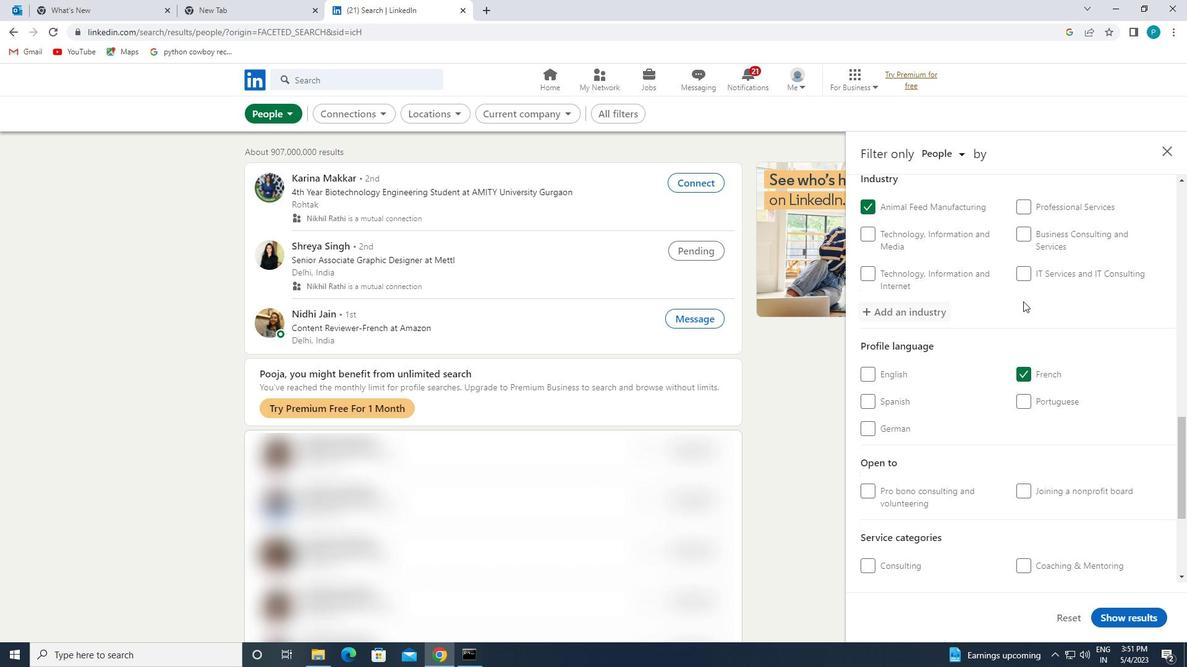 
Action: Mouse scrolled (1029, 319) with delta (0, 0)
Screenshot: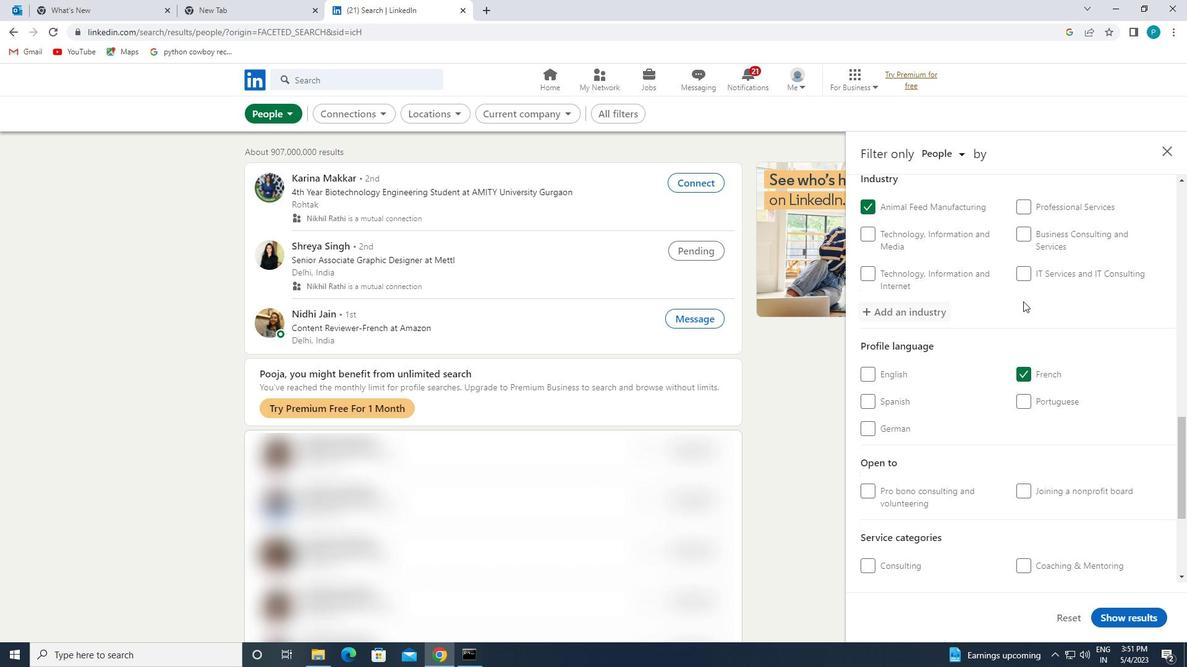 
Action: Mouse moved to (1033, 343)
Screenshot: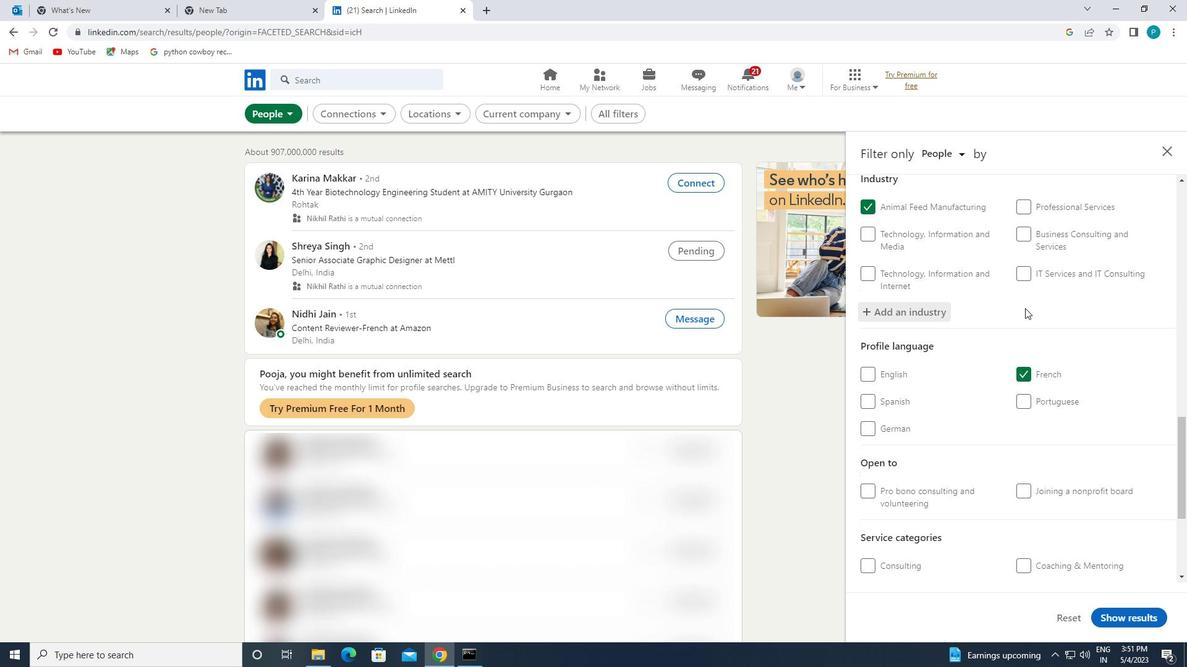 
Action: Mouse scrolled (1033, 343) with delta (0, 0)
Screenshot: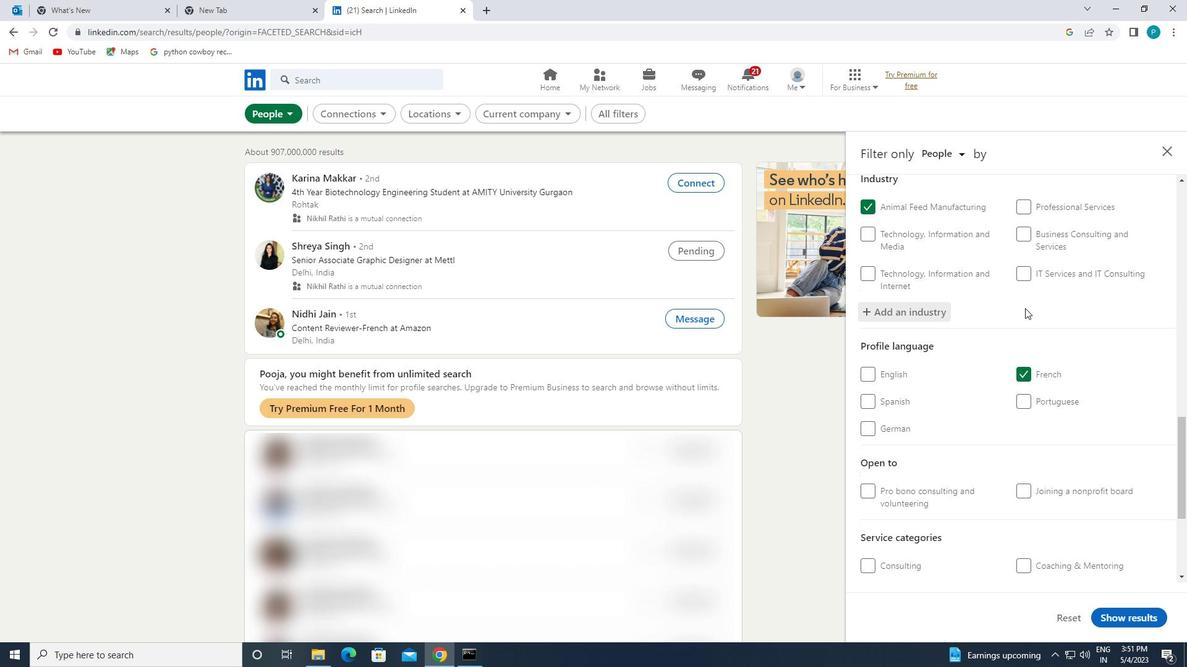 
Action: Mouse moved to (1047, 410)
Screenshot: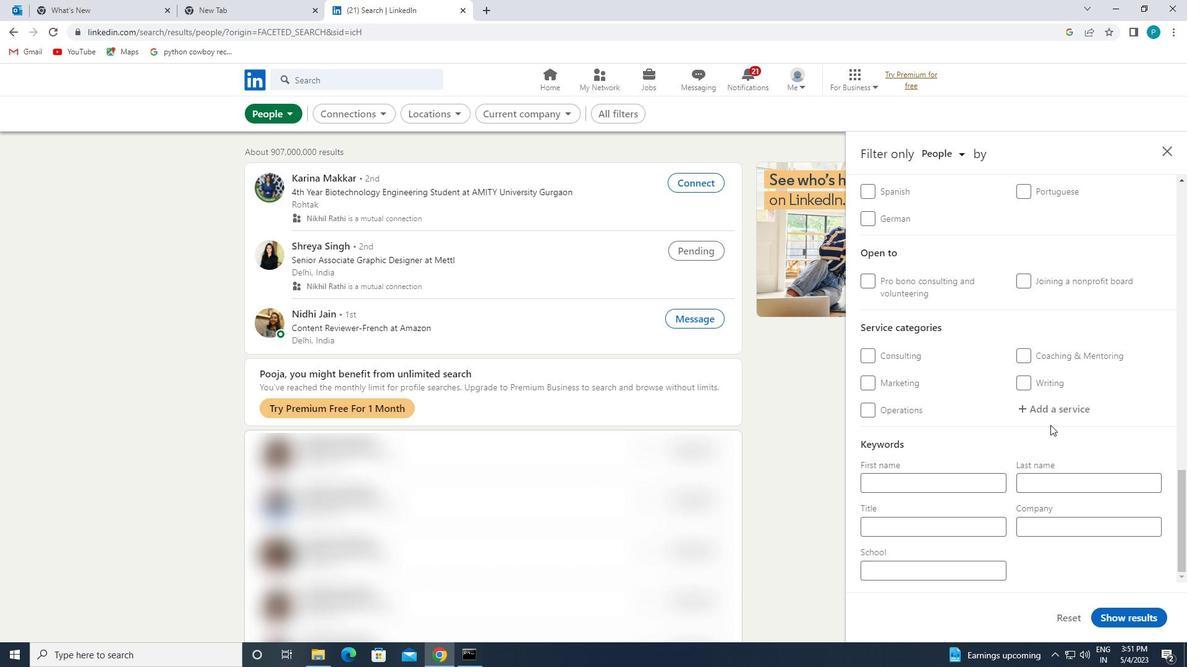 
Action: Mouse pressed left at (1047, 410)
Screenshot: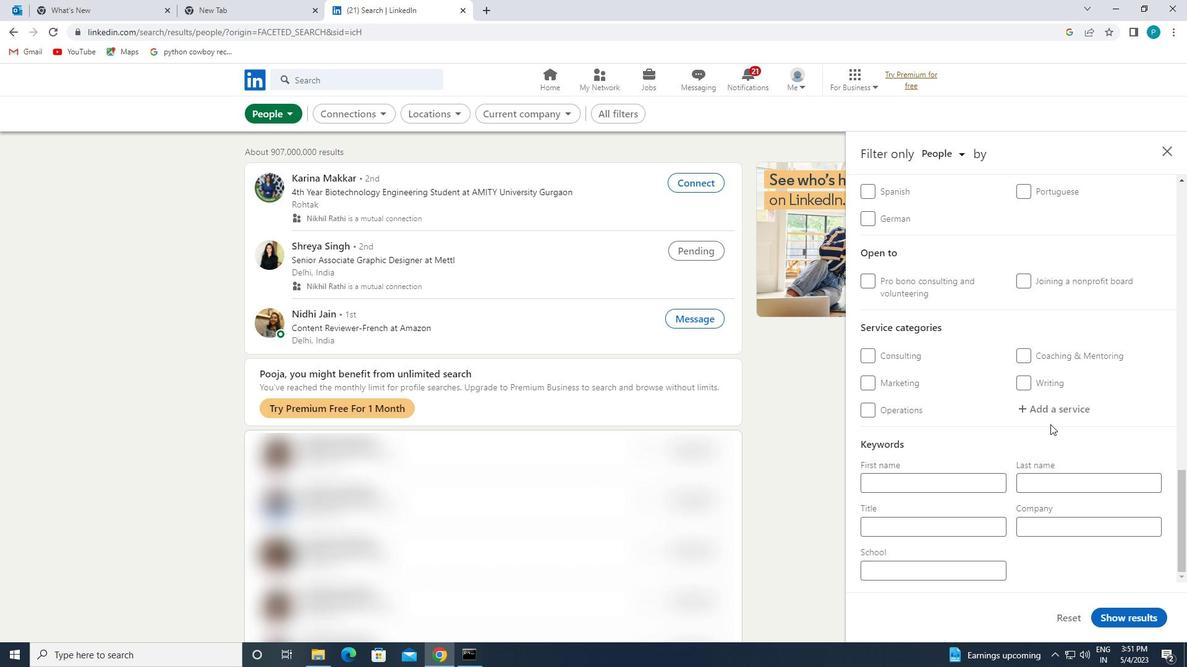 
Action: Key pressed <Key.caps_lock>T<Key.caps_lock>AX
Screenshot: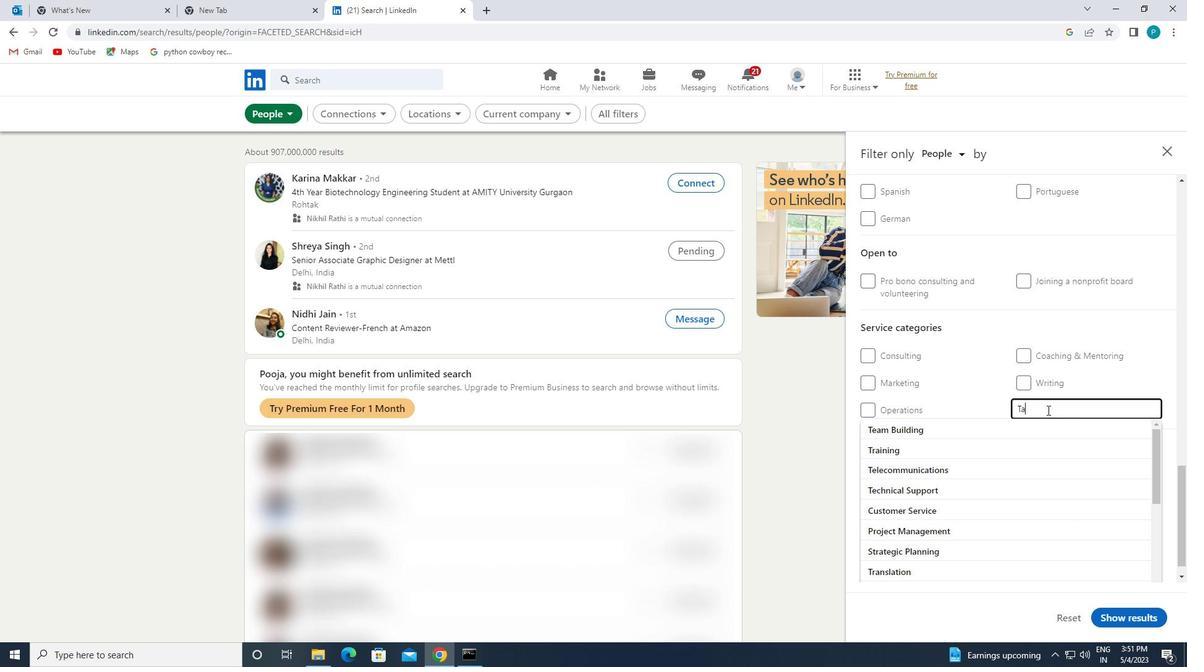 
Action: Mouse moved to (948, 432)
Screenshot: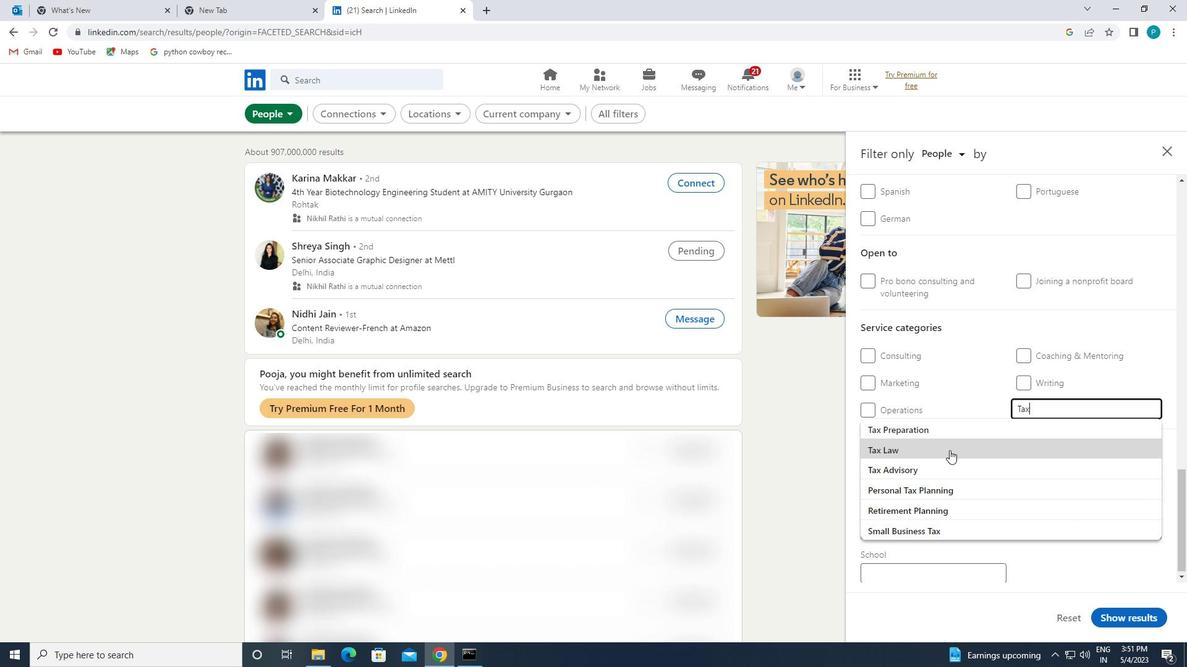 
Action: Mouse pressed left at (948, 432)
Screenshot: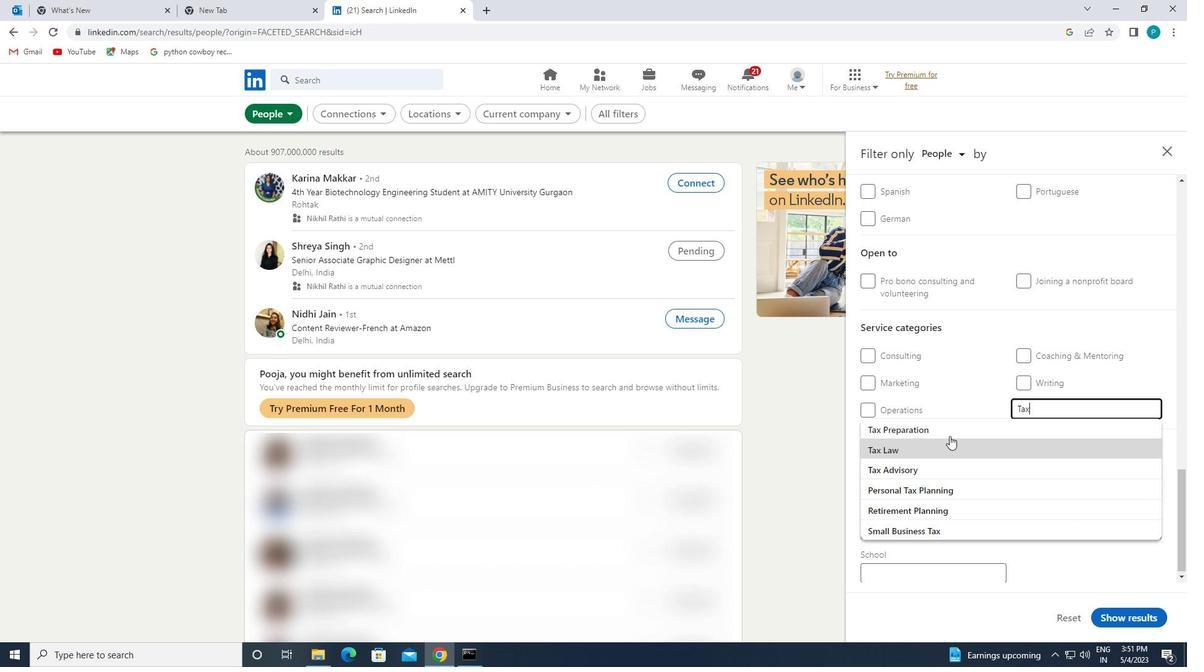 
Action: Mouse moved to (952, 463)
Screenshot: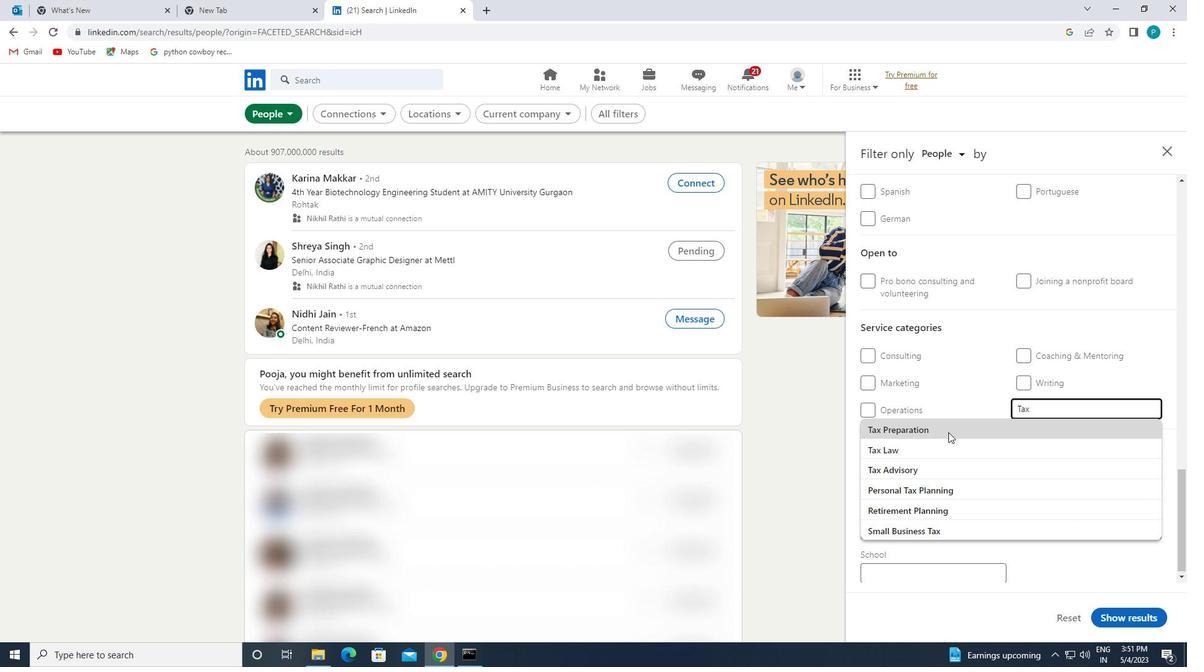 
Action: Mouse scrolled (952, 462) with delta (0, 0)
Screenshot: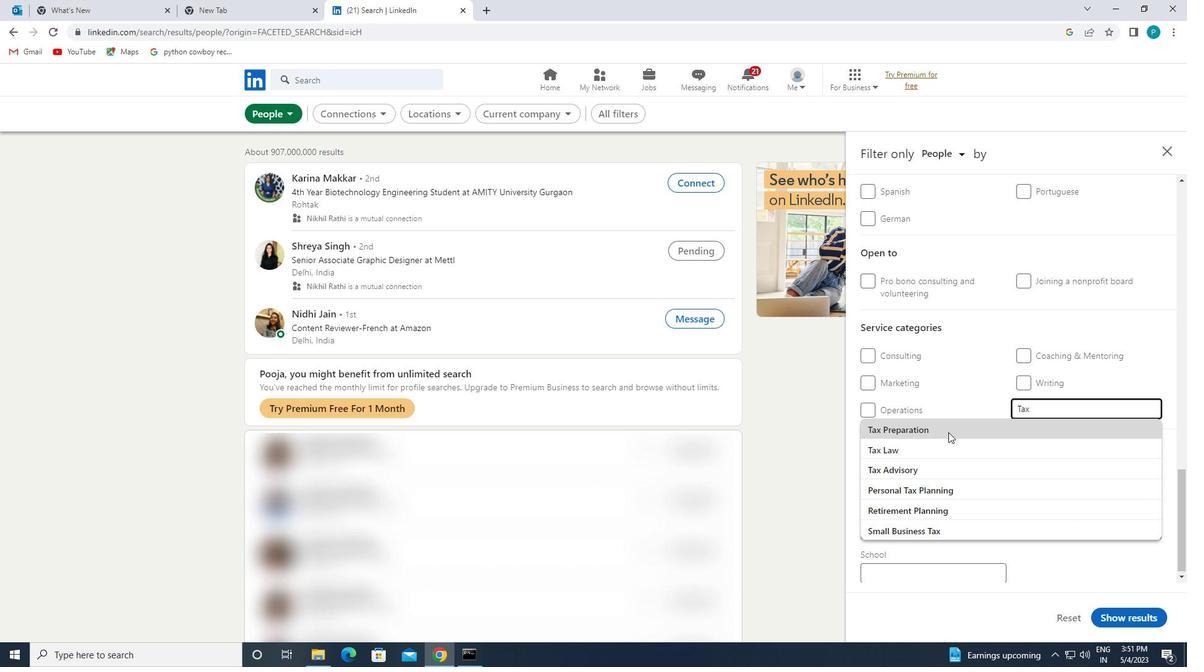 
Action: Mouse moved to (952, 466)
Screenshot: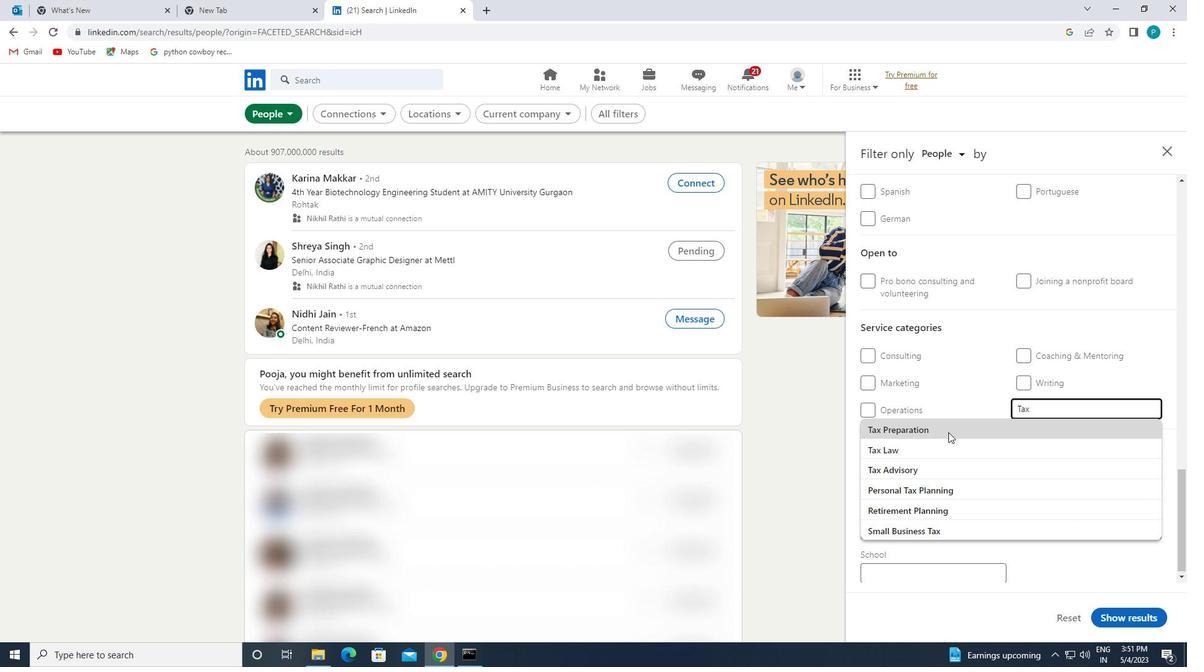 
Action: Mouse scrolled (952, 466) with delta (0, 0)
Screenshot: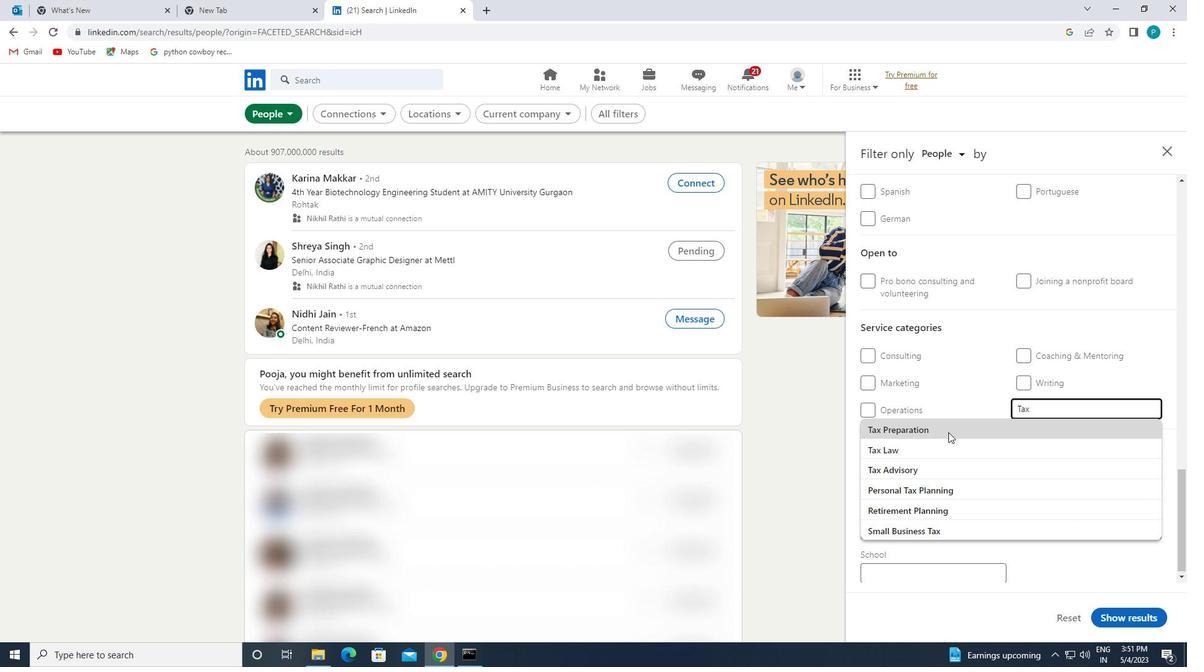 
Action: Mouse moved to (949, 480)
Screenshot: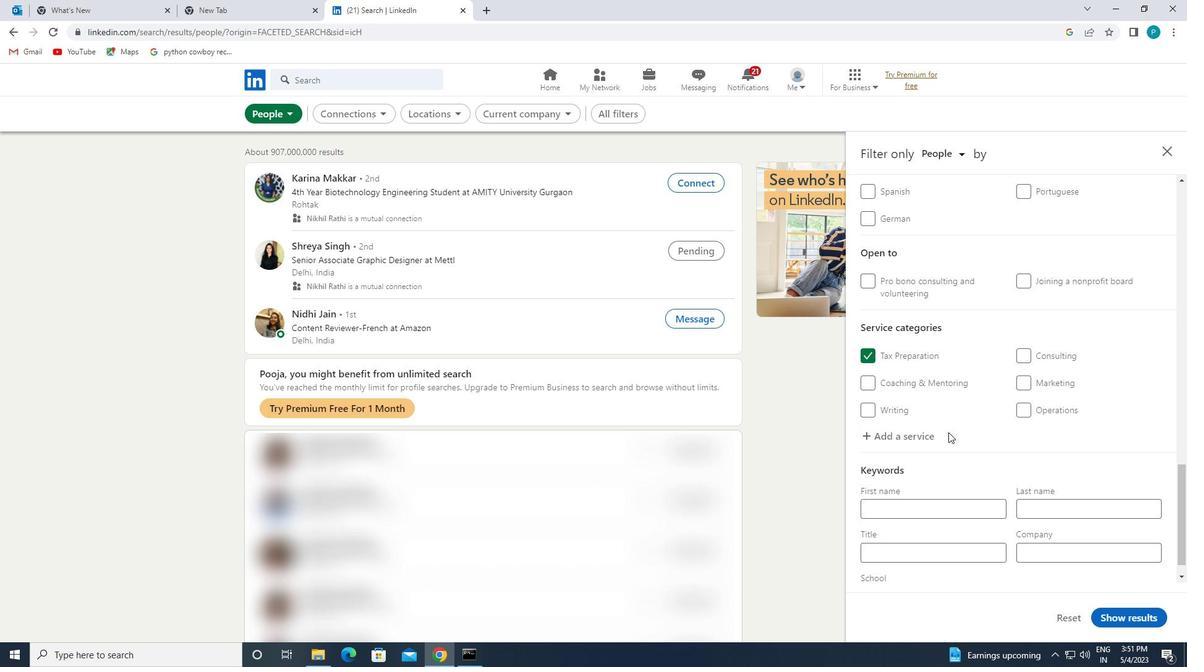 
Action: Mouse scrolled (949, 479) with delta (0, 0)
Screenshot: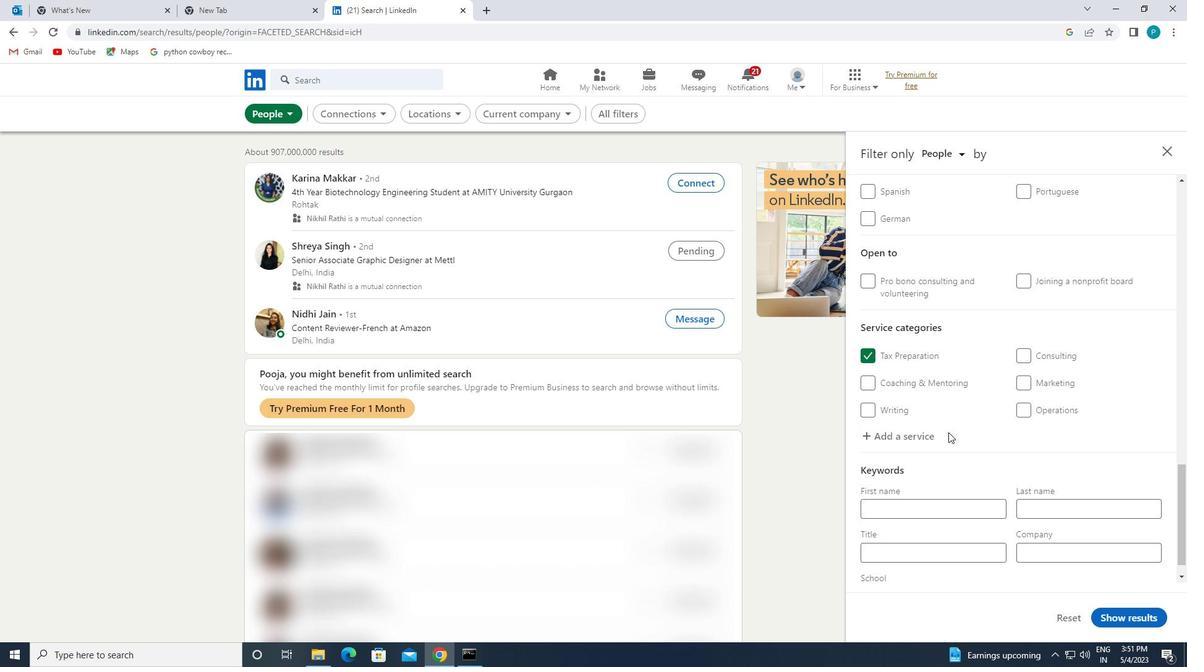 
Action: Mouse moved to (947, 484)
Screenshot: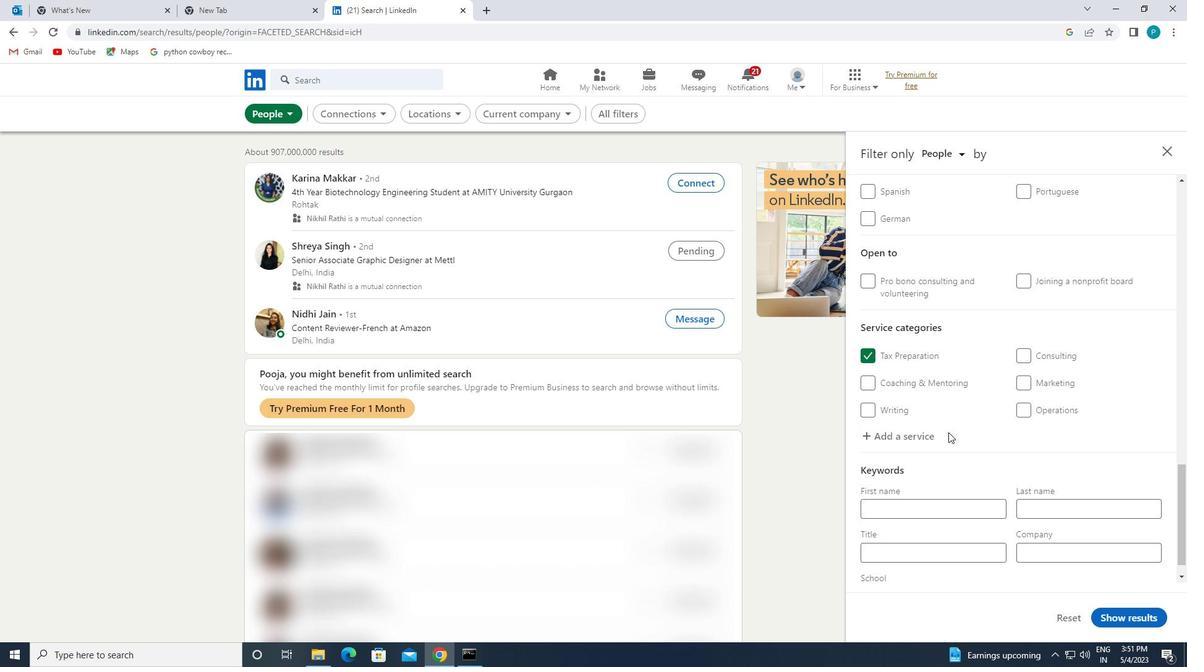 
Action: Mouse scrolled (947, 484) with delta (0, 0)
Screenshot: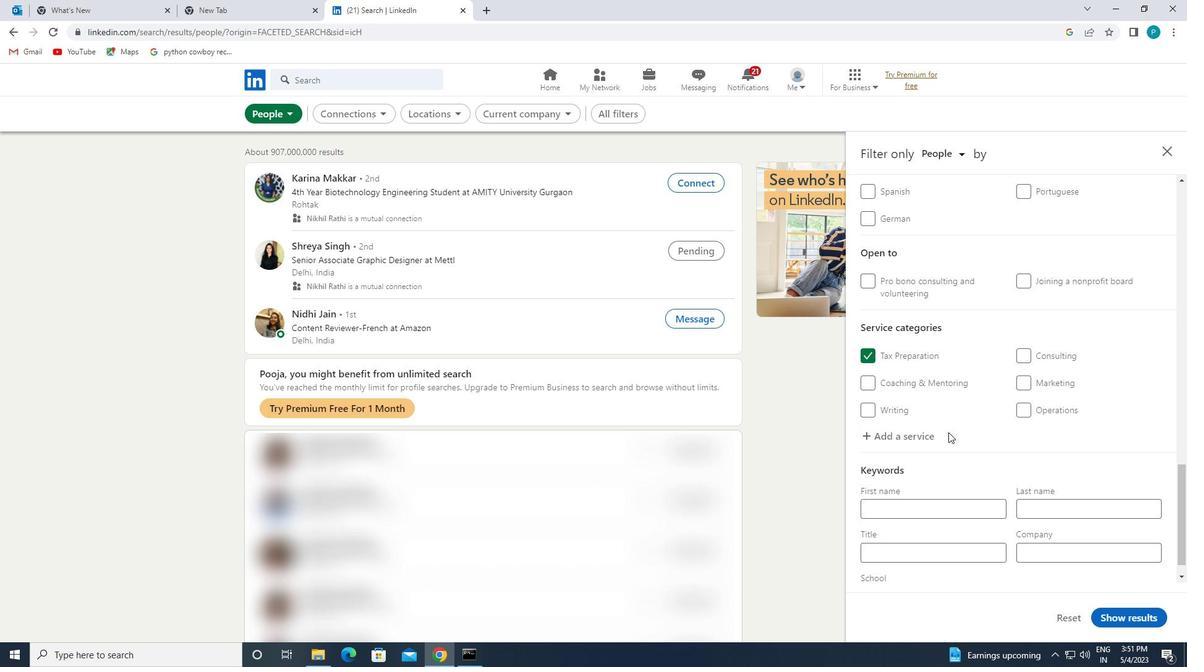 
Action: Mouse moved to (934, 513)
Screenshot: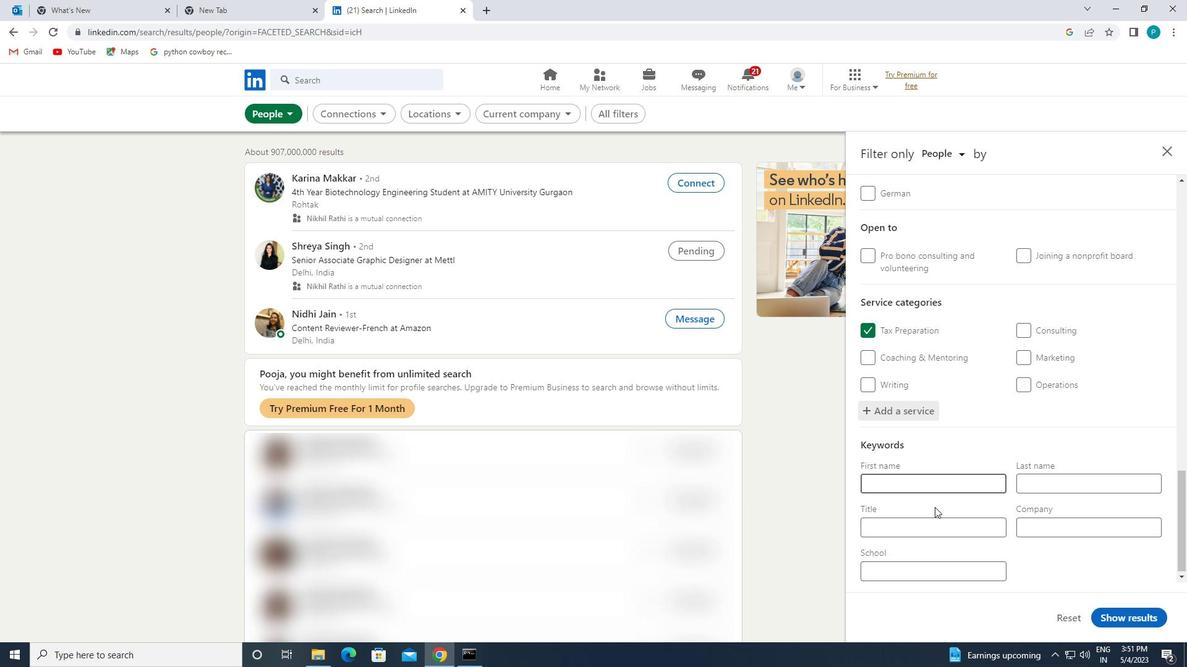 
Action: Mouse pressed left at (934, 513)
Screenshot: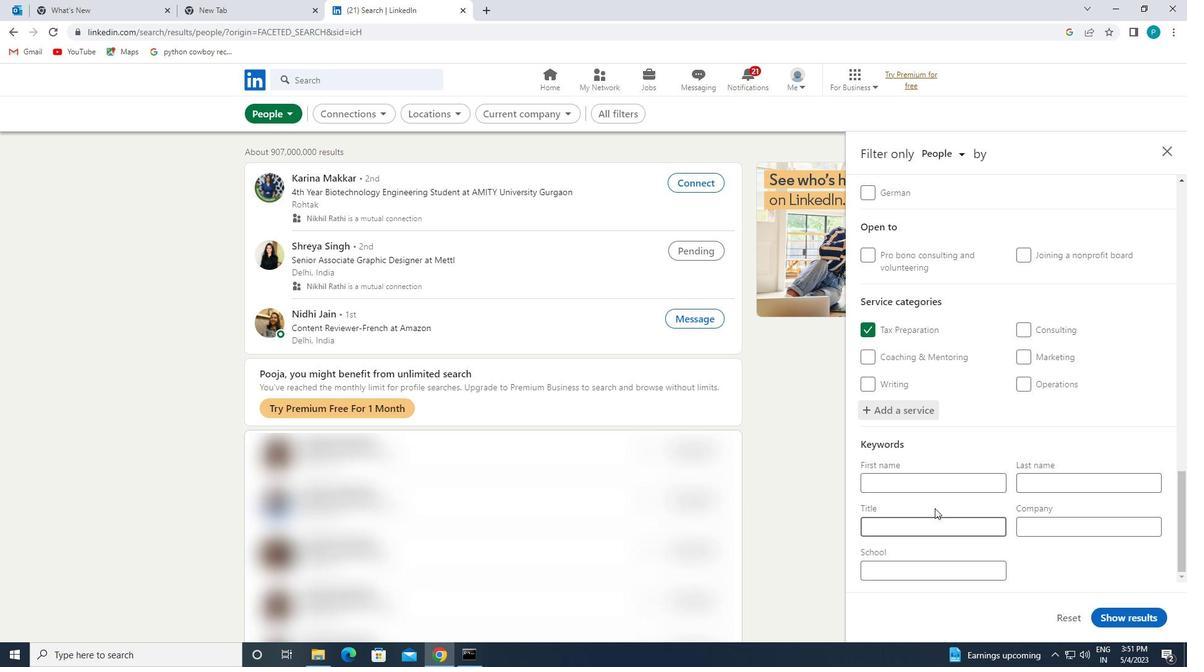 
Action: Mouse moved to (929, 513)
Screenshot: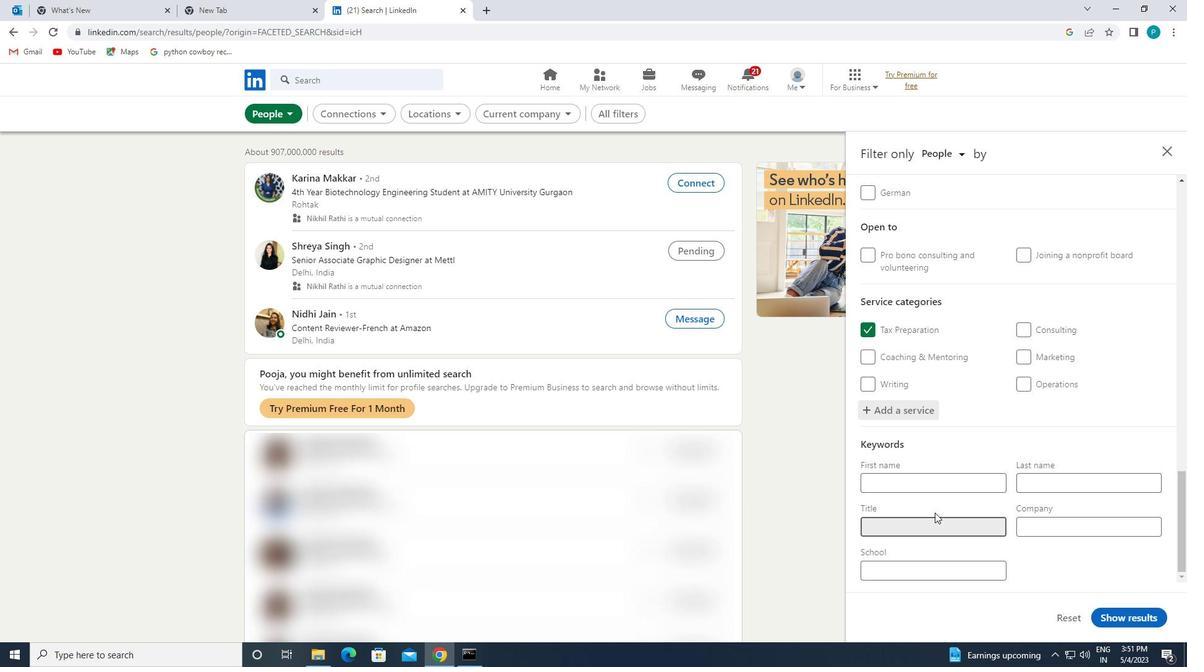 
Action: Key pressed <Key.caps_lock>C<Key.caps_lock>OLUMNIST
Screenshot: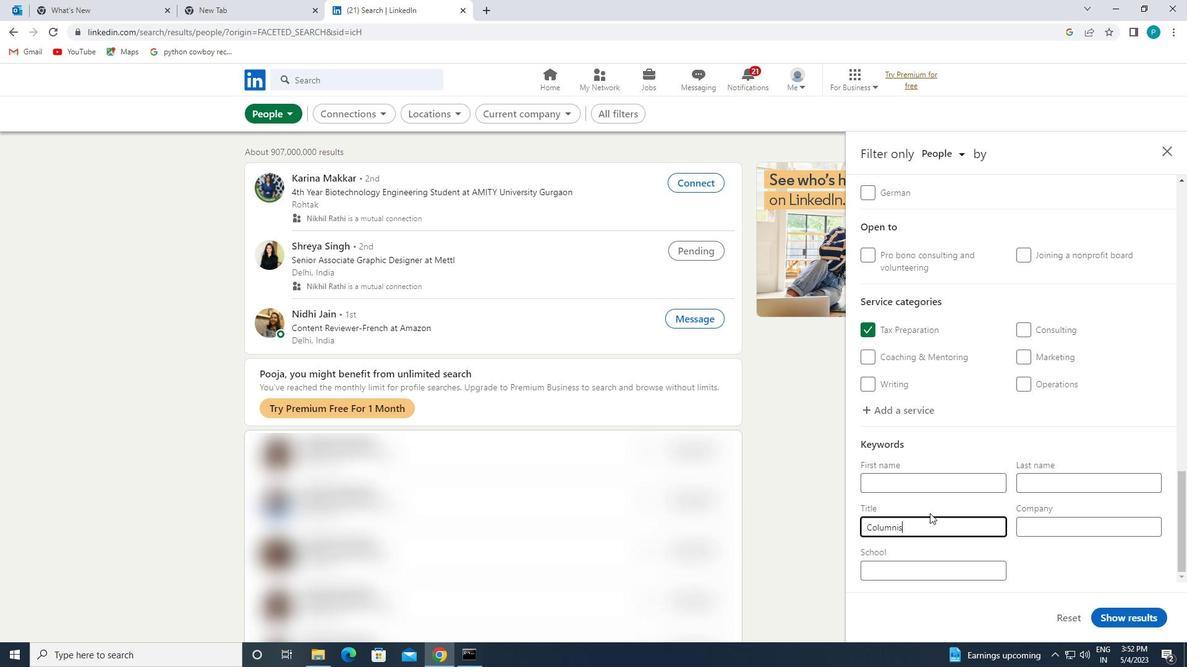 
Action: Mouse moved to (1111, 618)
Screenshot: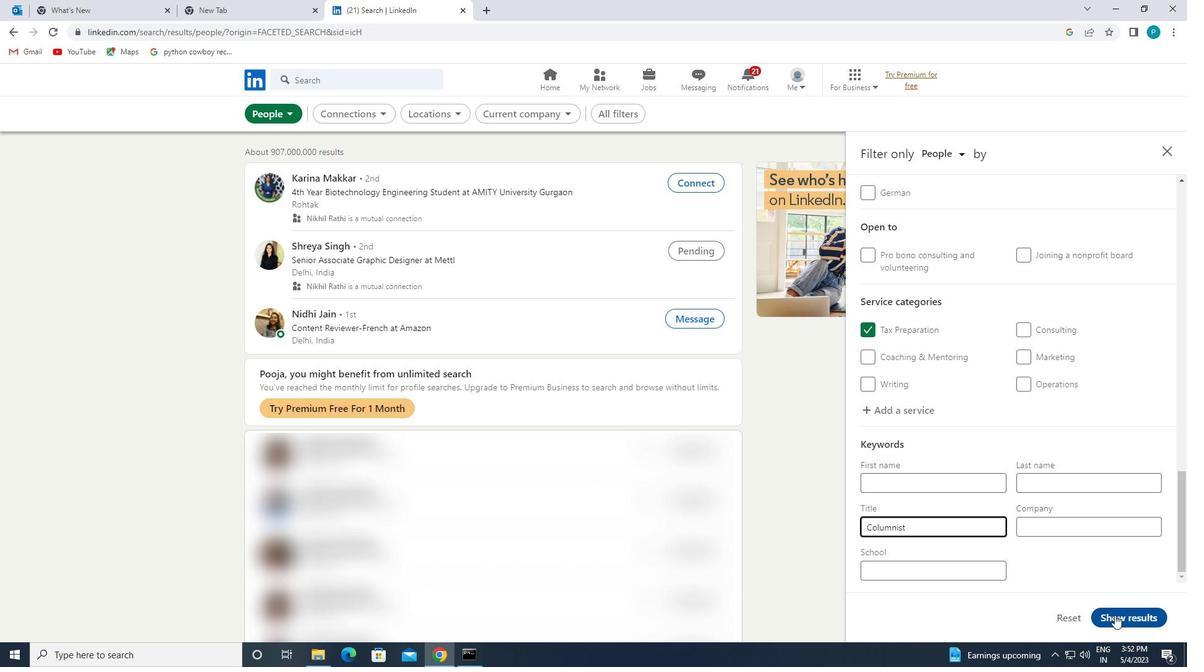 
Action: Mouse pressed left at (1111, 618)
Screenshot: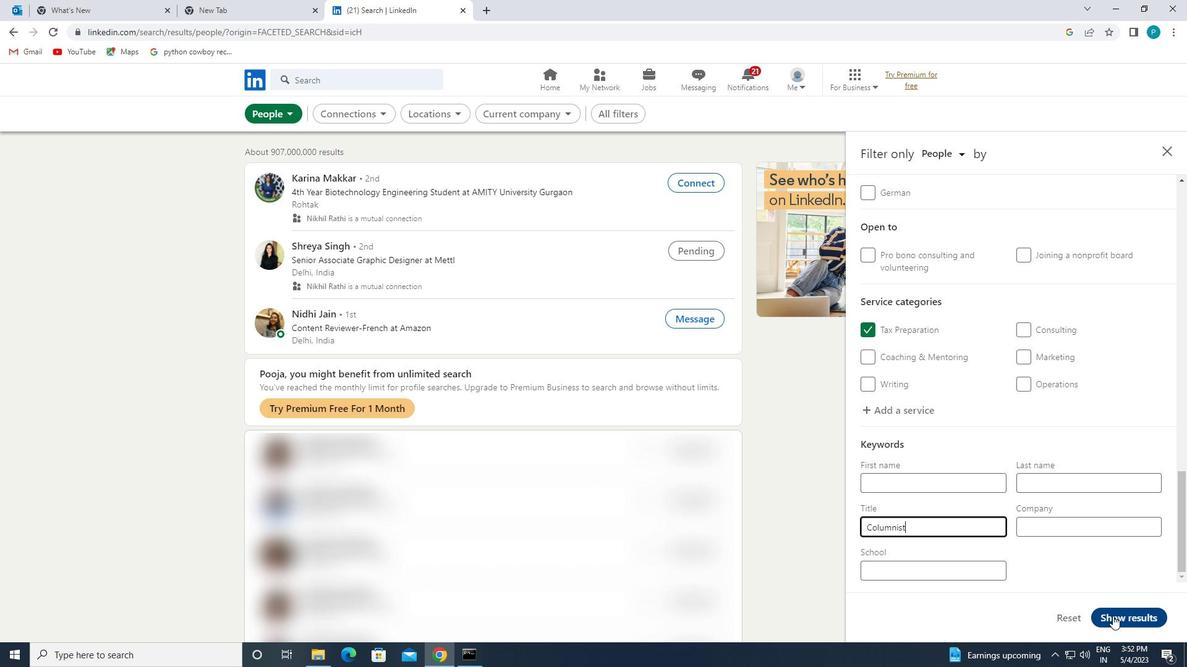 
